 Task: Add an event  with title  Webinar: SEO Best Practices, date '2023/11/25' to 2023/11/27  & Select Event type as  Collective. Add location for the event as  321 Corinth Canal, Greece and add a description: To ensure everyone gets a chance to participate as both fallers and catchers, rotate the roles within each pair. This promotes a sense of equality and shared responsibility among team members.Create an event link  http-webinar:seobestpracticescom & Select the event color as  Bright Yellow. , logged in from the account softage.10@softage.netand send the event invitation to softage.9@softage.net and softage.8@softage.net
Action: Mouse moved to (908, 169)
Screenshot: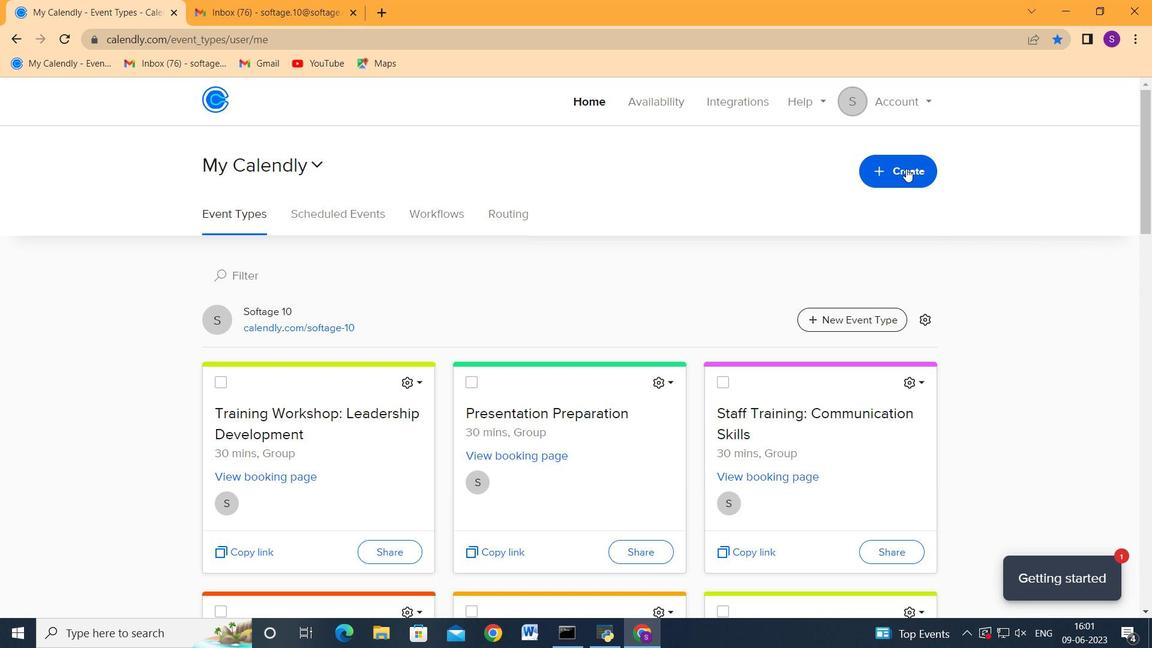 
Action: Mouse pressed left at (908, 169)
Screenshot: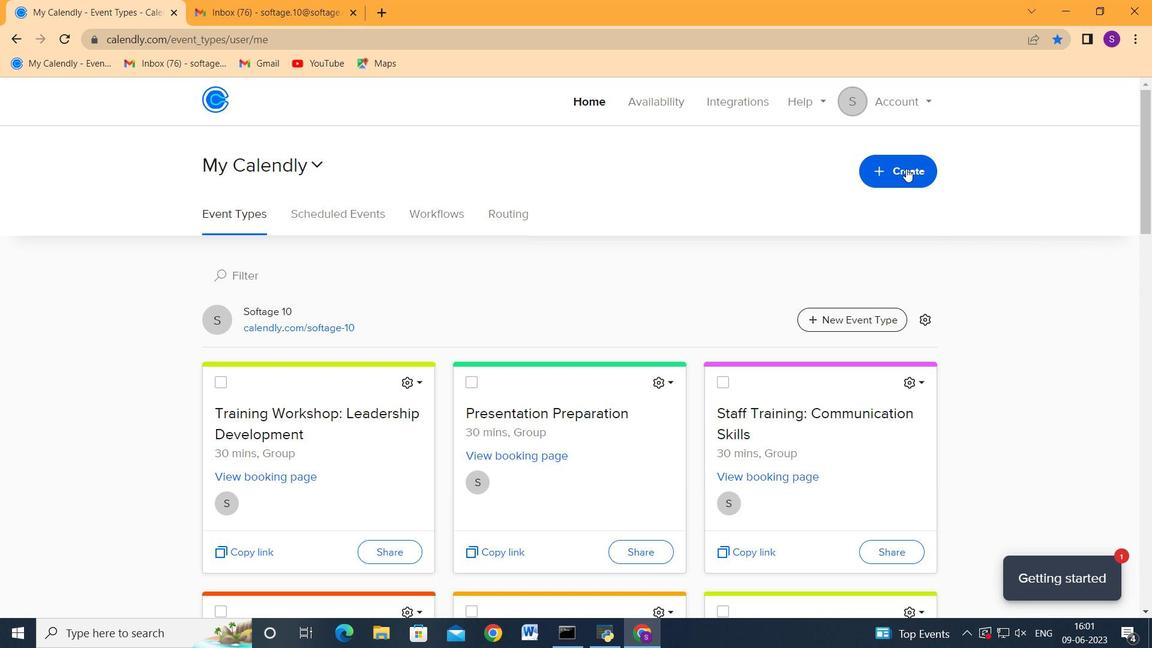 
Action: Mouse moved to (772, 232)
Screenshot: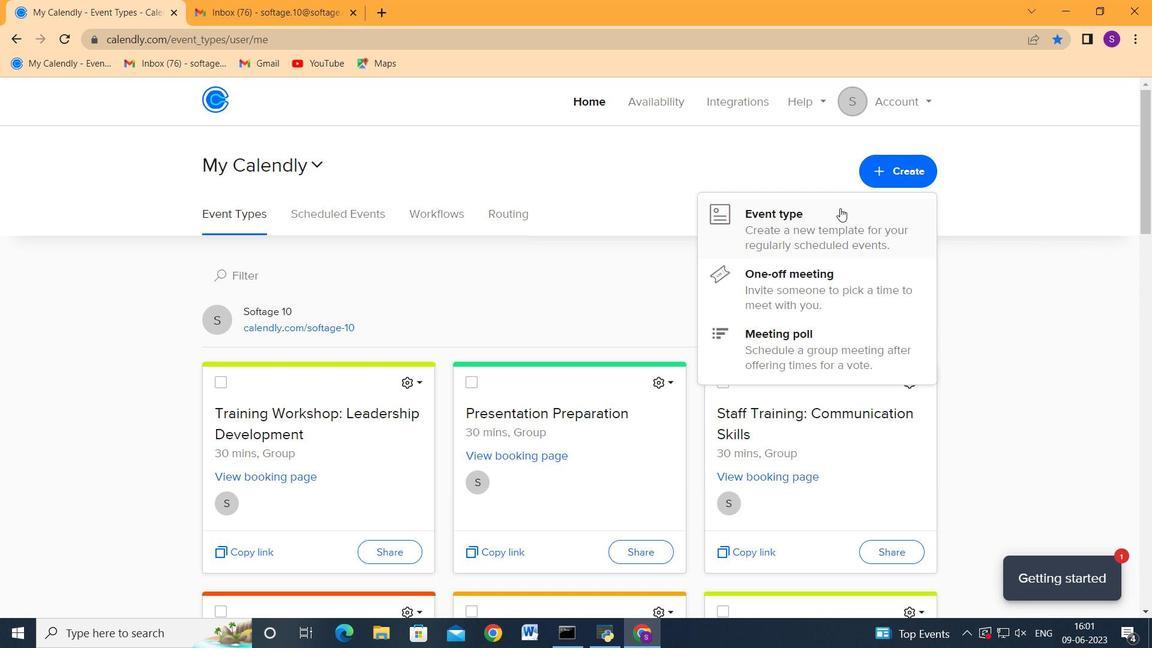 
Action: Mouse pressed left at (772, 232)
Screenshot: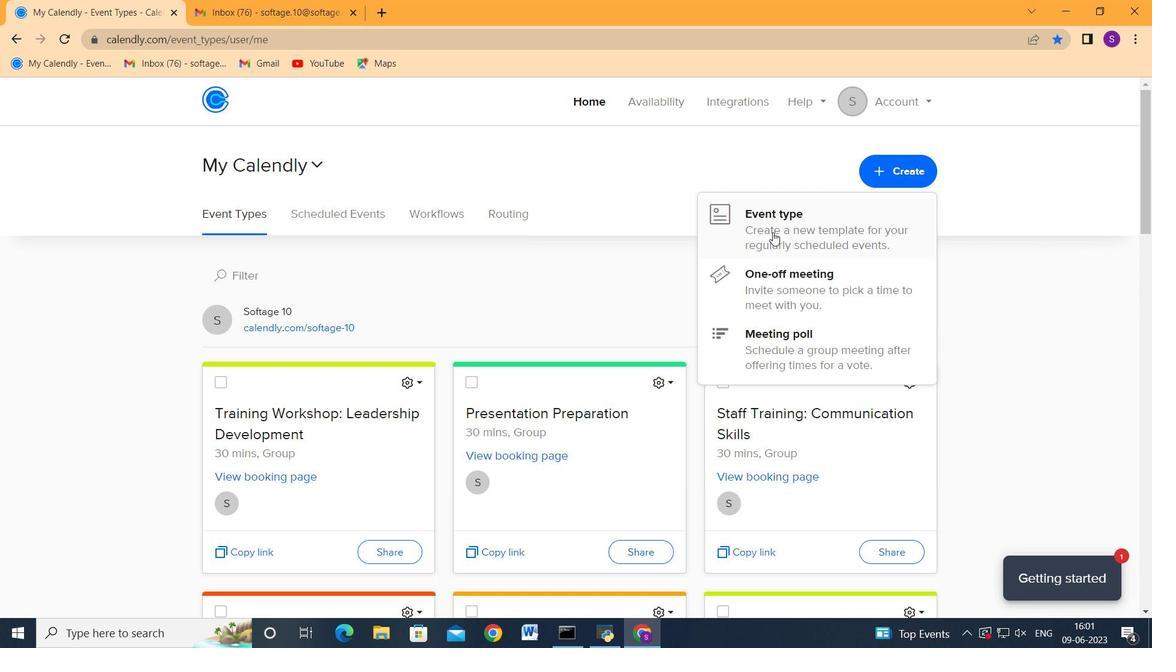 
Action: Mouse moved to (594, 313)
Screenshot: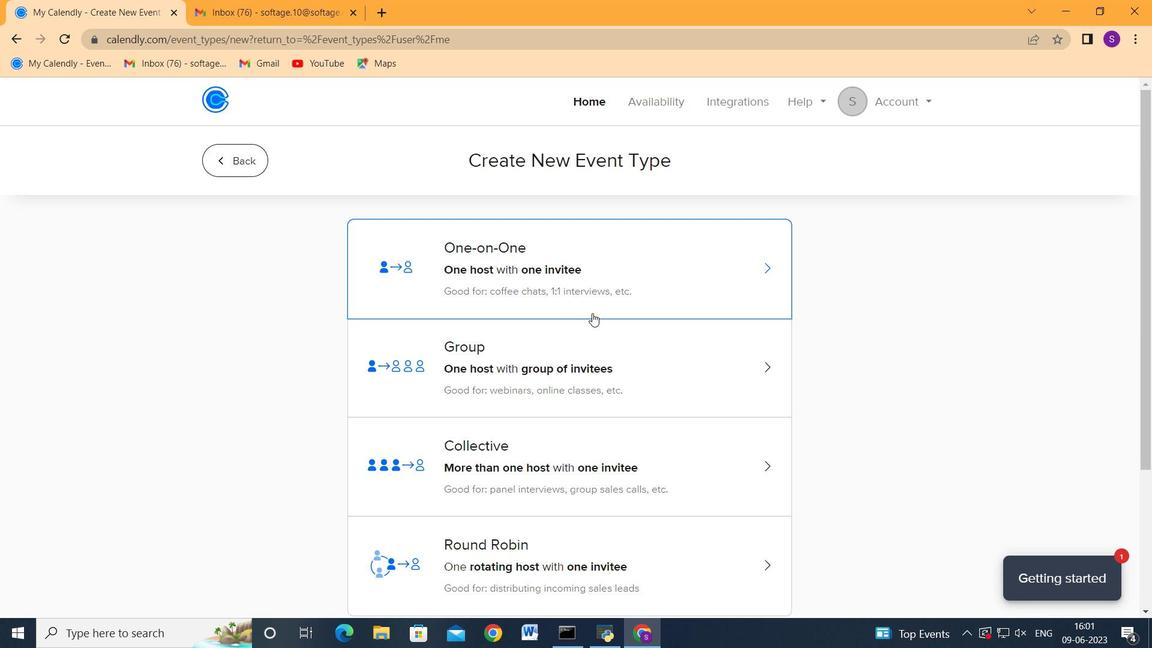 
Action: Mouse scrolled (594, 312) with delta (0, 0)
Screenshot: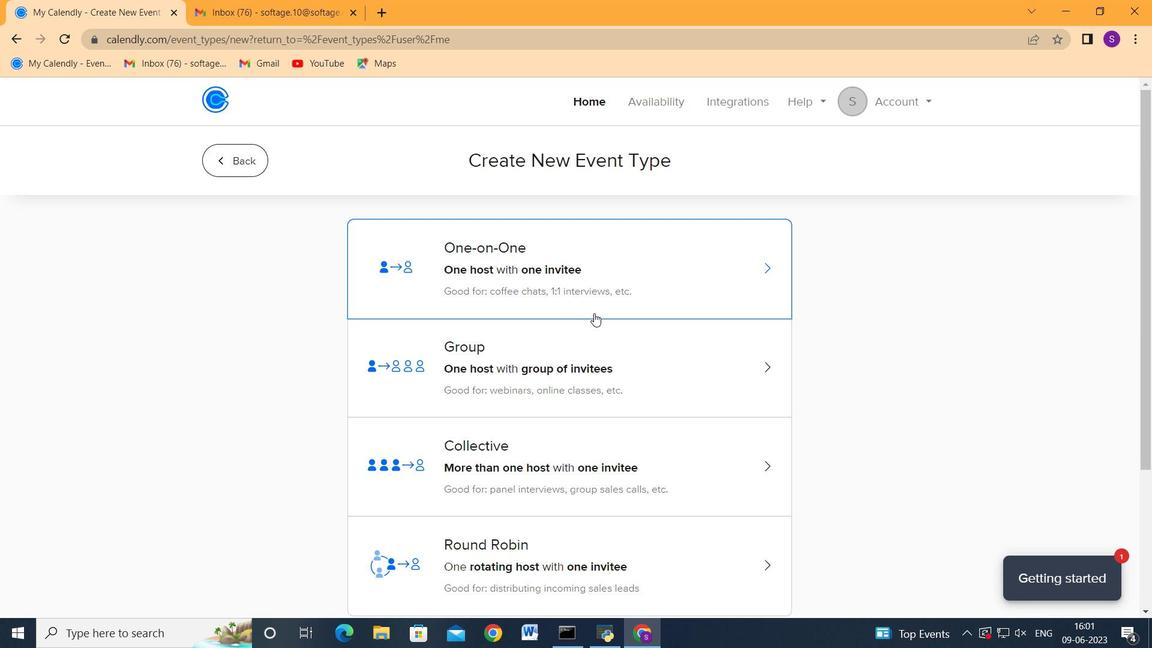 
Action: Mouse scrolled (594, 314) with delta (0, 0)
Screenshot: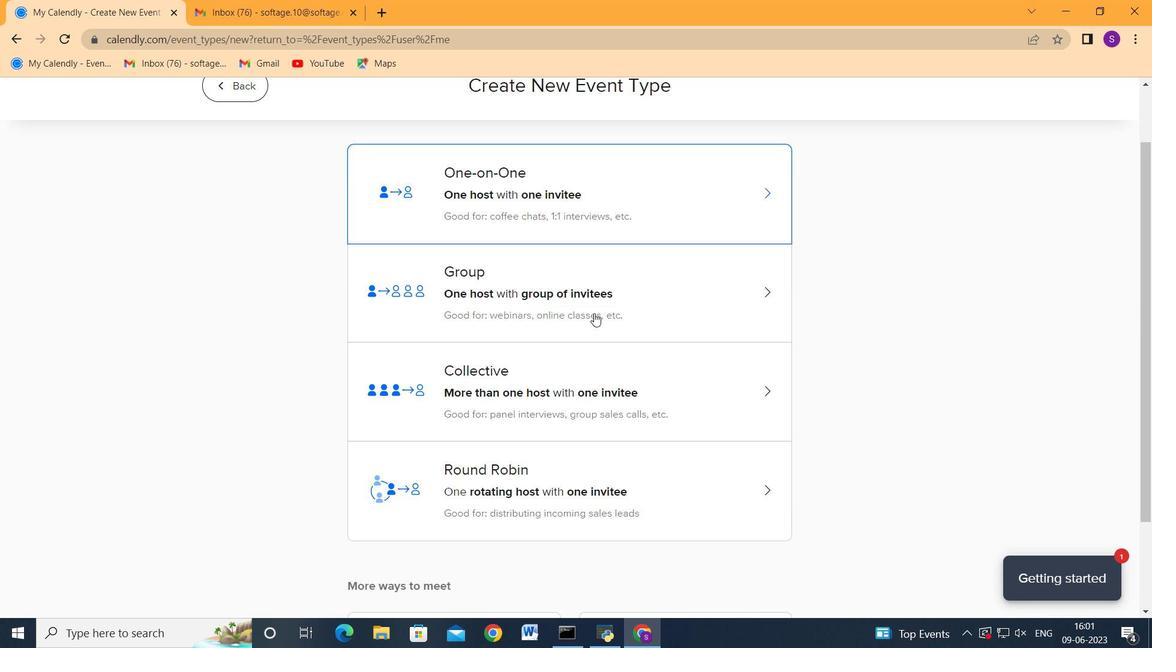 
Action: Mouse scrolled (594, 314) with delta (0, 0)
Screenshot: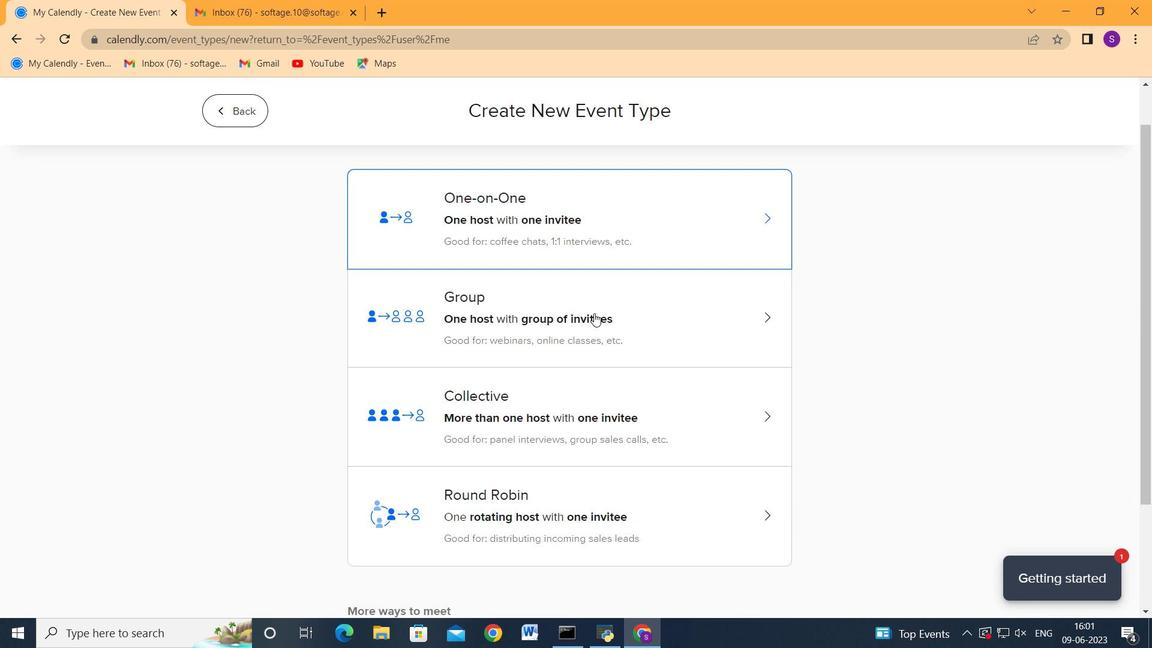 
Action: Mouse moved to (497, 318)
Screenshot: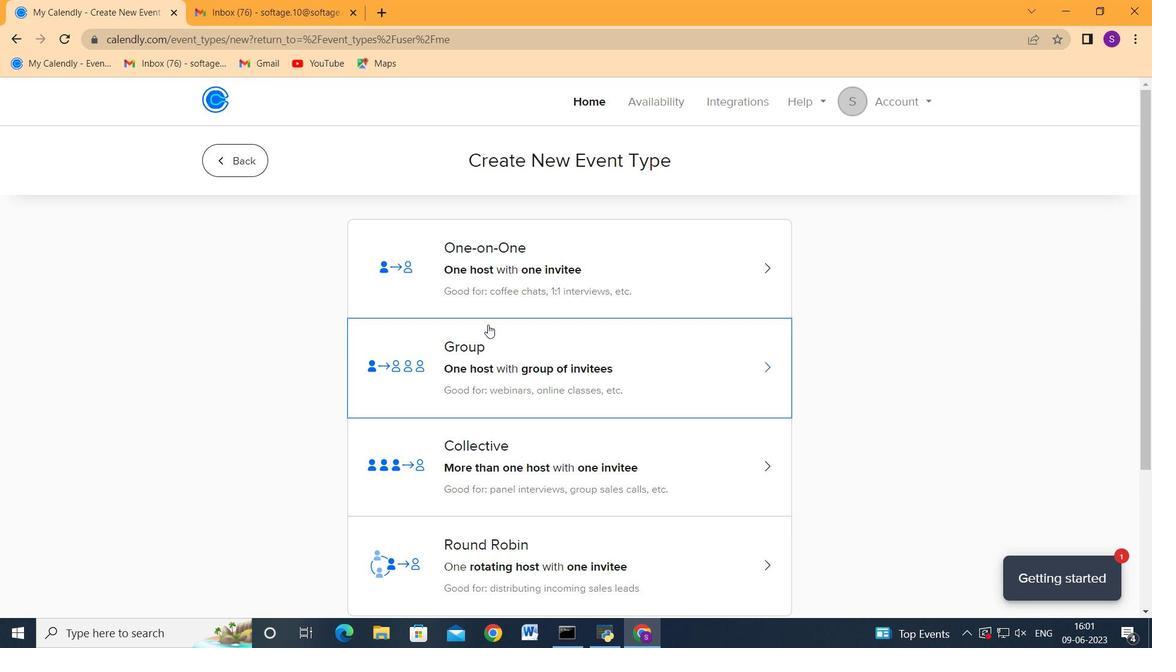 
Action: Mouse scrolled (497, 318) with delta (0, 0)
Screenshot: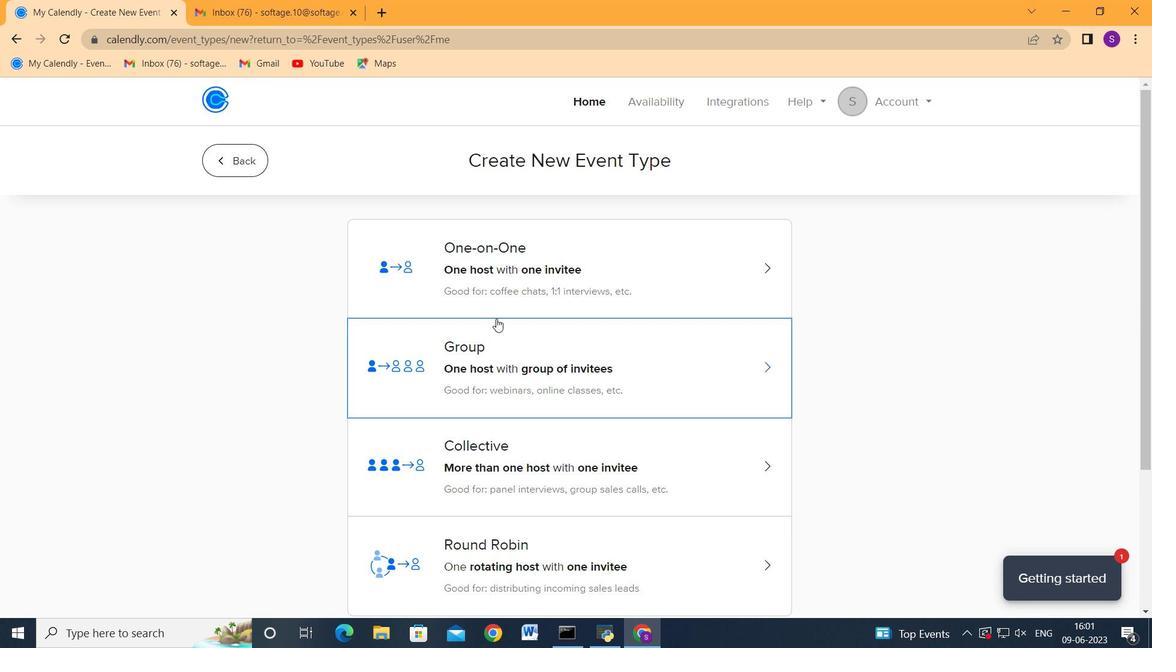 
Action: Mouse moved to (497, 320)
Screenshot: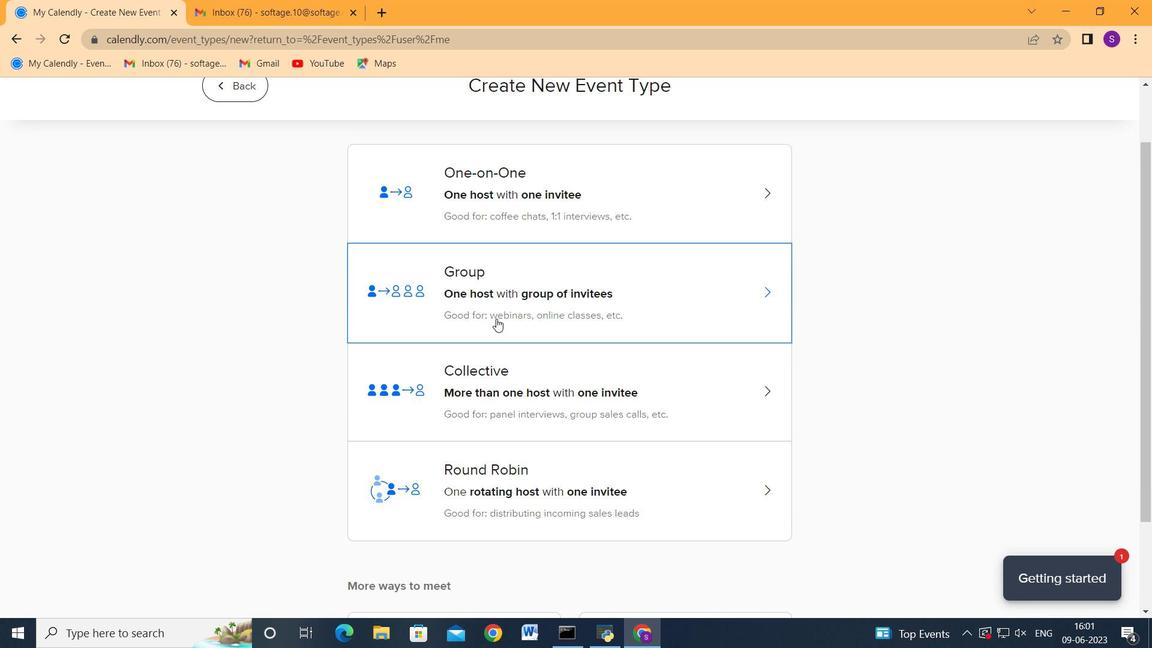 
Action: Mouse scrolled (497, 319) with delta (0, 0)
Screenshot: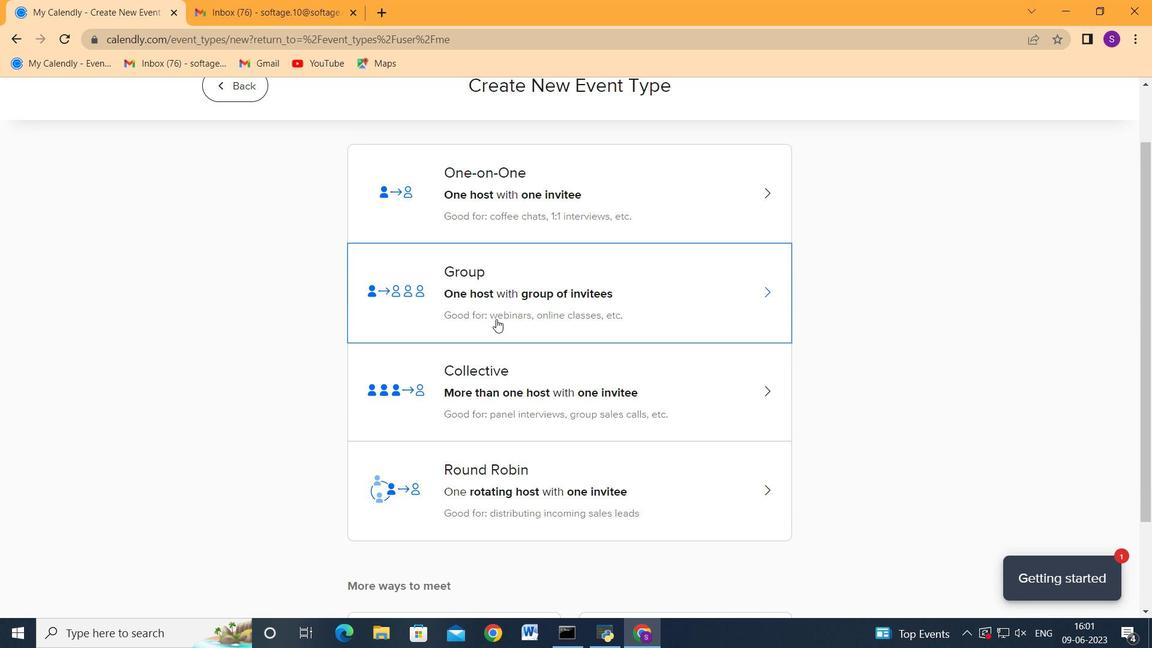 
Action: Mouse moved to (497, 296)
Screenshot: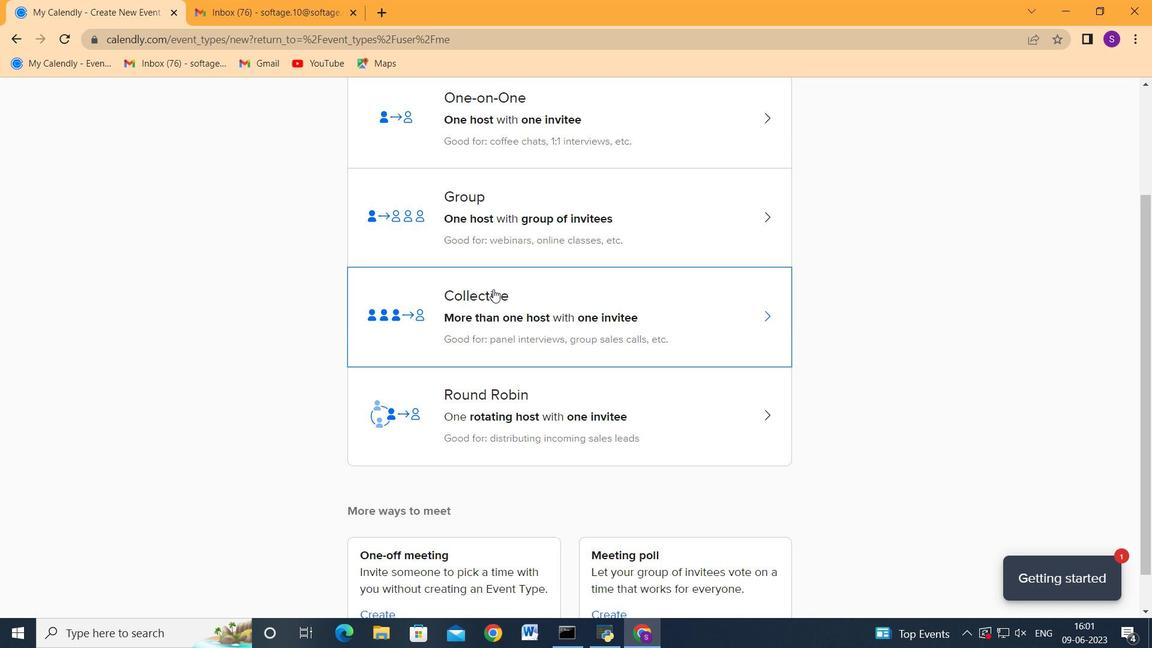 
Action: Mouse pressed left at (497, 296)
Screenshot: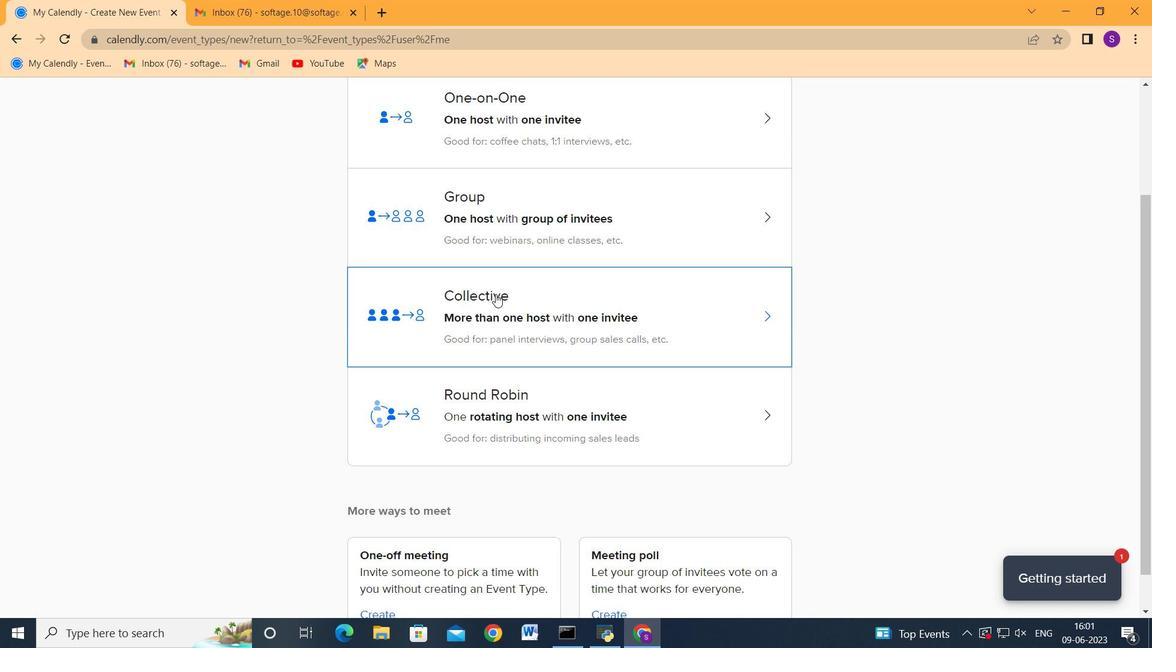 
Action: Mouse moved to (734, 347)
Screenshot: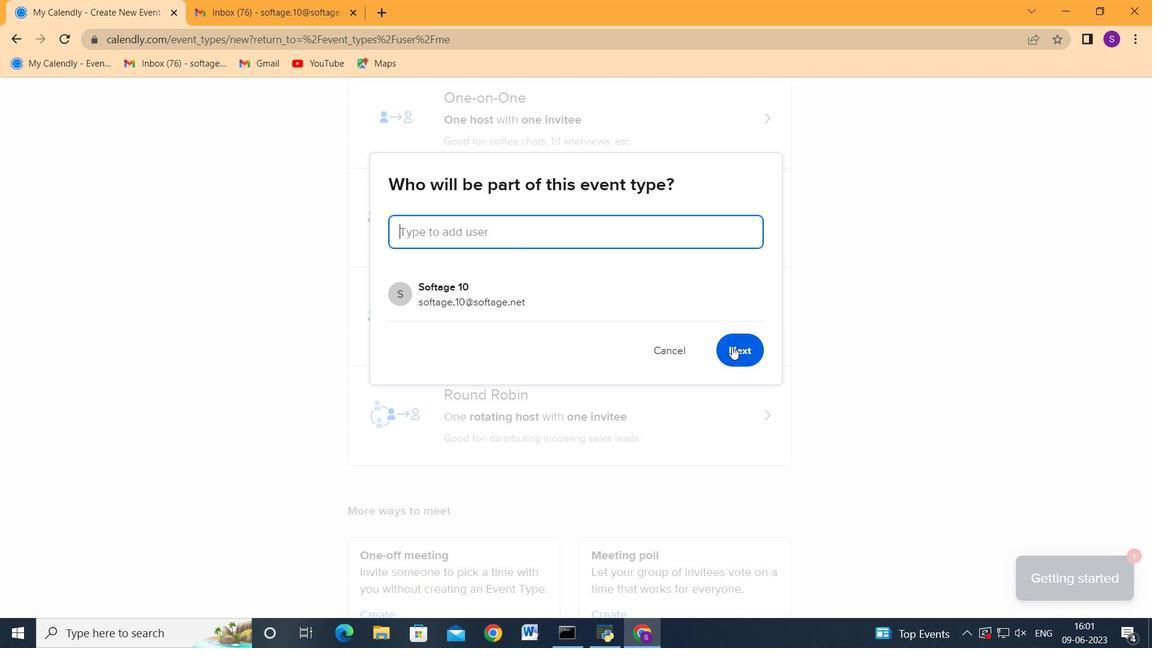 
Action: Mouse pressed left at (734, 347)
Screenshot: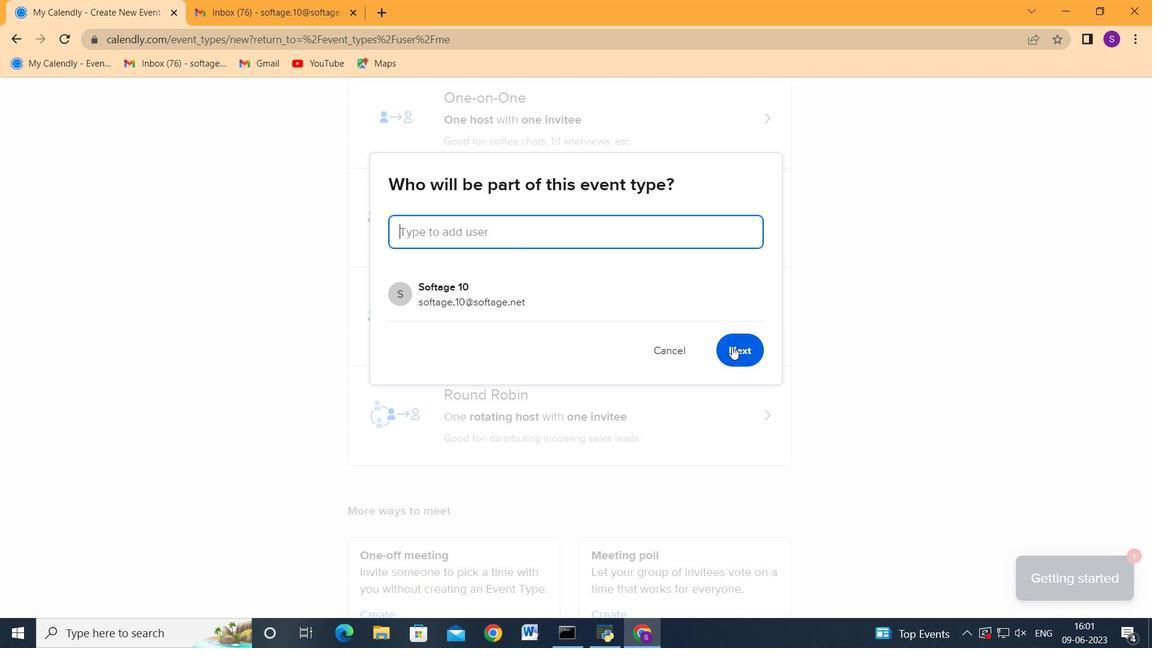 
Action: Mouse moved to (345, 366)
Screenshot: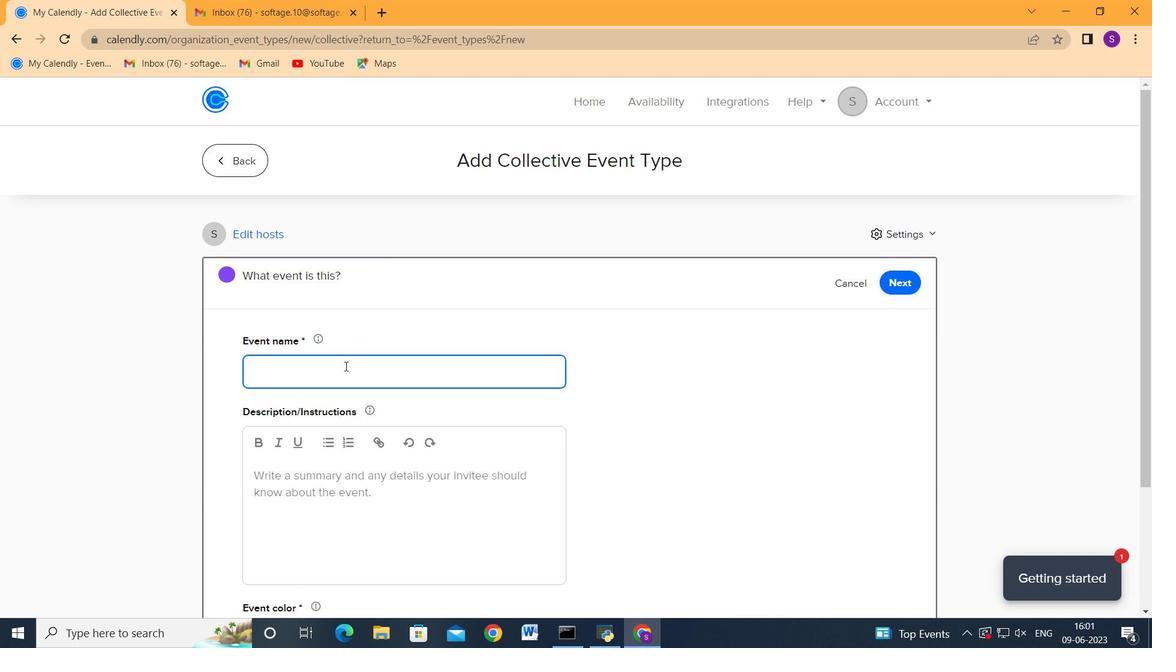 
Action: Mouse pressed left at (345, 366)
Screenshot: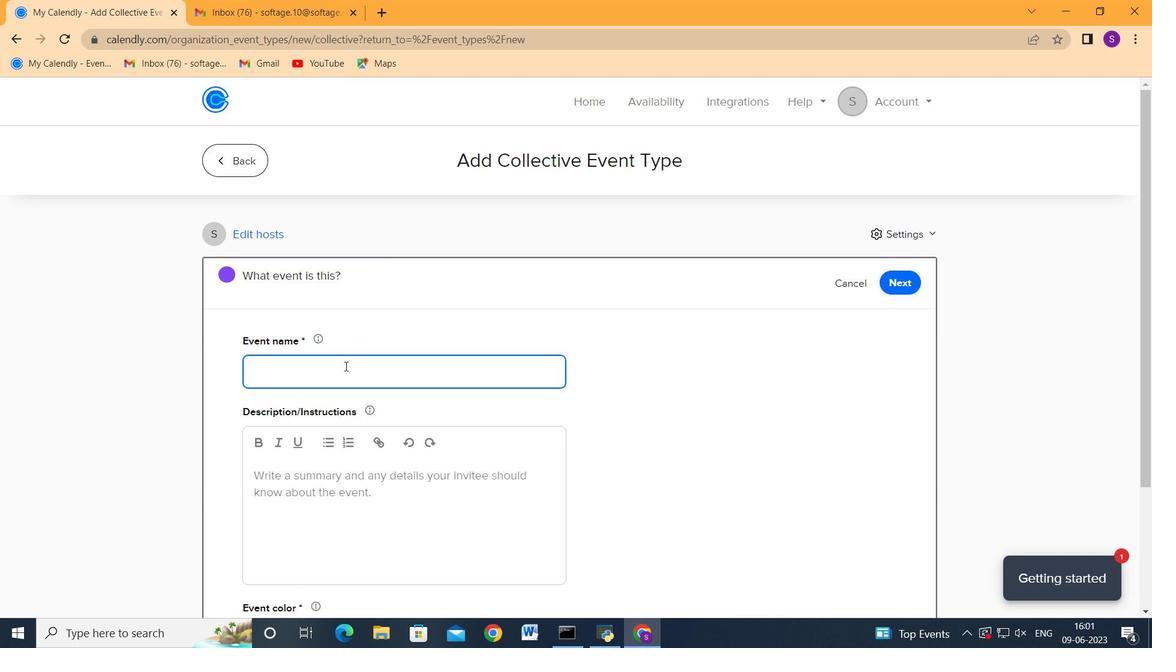 
Action: Key pressed <Key.shift_r>Webinar<Key.shift>:<Key.space><Key.caps_lock>SEO<Key.caps_lock><Key.space><Key.shift>Best<Key.space><Key.shift>Practices<Key.tab><Key.tab><Key.tab><Key.shift>To<Key.space>ensure<Key.space>t<Key.backspace>everyone<Key.space>gets<Key.space>a<Key.space>chance<Key.space>to<Key.space>participate<Key.space>as<Key.space>both<Key.space>faller<Key.space>a<Key.backspace><Key.backspace>s<Key.space>and<Key.space>catchers,<Key.space>rotate<Key.space>the<Key.space>roles<Key.space>within<Key.space>each<Key.space>pair.<Key.space><Key.shift>This<Key.space>promotes<Key.space>a<Key.space>sense<Key.space>of<Key.space>equality<Key.backspace>y<Key.space><Key.backspace><Key.backspace>y<Key.space>and<Key.space>share<Key.space><Key.backspace>d<Key.space>responsibl<Key.backspace>ility<Key.space>among<Key.space>team<Key.space>memebers.<Key.backspace><Key.backspace><Key.backspace><Key.backspace><Key.backspace><Key.backspace>bers.
Screenshot: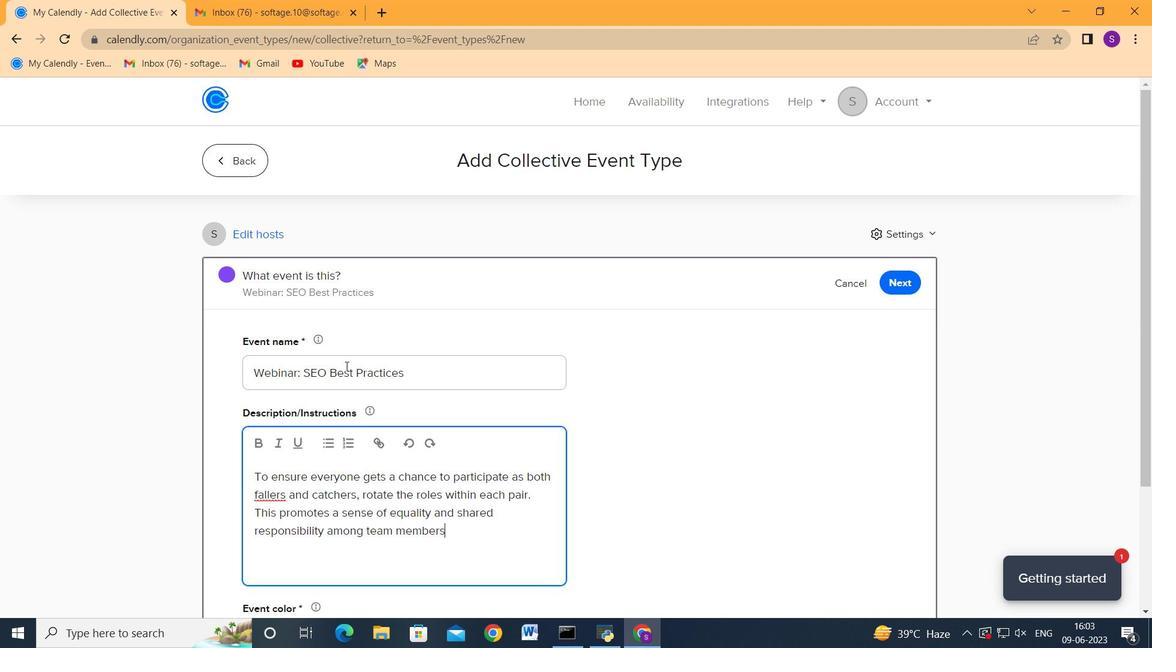 
Action: Mouse moved to (357, 382)
Screenshot: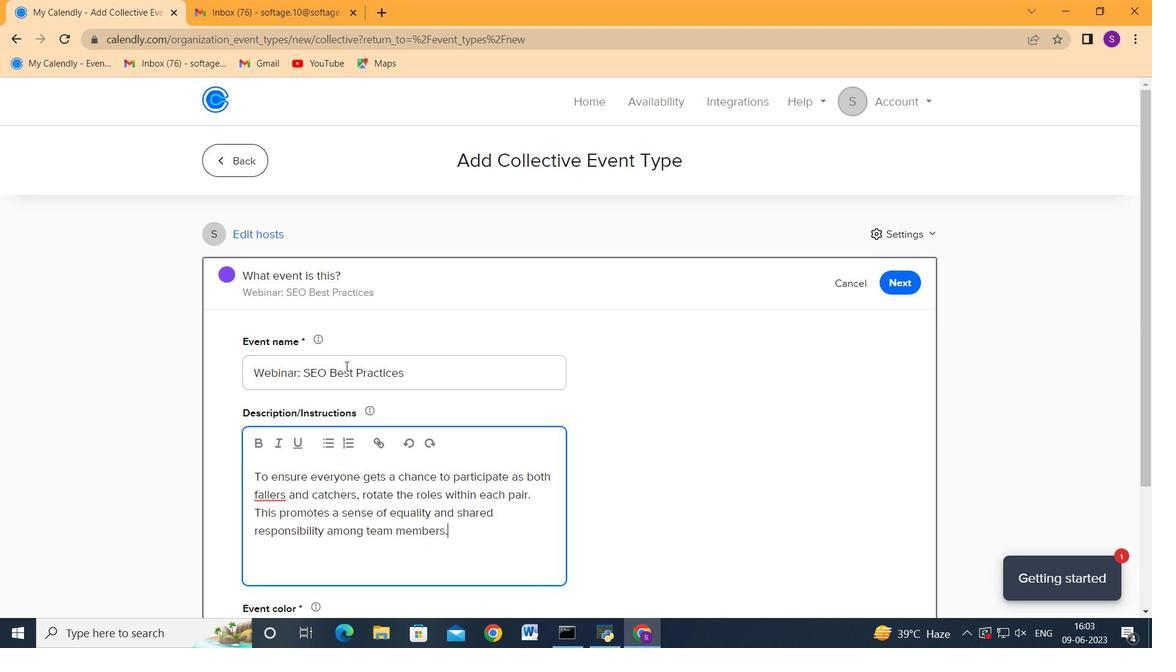 
Action: Mouse scrolled (357, 381) with delta (0, 0)
Screenshot: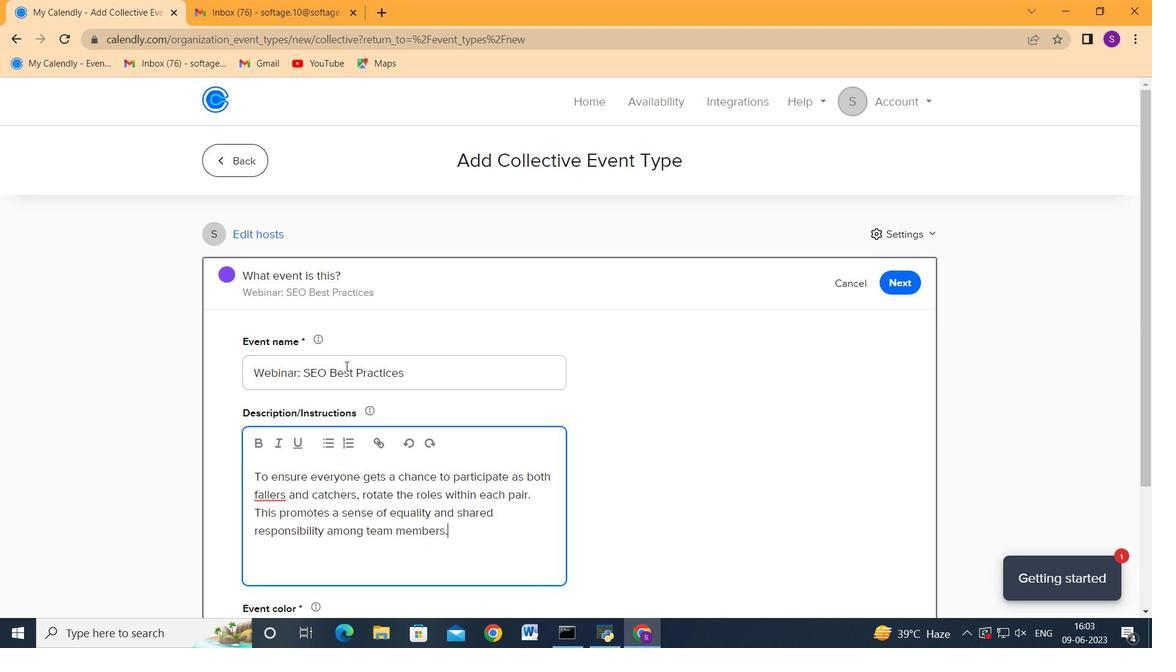 
Action: Mouse scrolled (357, 381) with delta (0, 0)
Screenshot: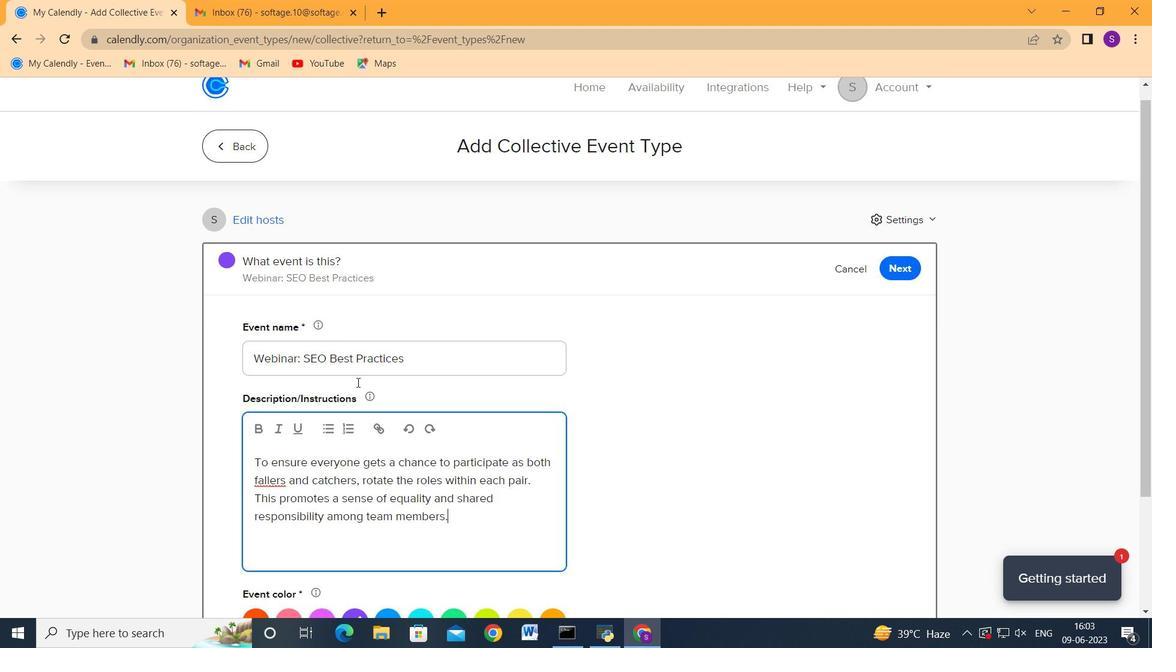 
Action: Mouse moved to (512, 492)
Screenshot: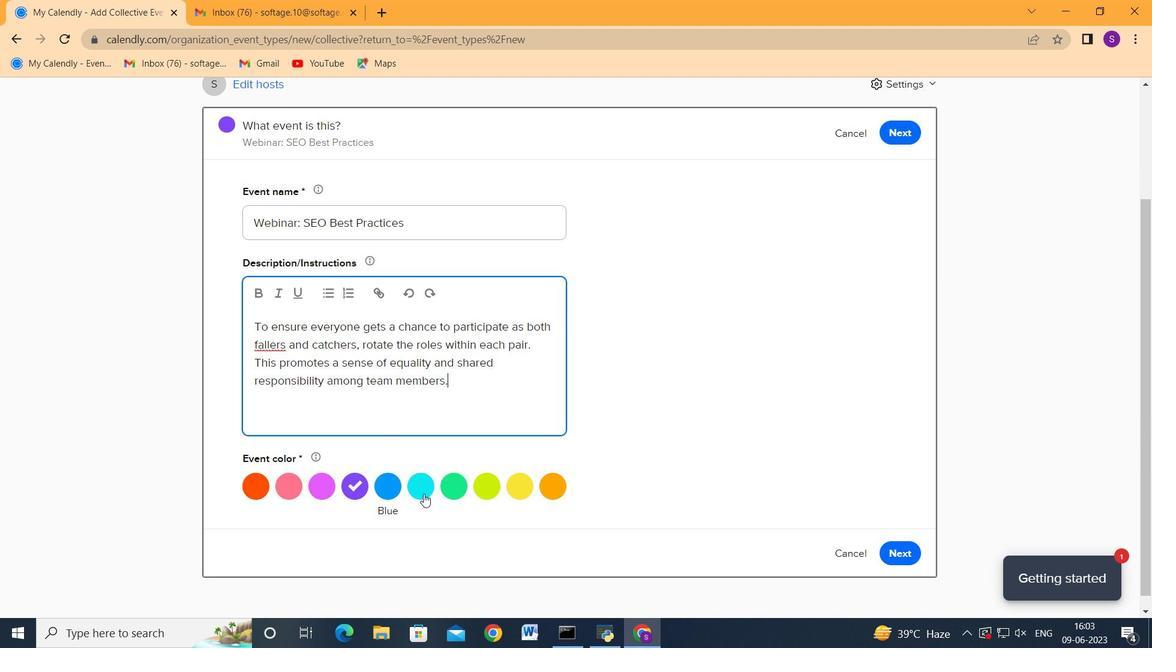 
Action: Mouse pressed left at (512, 492)
Screenshot: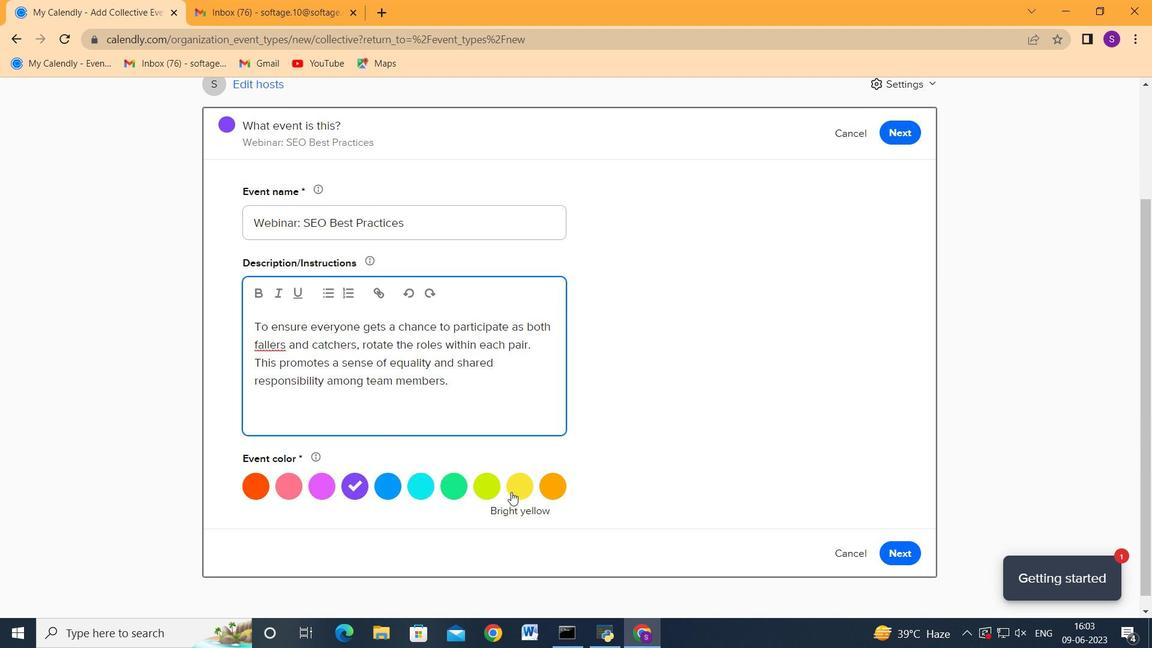 
Action: Mouse moved to (820, 503)
Screenshot: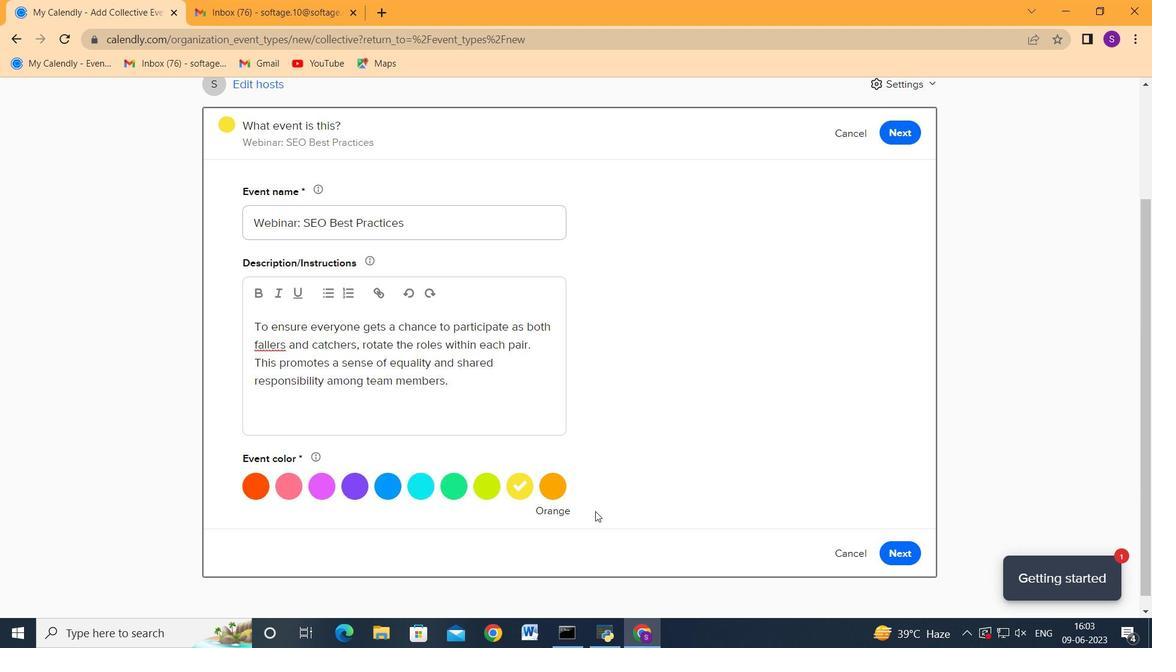 
Action: Mouse scrolled (820, 503) with delta (0, 0)
Screenshot: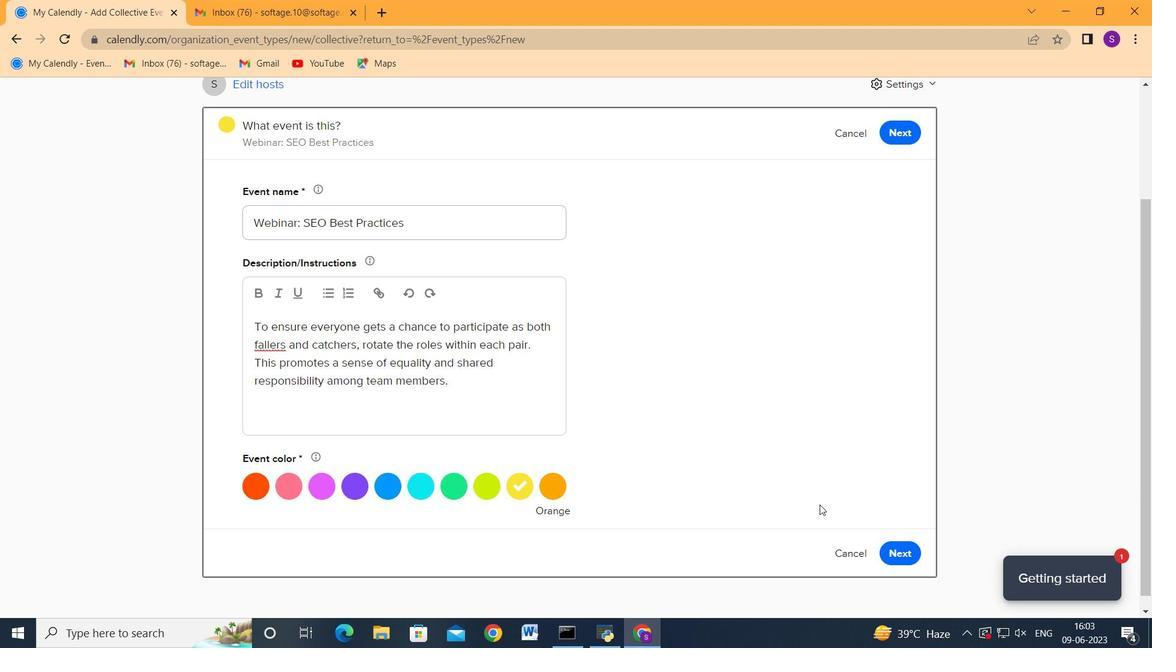 
Action: Mouse scrolled (820, 503) with delta (0, 0)
Screenshot: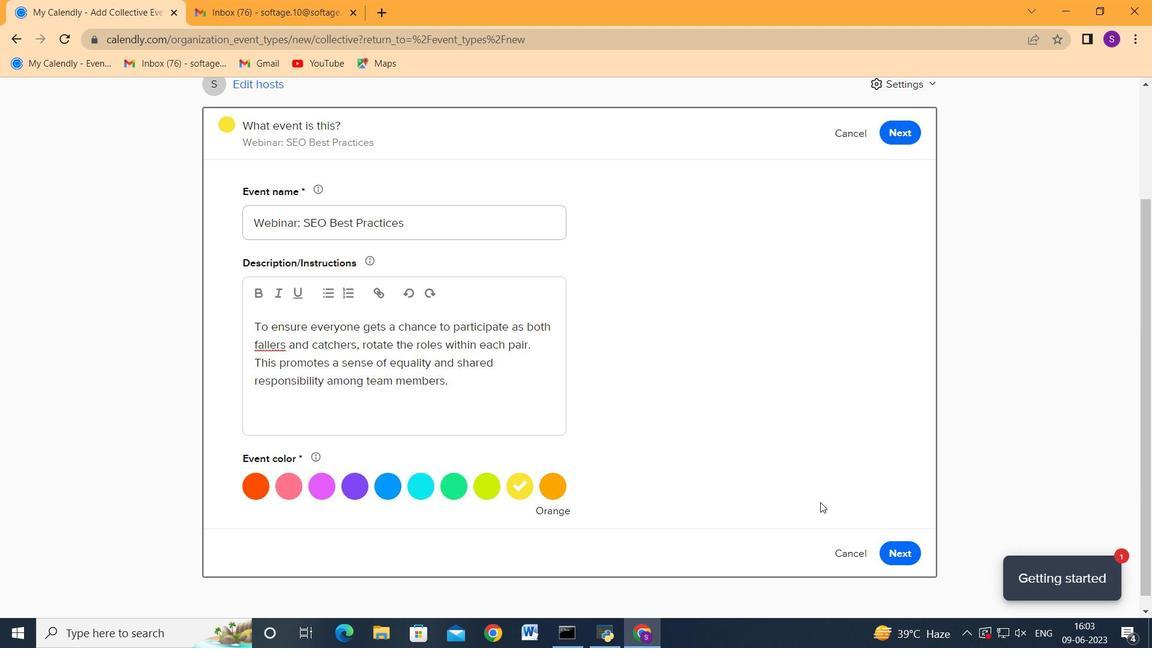 
Action: Mouse scrolled (820, 502) with delta (0, 0)
Screenshot: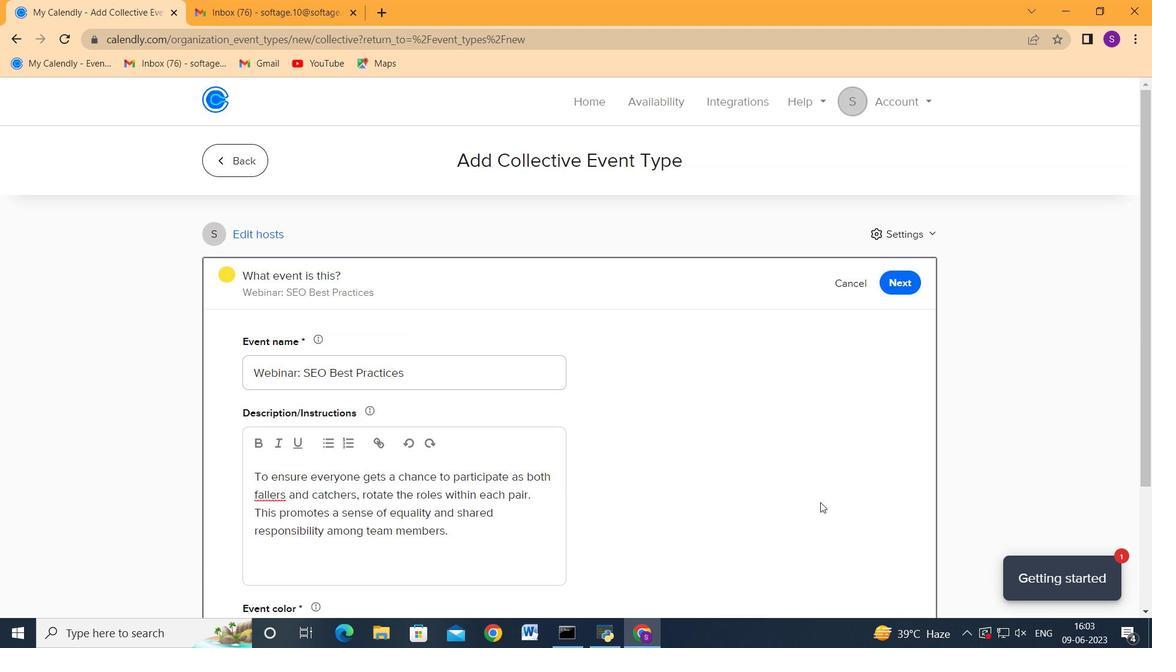 
Action: Mouse scrolled (820, 502) with delta (0, 0)
Screenshot: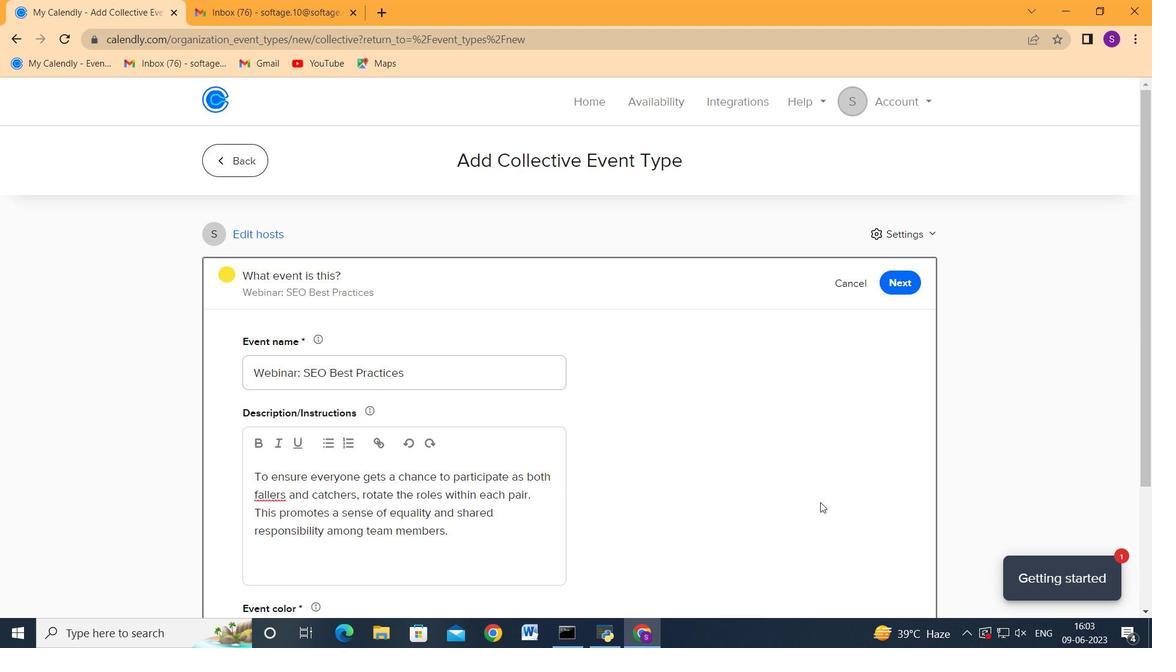 
Action: Mouse moved to (891, 554)
Screenshot: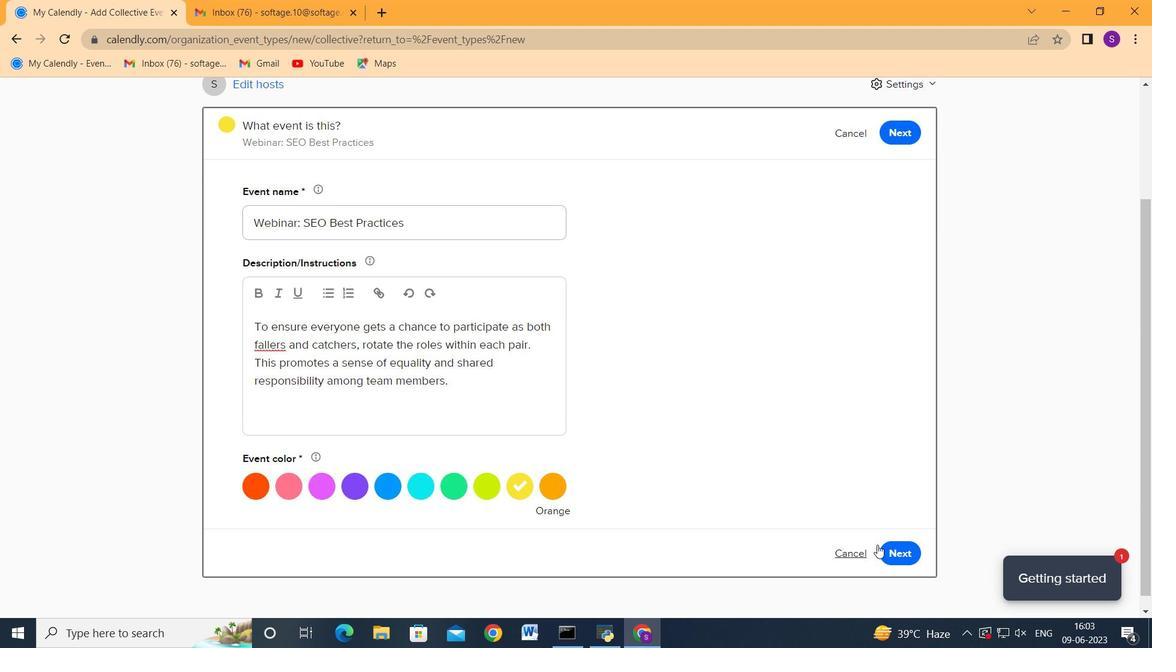 
Action: Mouse pressed left at (891, 554)
Screenshot: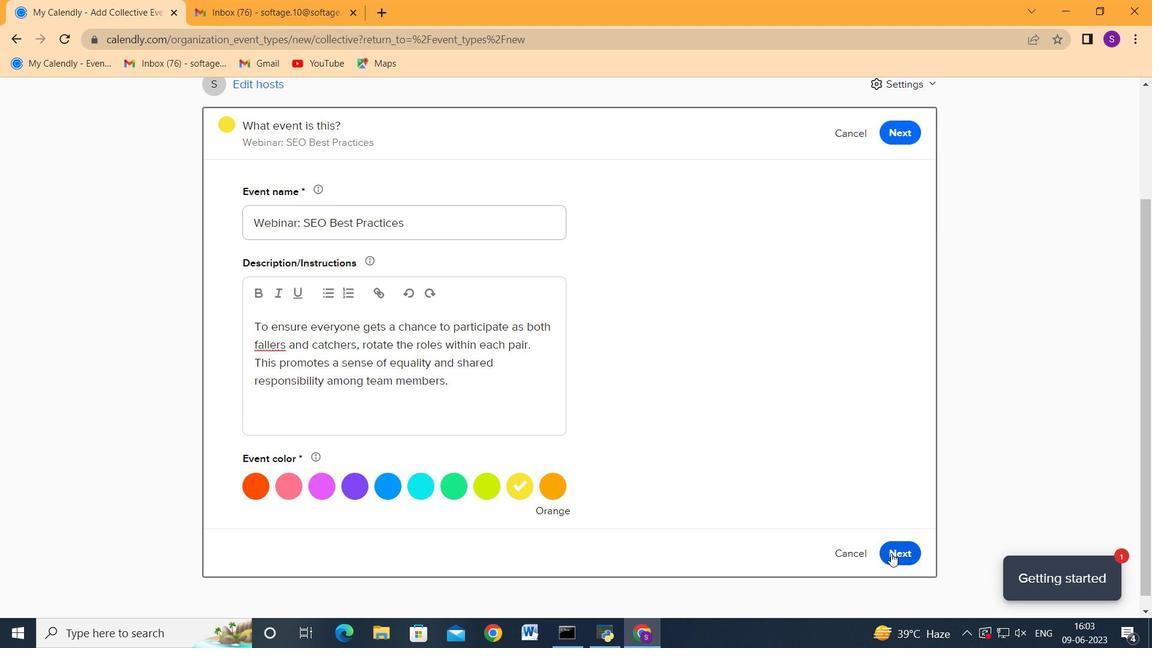 
Action: Mouse moved to (405, 368)
Screenshot: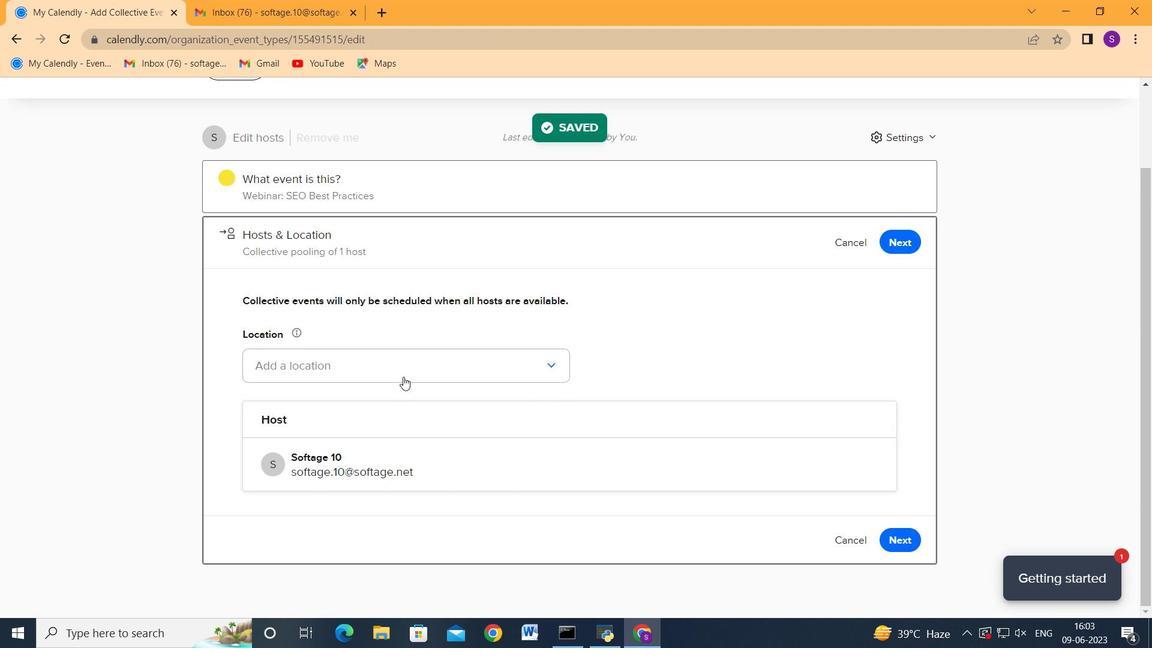 
Action: Mouse pressed left at (405, 368)
Screenshot: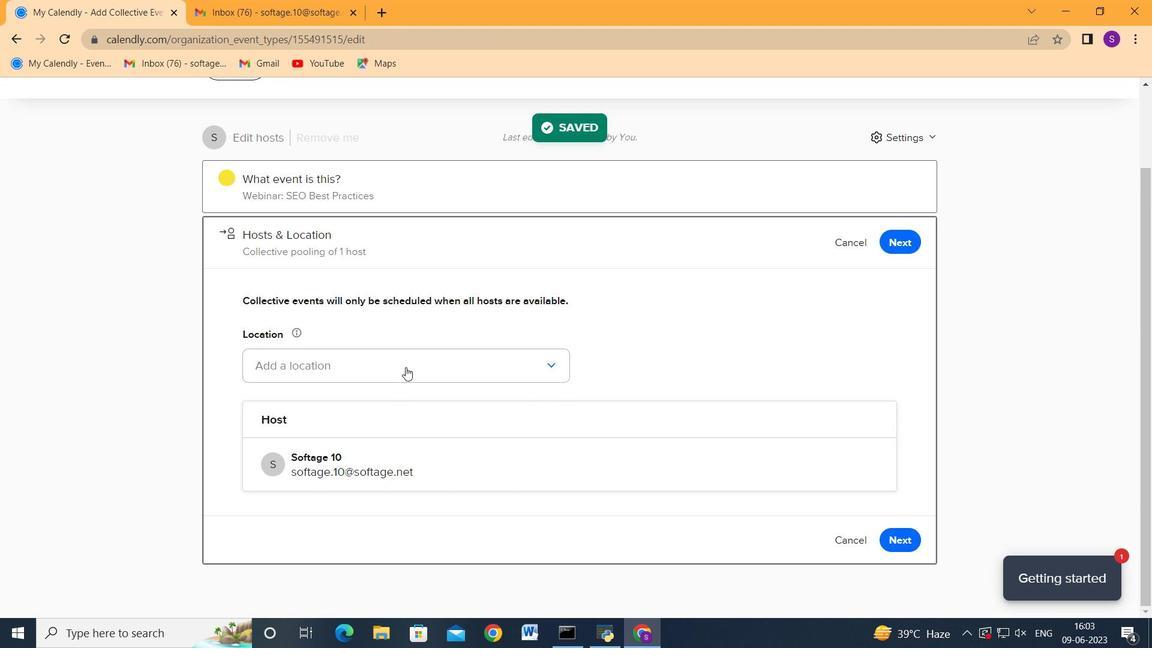 
Action: Mouse moved to (335, 407)
Screenshot: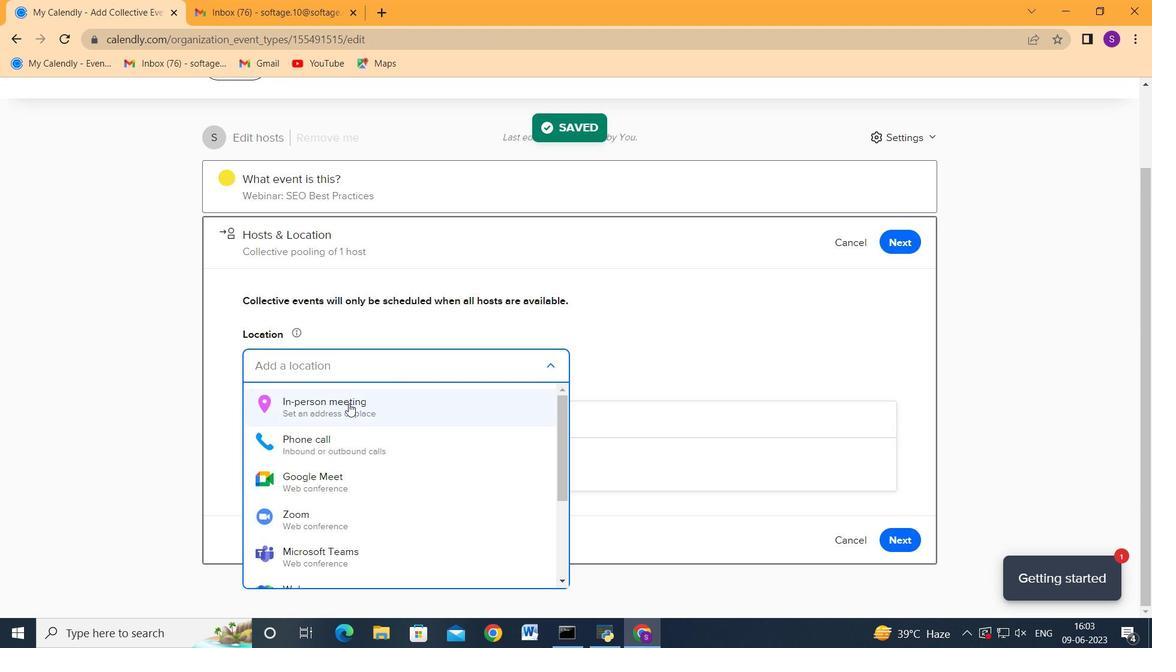 
Action: Mouse pressed left at (335, 407)
Screenshot: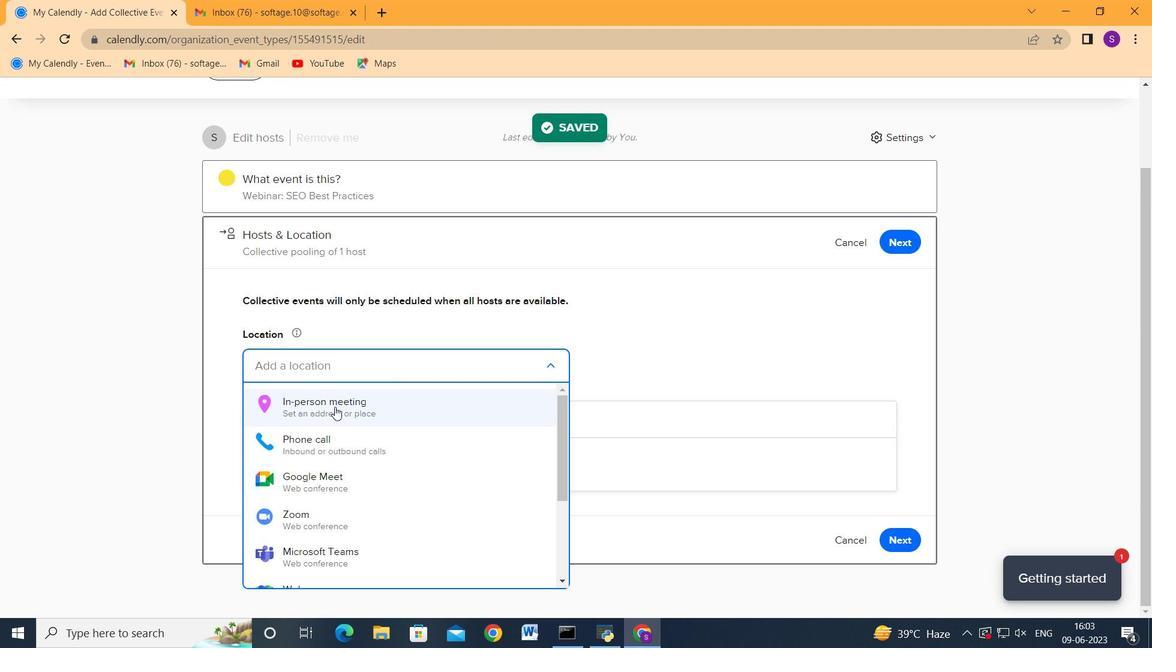 
Action: Mouse moved to (562, 240)
Screenshot: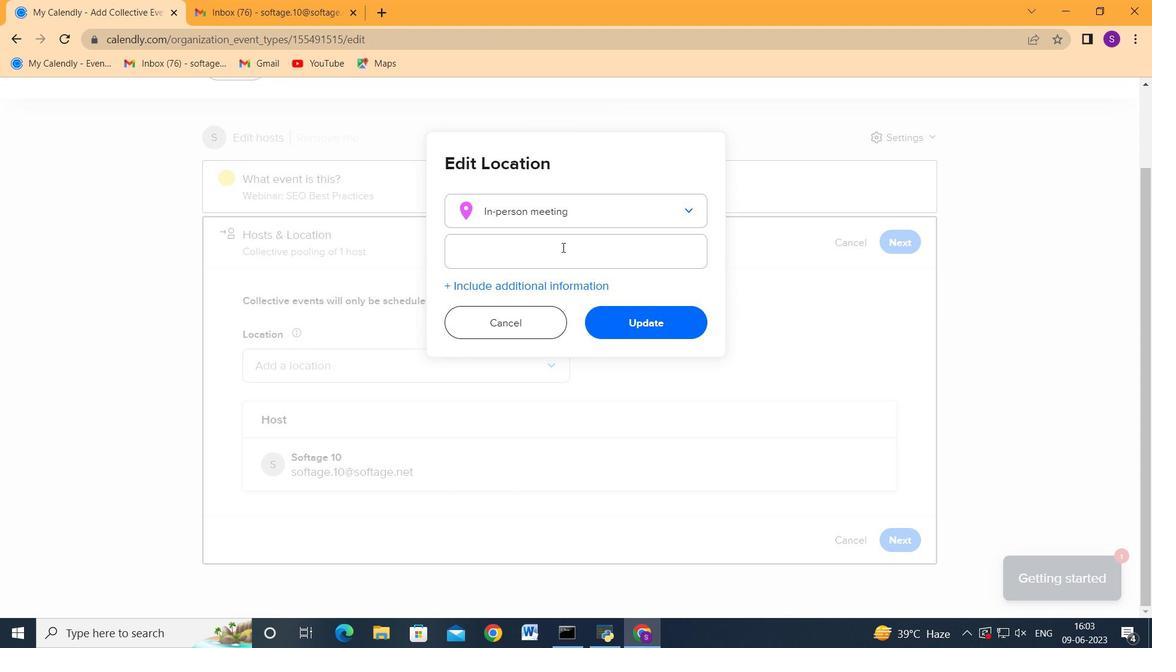 
Action: Mouse pressed left at (562, 240)
Screenshot: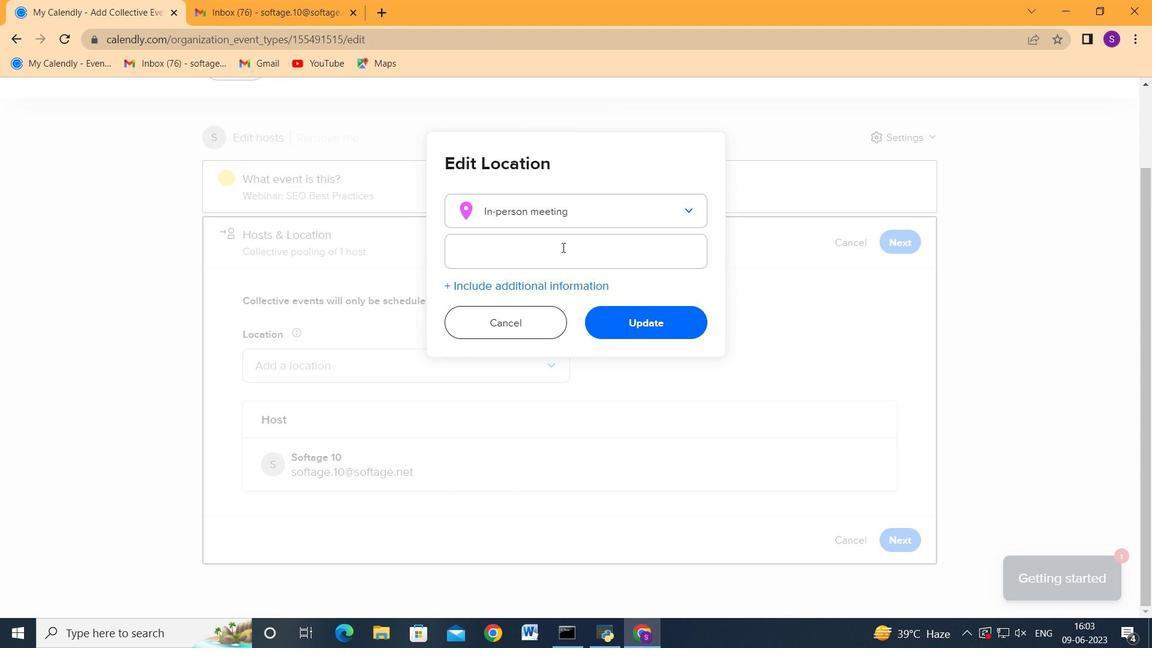 
Action: Mouse moved to (561, 241)
Screenshot: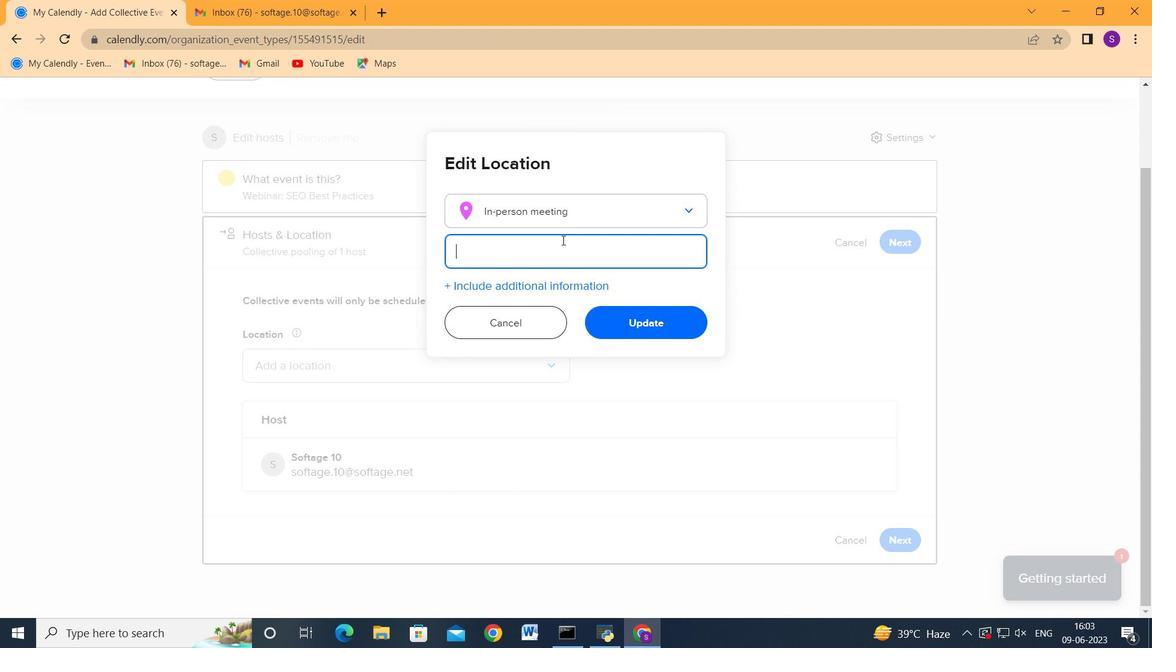 
Action: Key pressed 321<Key.space><Key.shift>Cont<Key.backspace><Key.backspace>rinth<Key.space><Key.shift>Canal,<Key.space><Key.shift>Greece
Screenshot: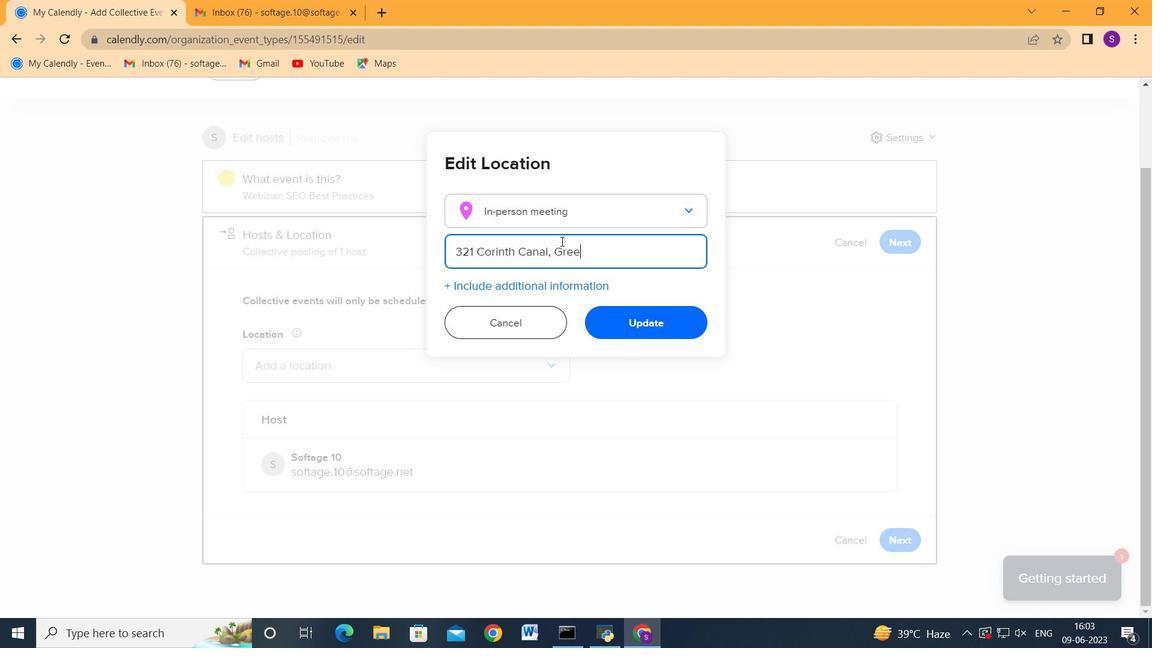 
Action: Mouse moved to (662, 322)
Screenshot: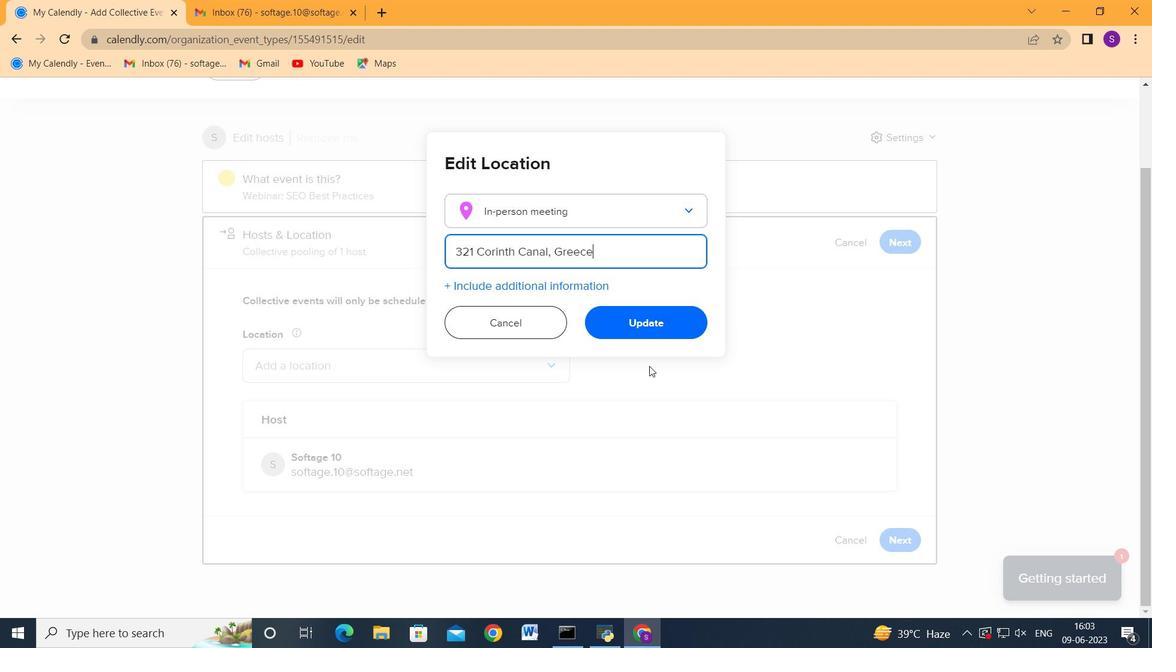 
Action: Mouse pressed left at (662, 322)
Screenshot: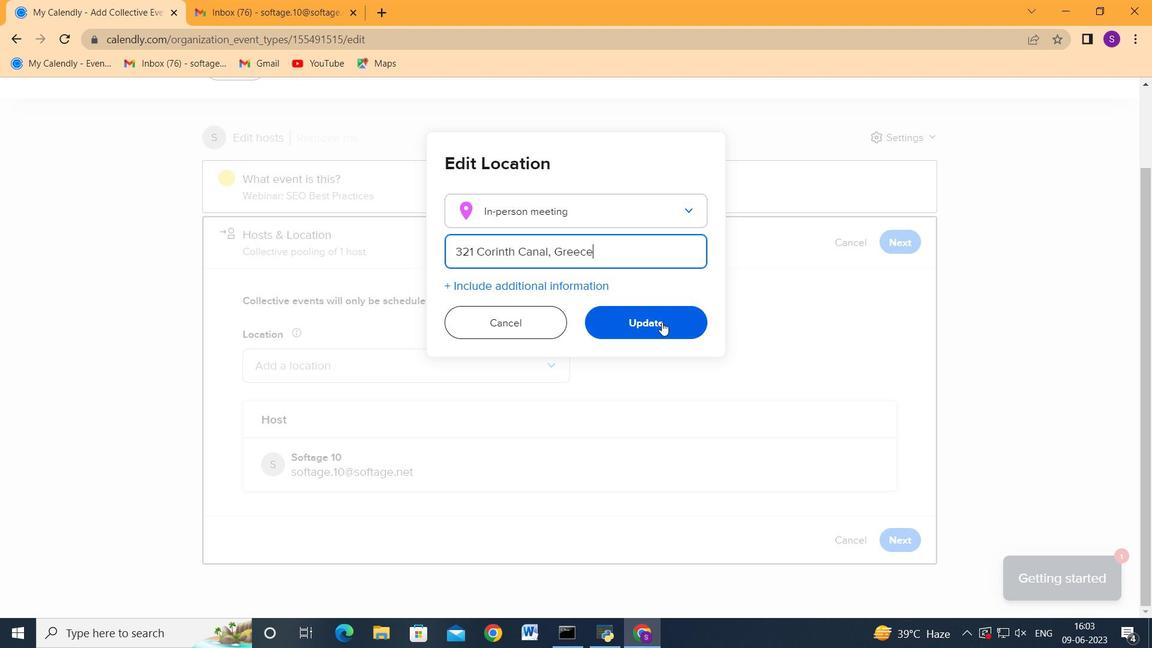 
Action: Mouse moved to (900, 532)
Screenshot: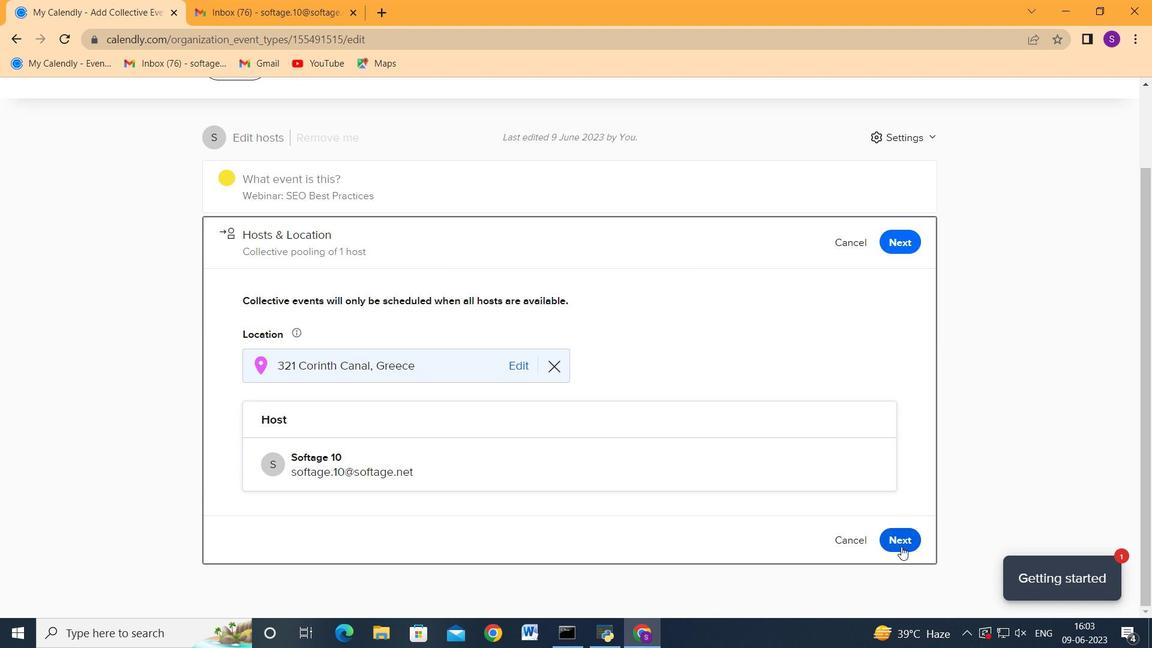 
Action: Mouse pressed left at (900, 532)
Screenshot: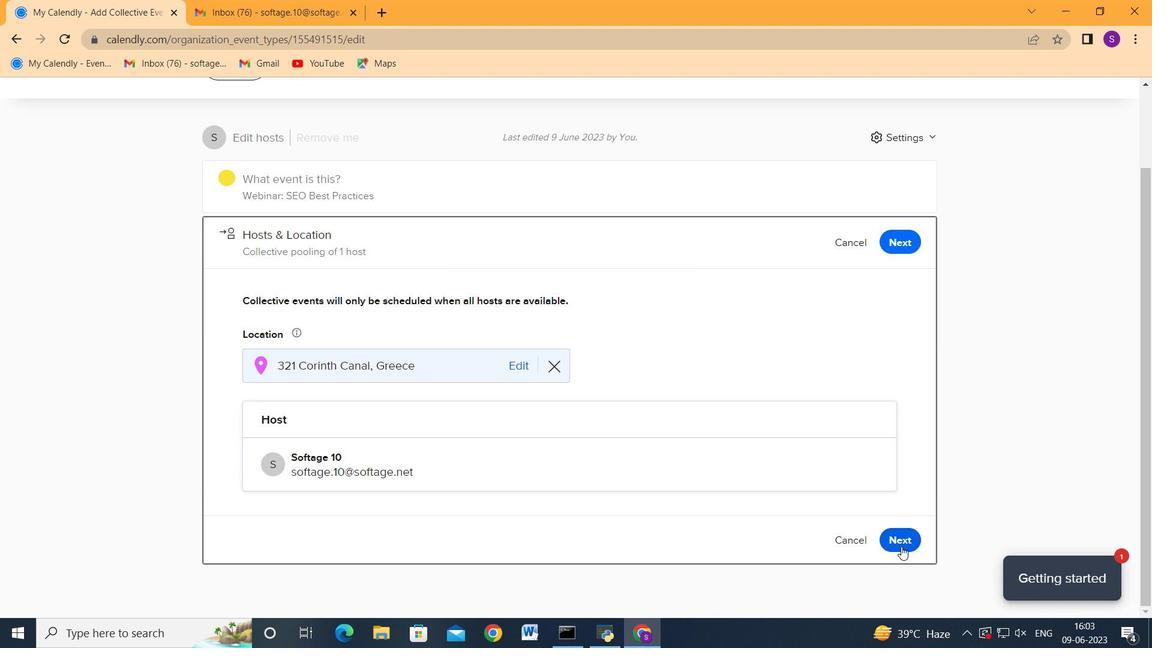 
Action: Mouse moved to (492, 299)
Screenshot: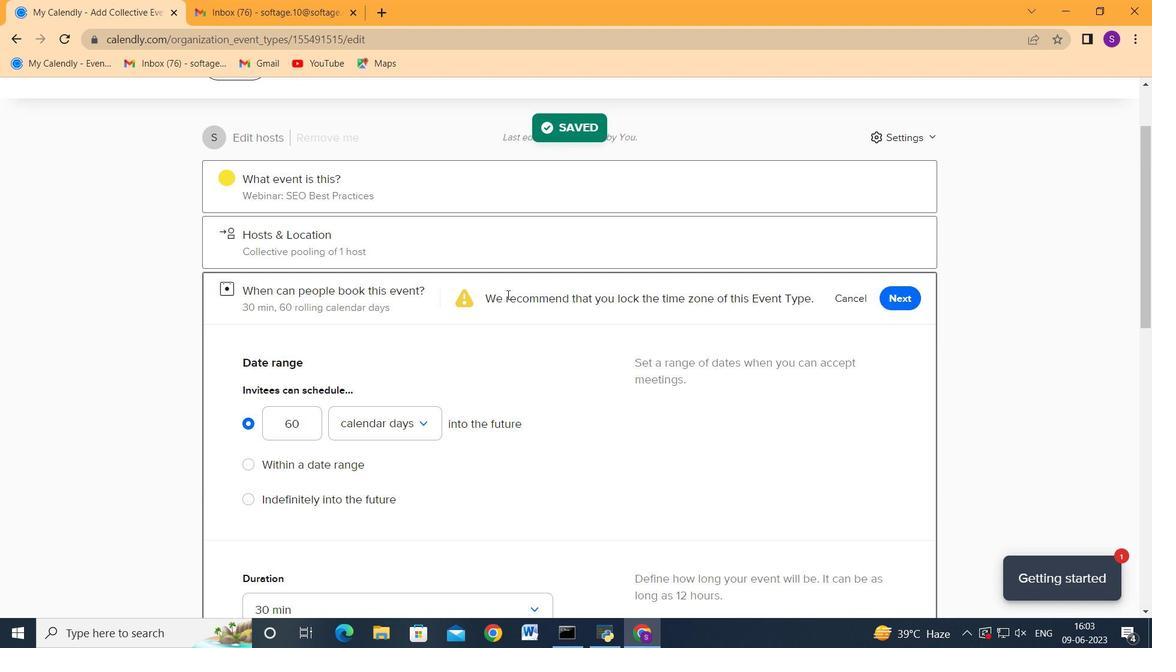 
Action: Mouse scrolled (492, 298) with delta (0, 0)
Screenshot: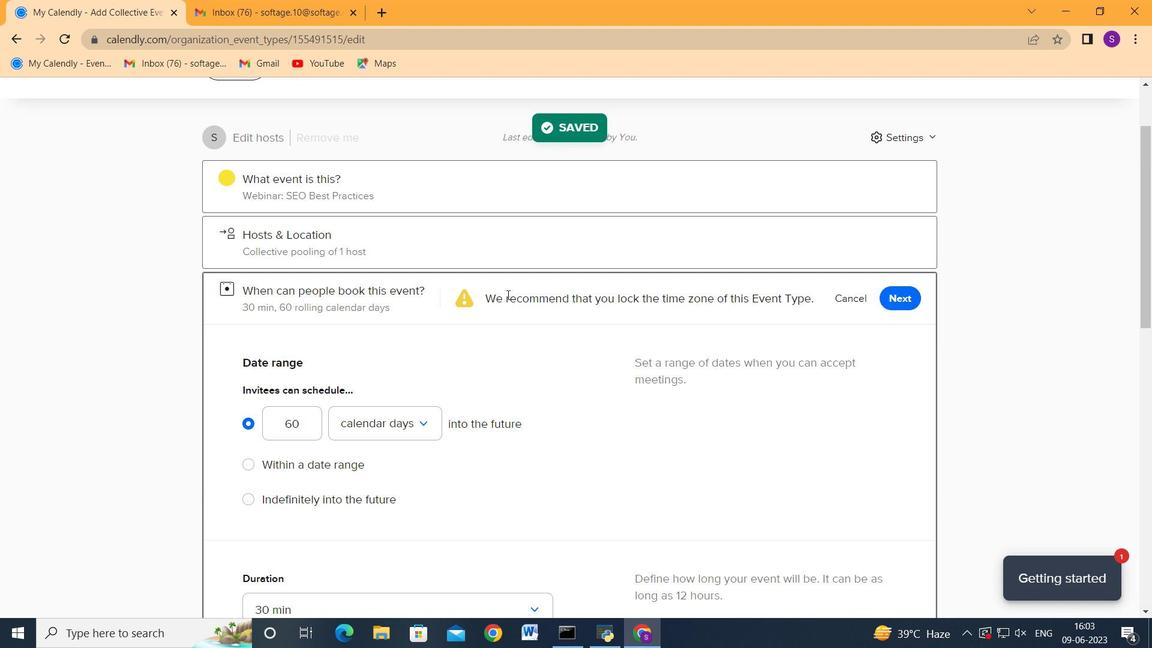 
Action: Mouse moved to (491, 299)
Screenshot: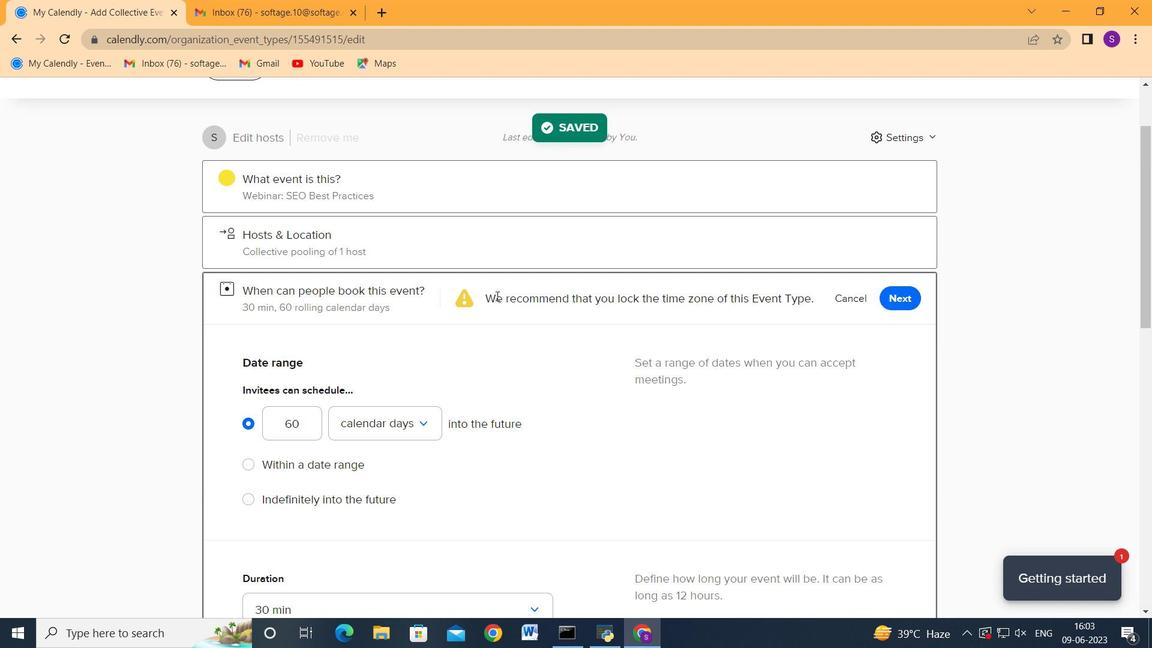 
Action: Mouse scrolled (492, 298) with delta (0, 0)
Screenshot: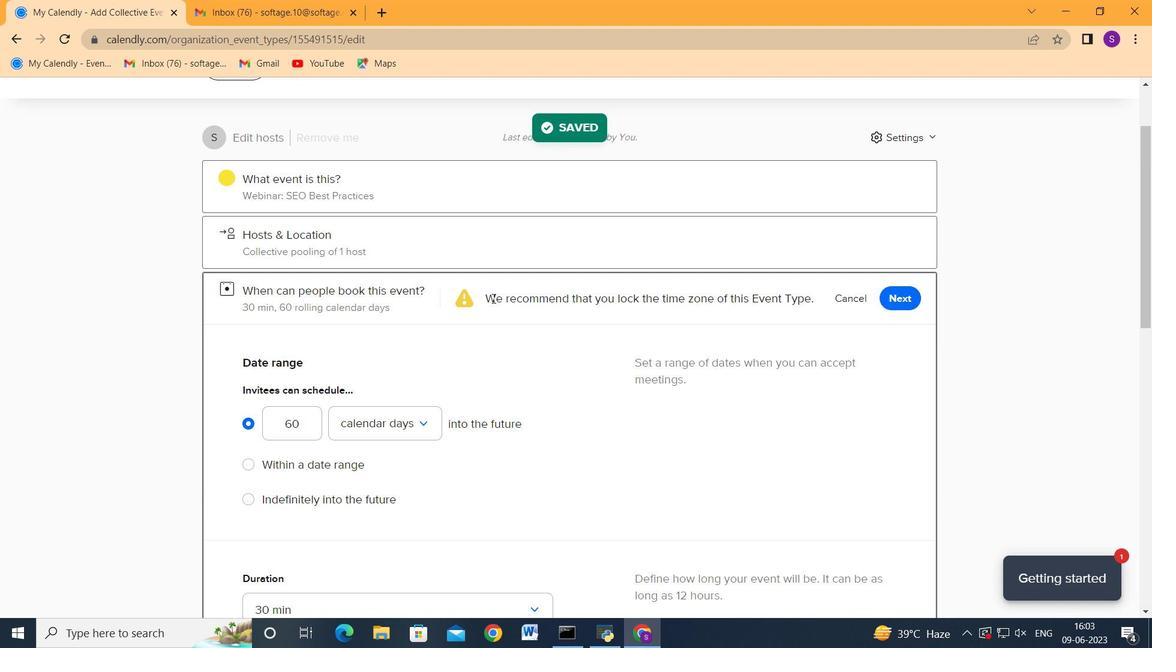 
Action: Mouse moved to (455, 303)
Screenshot: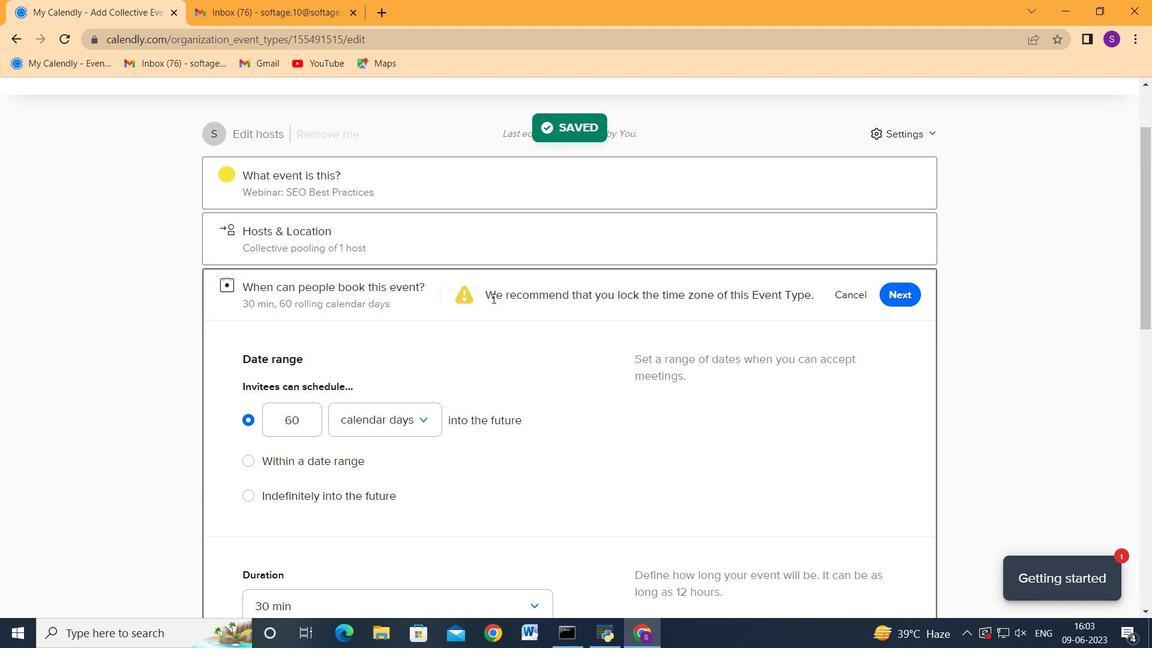 
Action: Mouse scrolled (491, 297) with delta (0, 0)
Screenshot: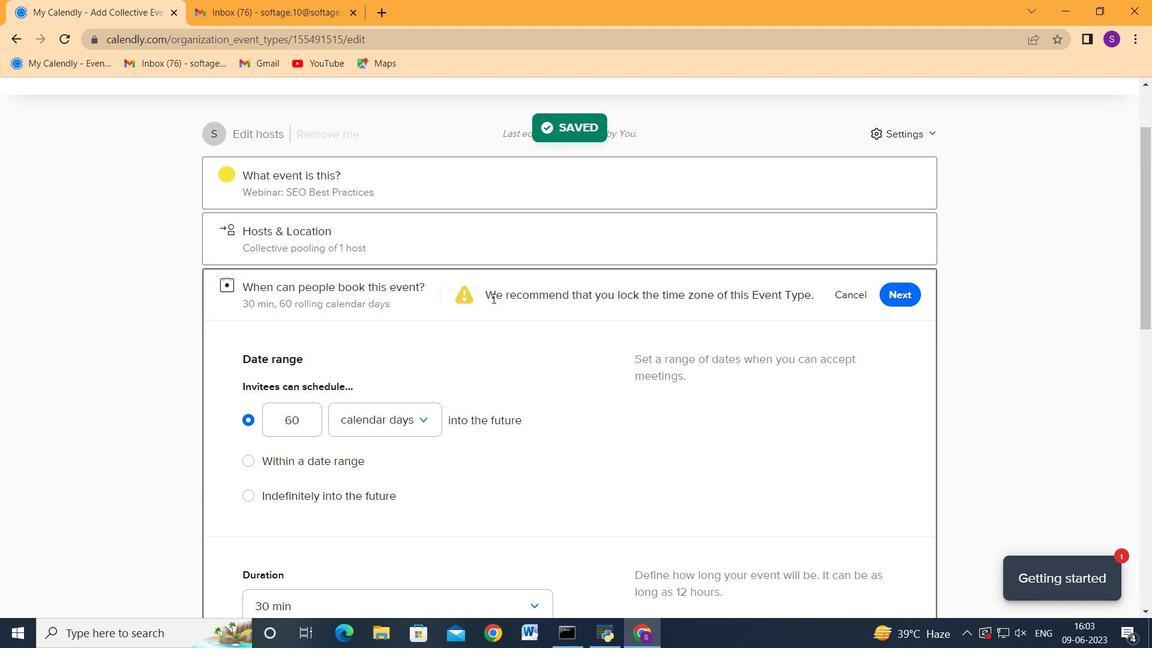 
Action: Mouse moved to (267, 248)
Screenshot: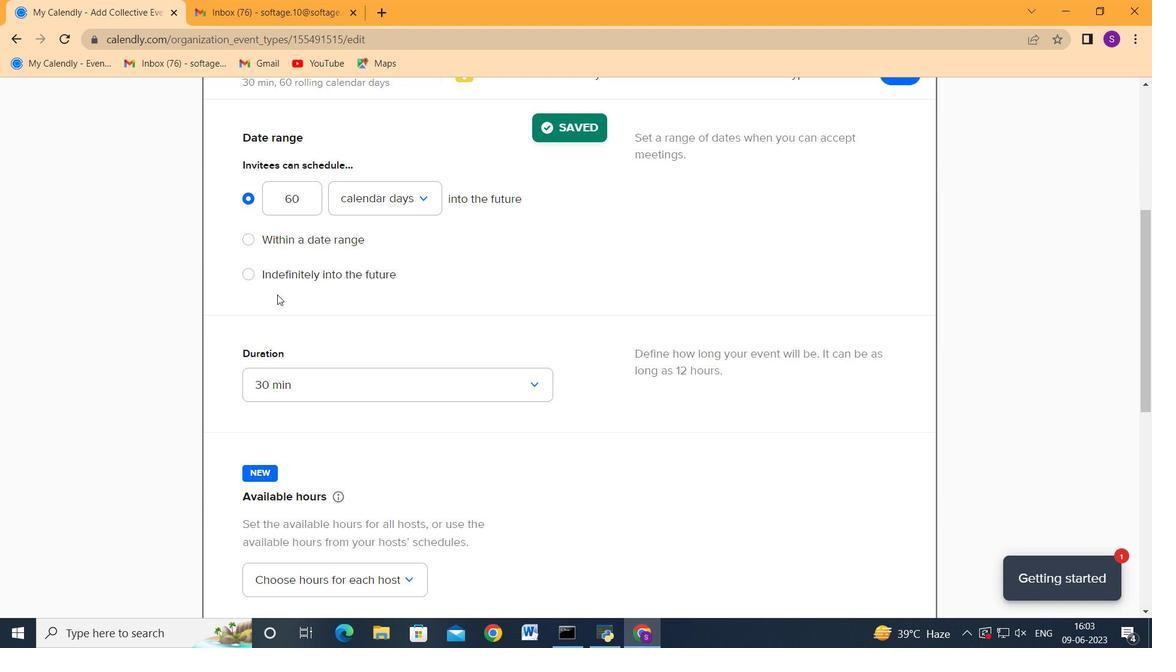 
Action: Mouse pressed left at (267, 248)
Screenshot: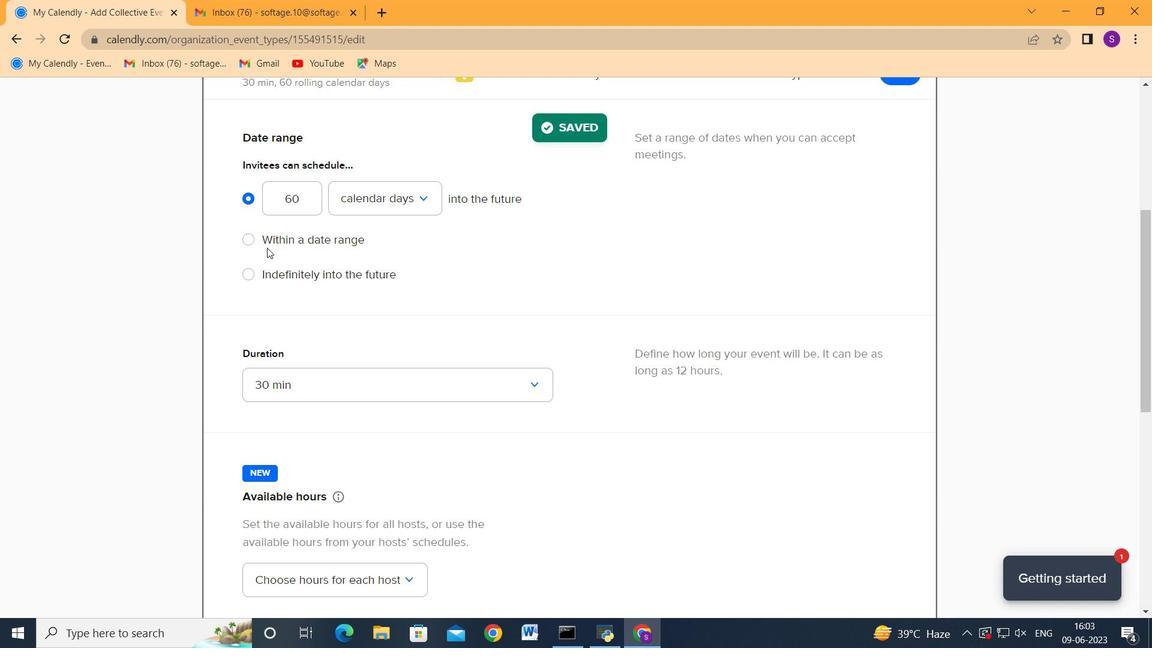 
Action: Mouse moved to (276, 246)
Screenshot: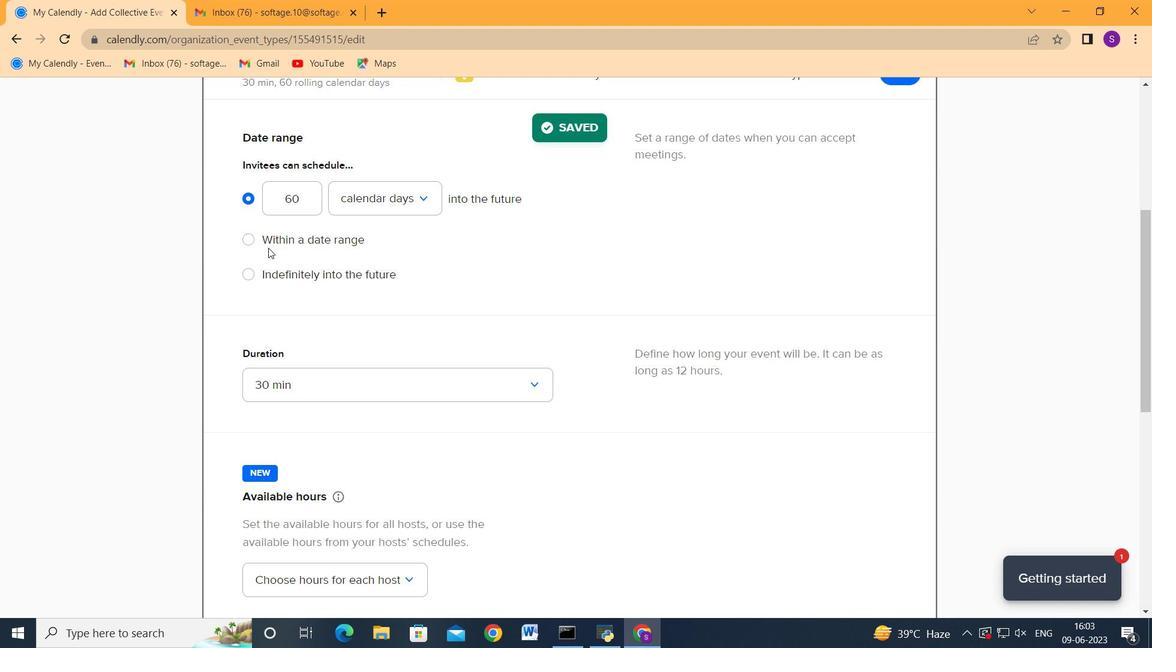 
Action: Mouse pressed left at (276, 246)
Screenshot: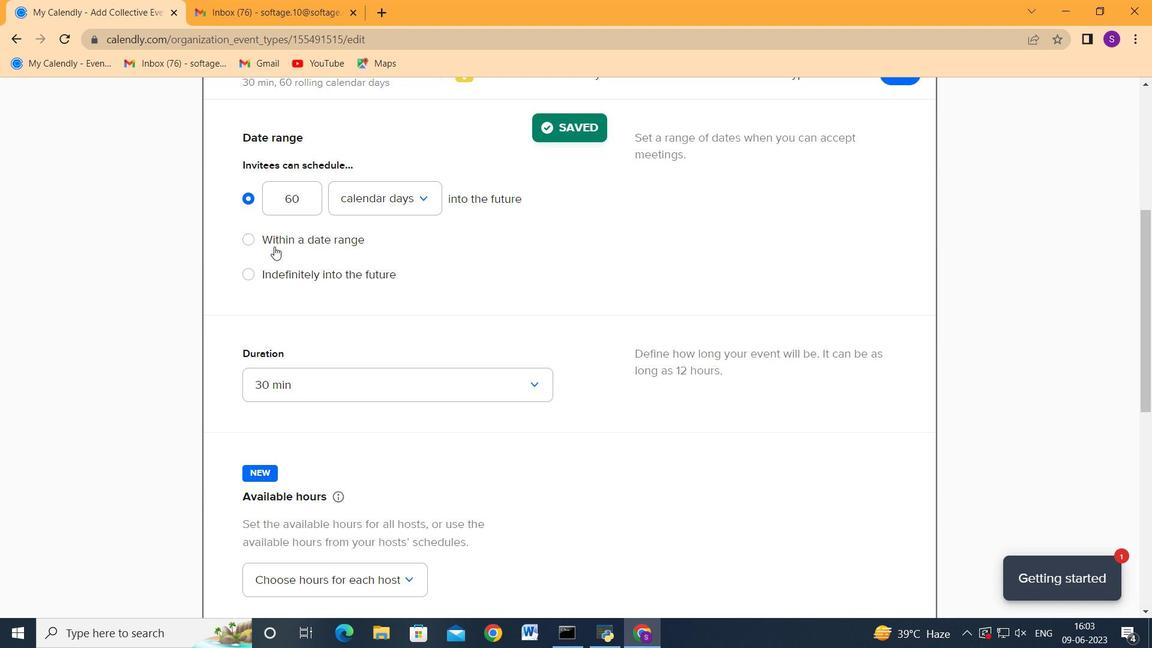 
Action: Mouse moved to (392, 264)
Screenshot: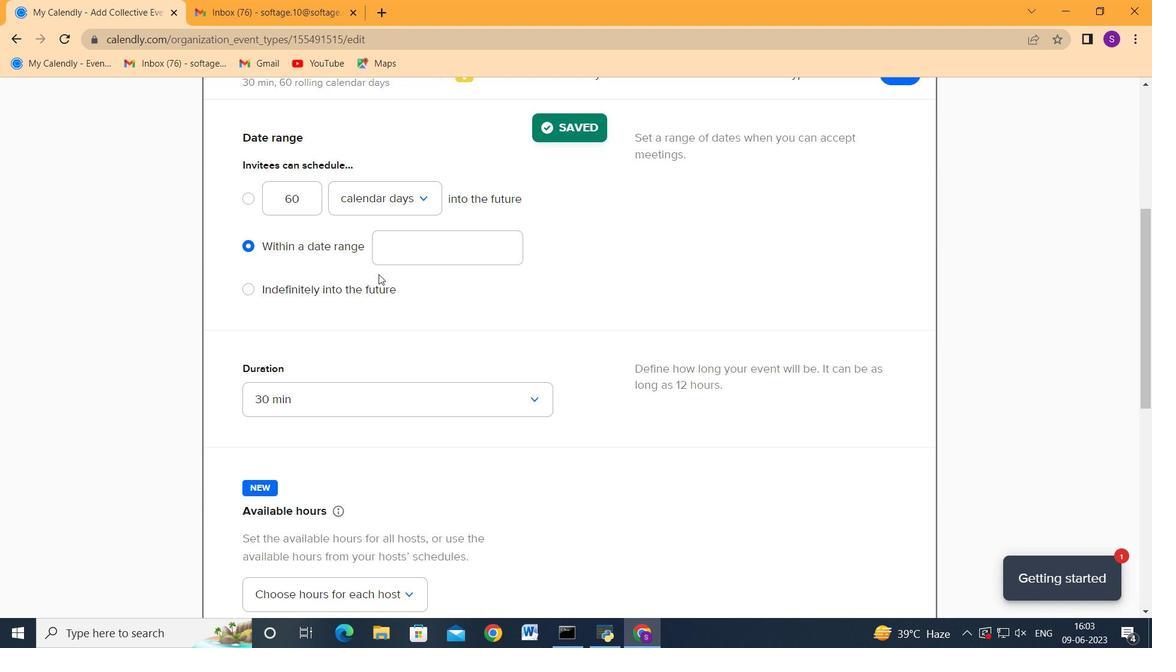 
Action: Mouse pressed left at (392, 264)
Screenshot: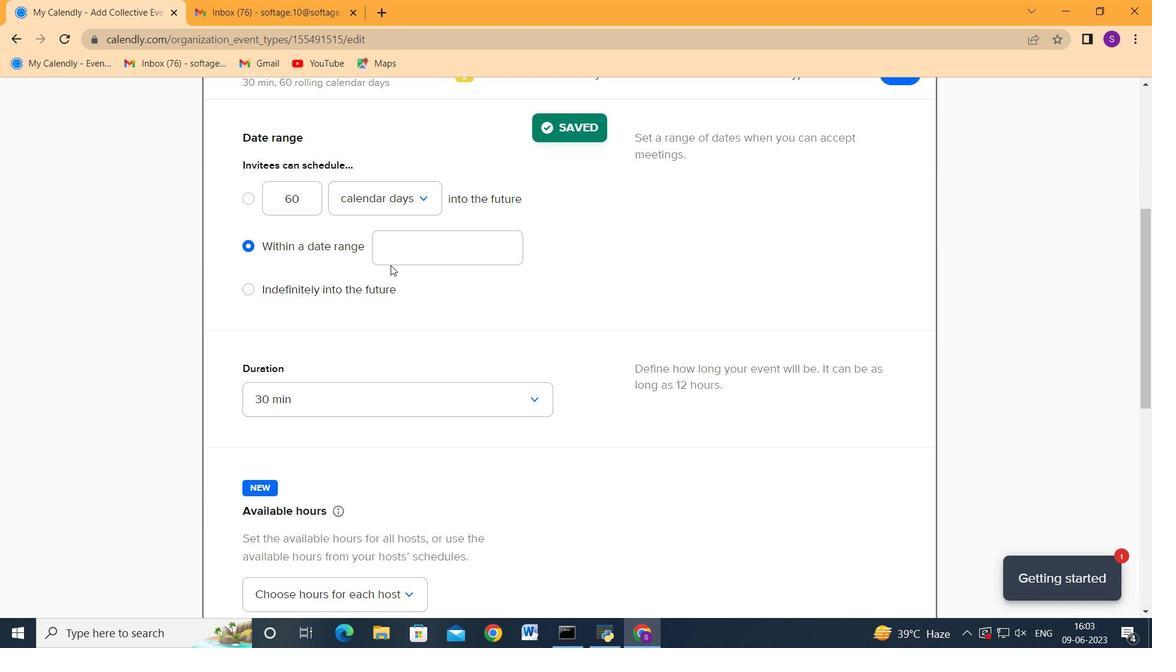 
Action: Mouse moved to (492, 302)
Screenshot: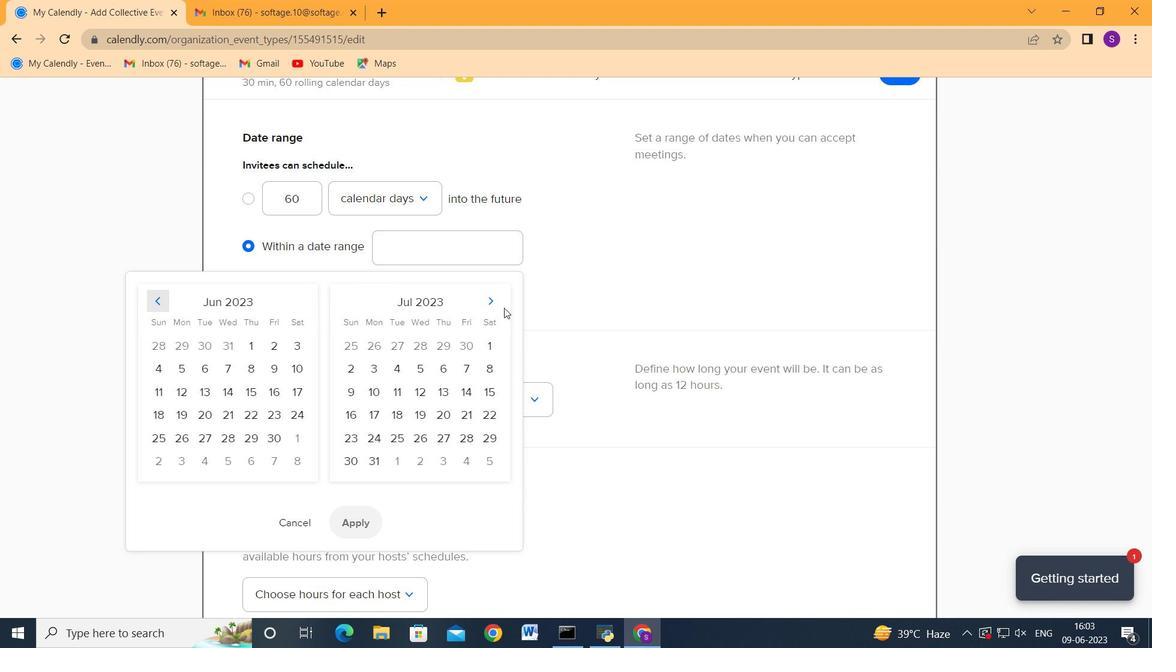 
Action: Mouse pressed left at (492, 302)
Screenshot: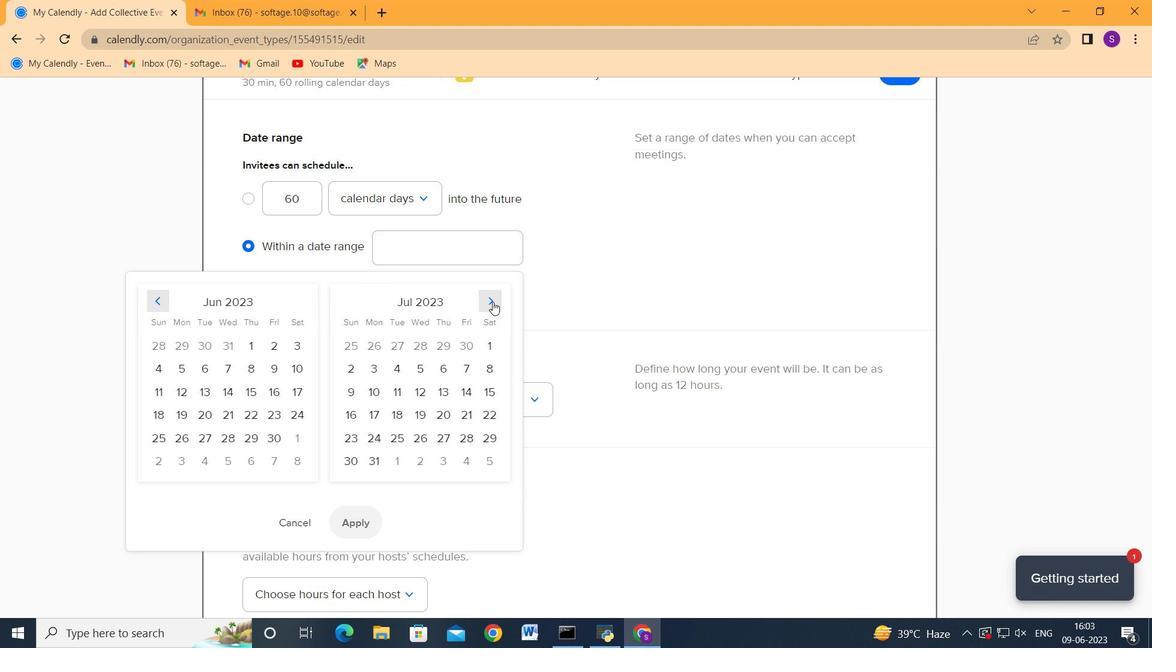 
Action: Mouse pressed left at (492, 302)
Screenshot: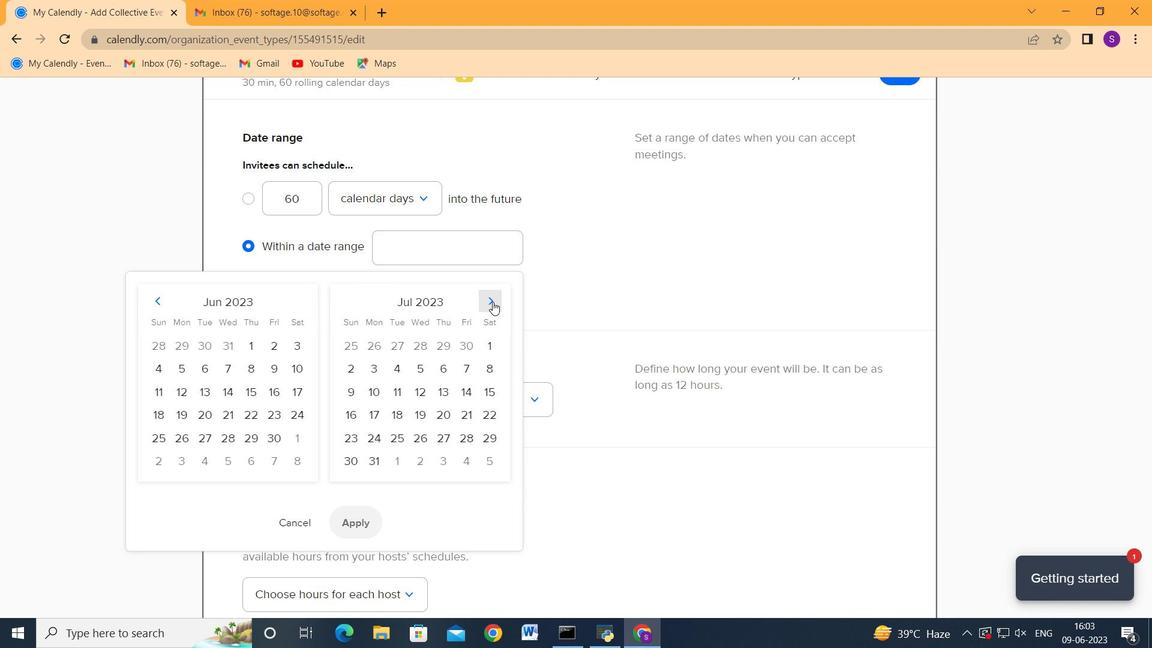 
Action: Mouse pressed left at (492, 302)
Screenshot: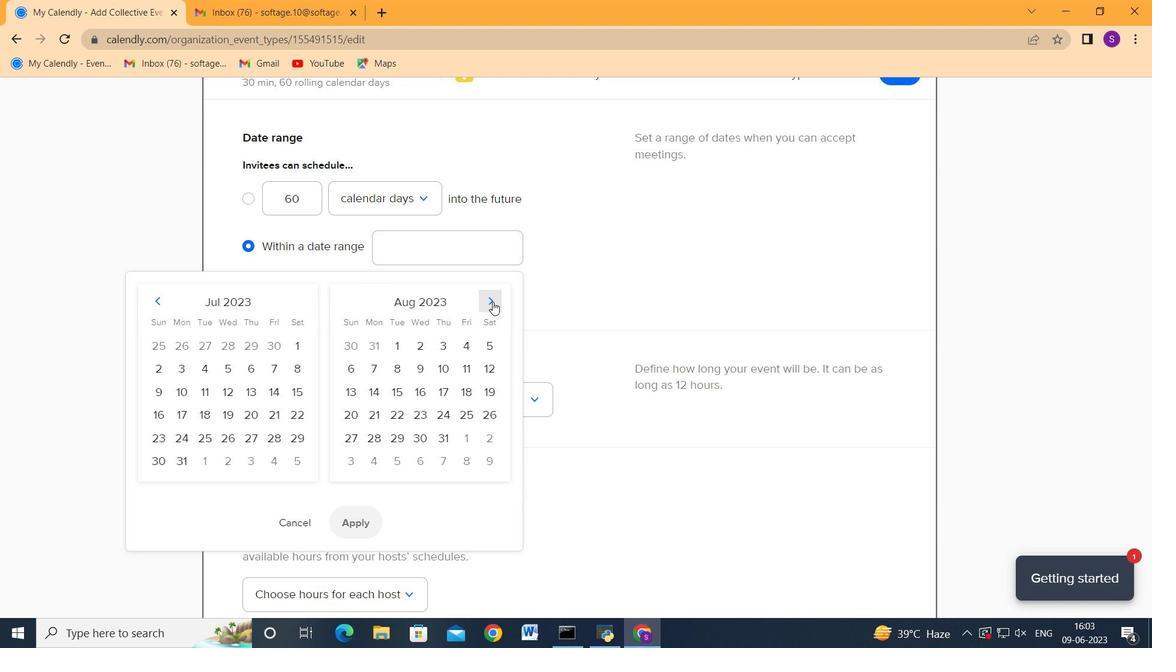 
Action: Mouse pressed left at (492, 302)
Screenshot: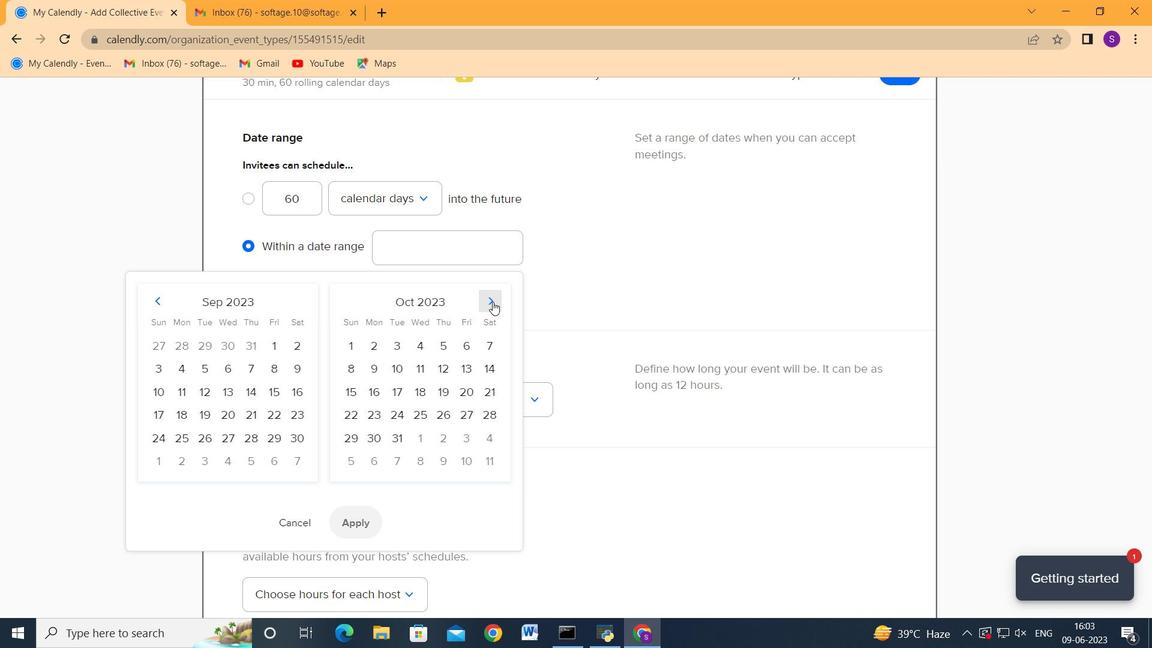 
Action: Mouse pressed left at (492, 302)
Screenshot: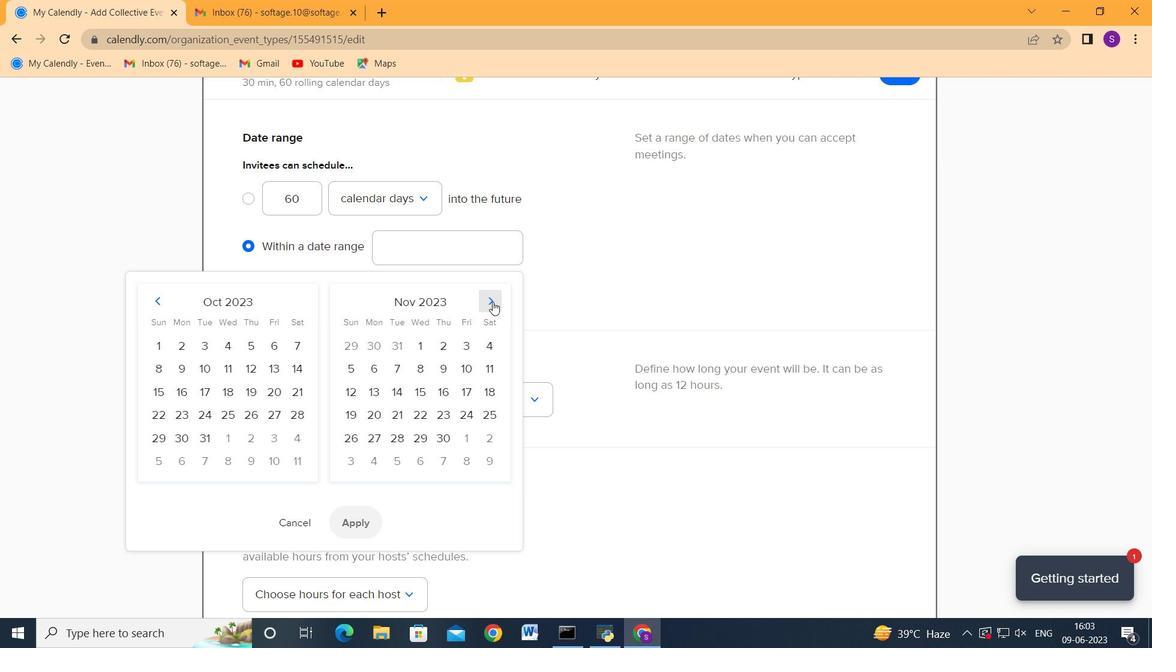 
Action: Mouse pressed left at (492, 302)
Screenshot: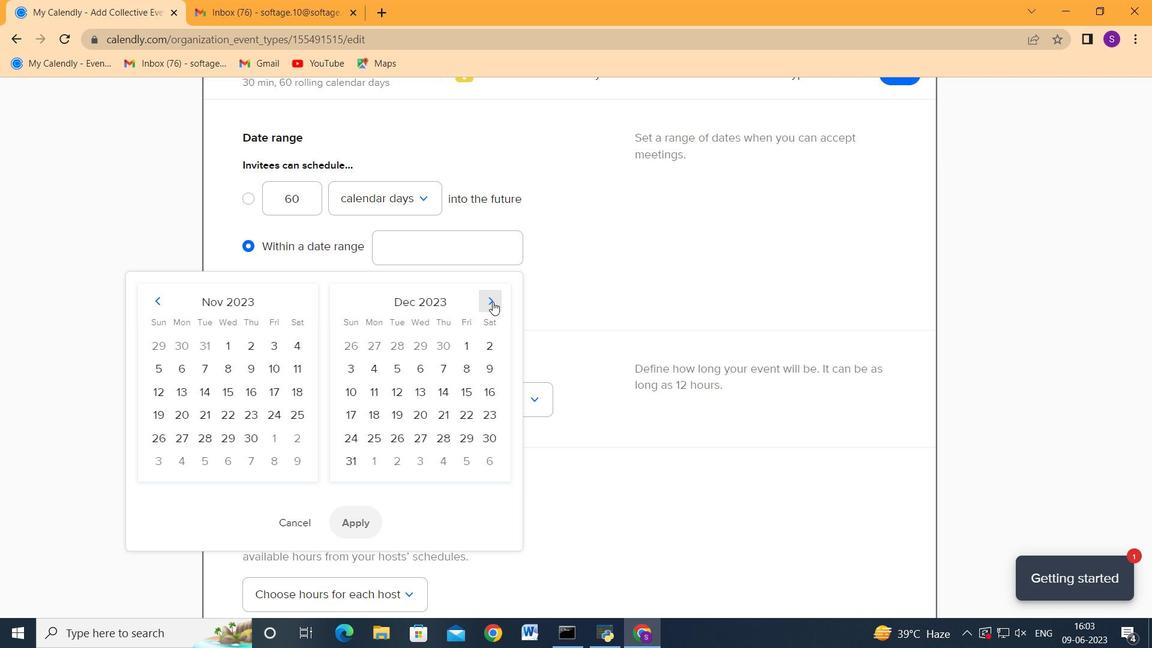 
Action: Mouse pressed left at (492, 302)
Screenshot: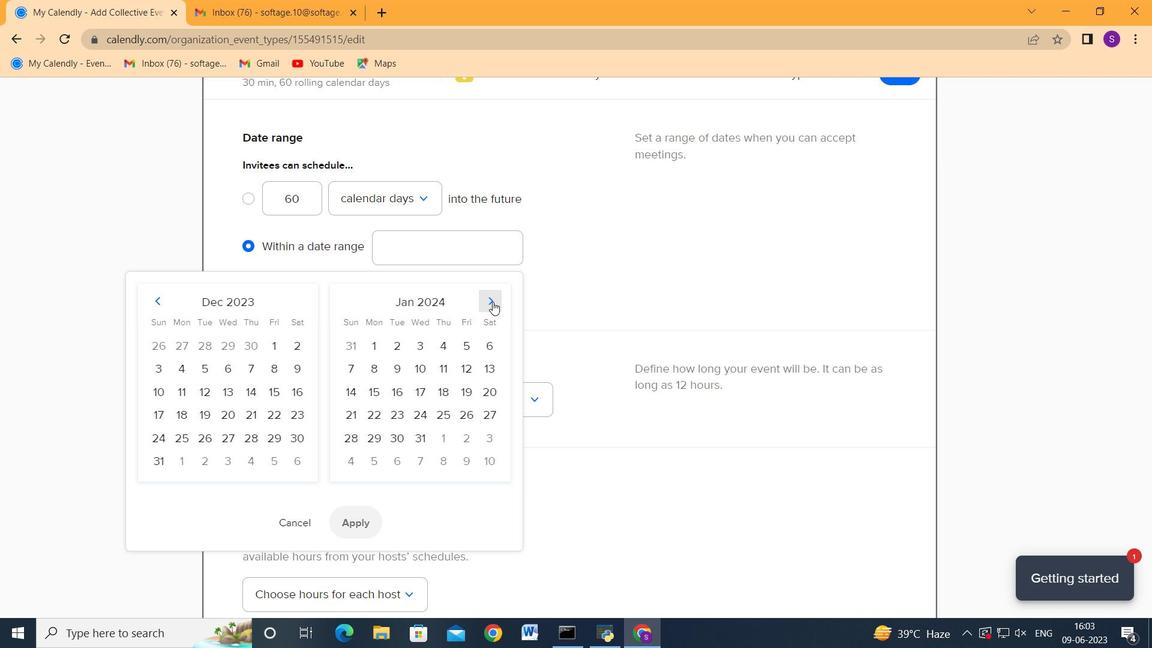 
Action: Mouse pressed left at (492, 302)
Screenshot: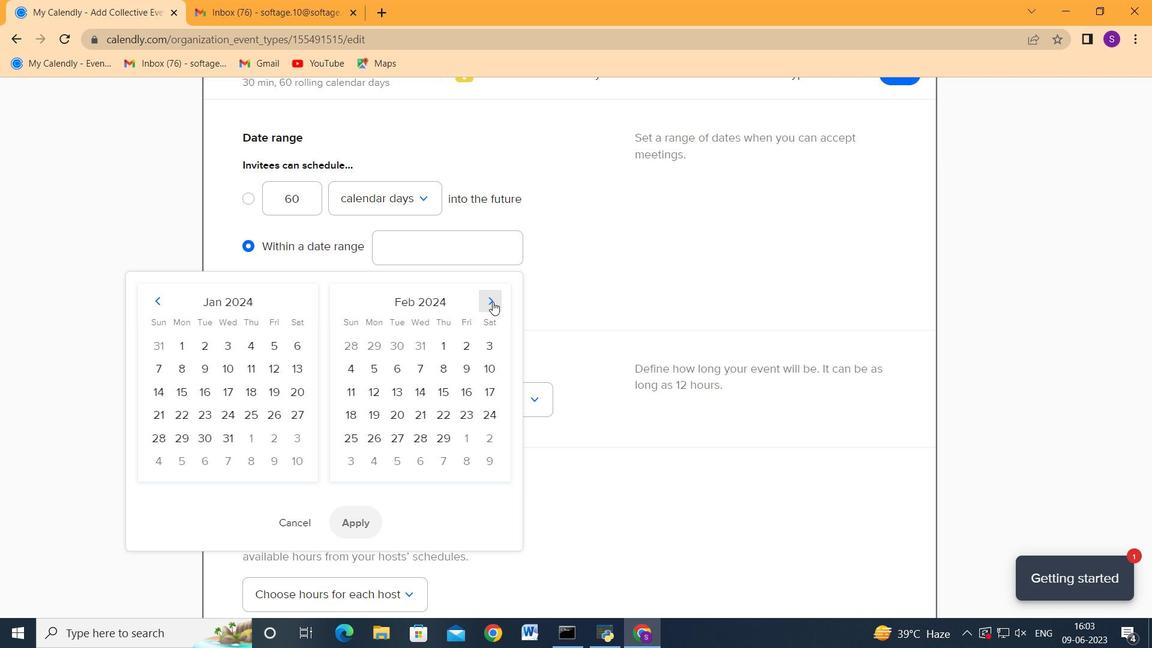 
Action: Mouse moved to (492, 303)
Screenshot: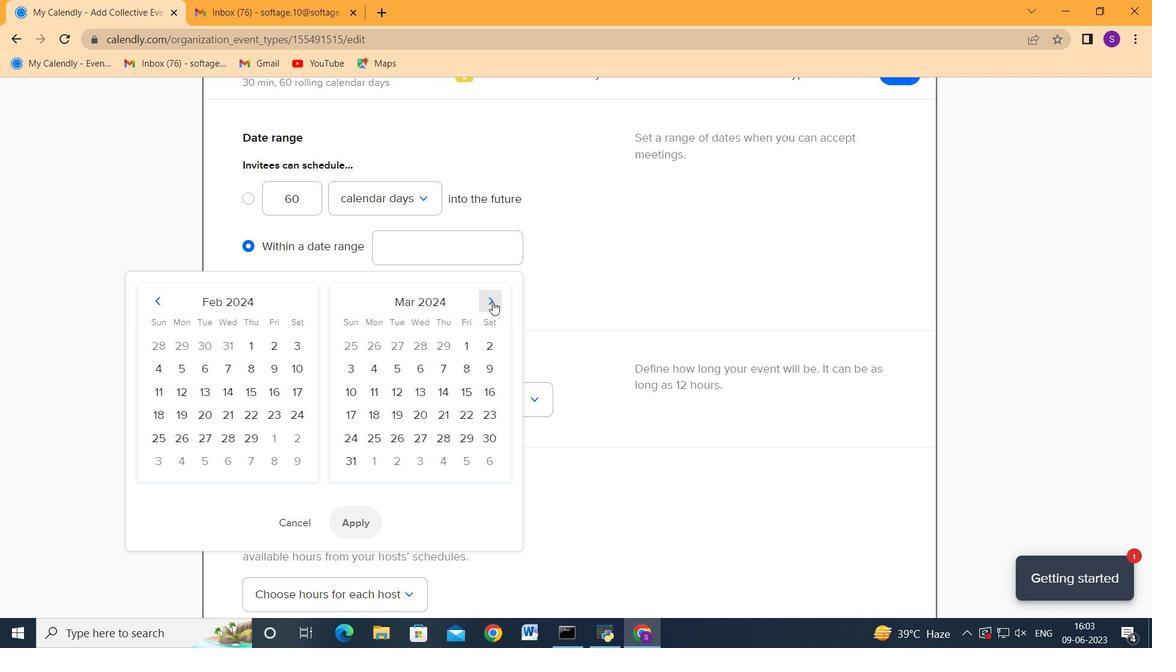 
Action: Mouse pressed left at (492, 303)
Screenshot: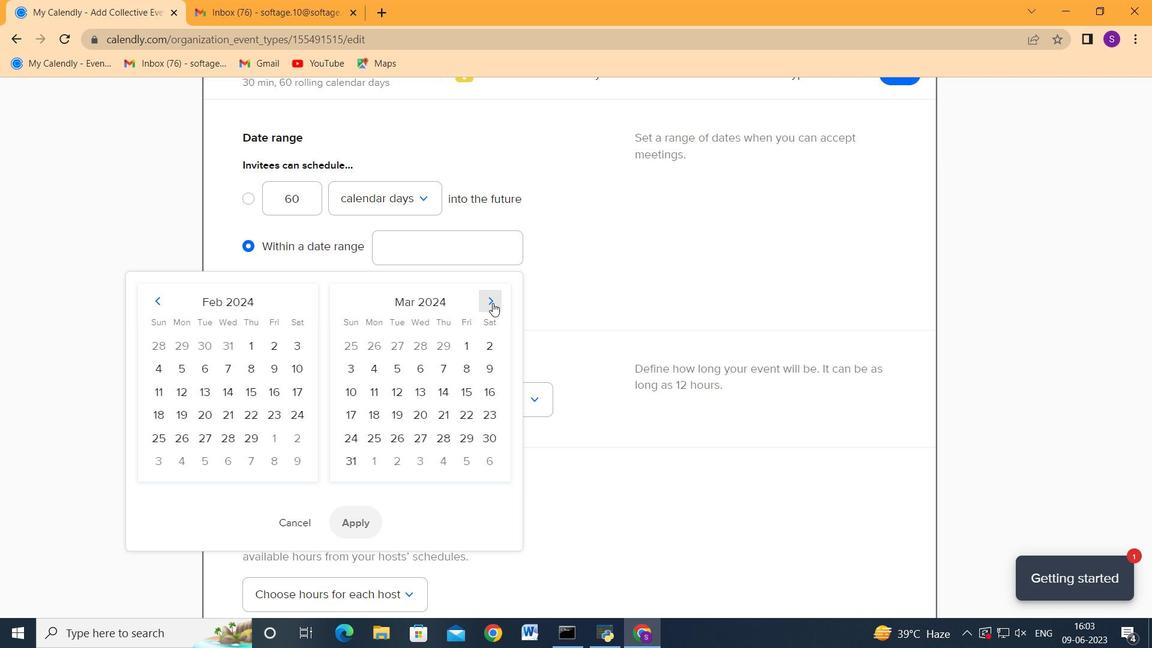 
Action: Mouse moved to (167, 307)
Screenshot: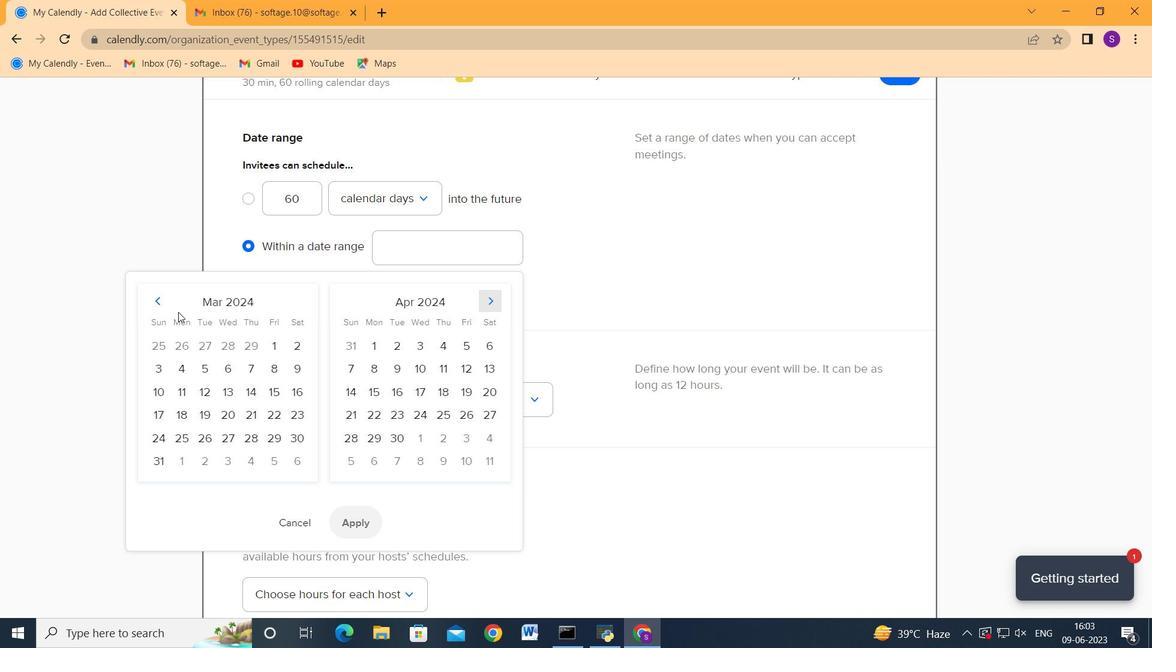 
Action: Mouse pressed left at (167, 307)
Screenshot: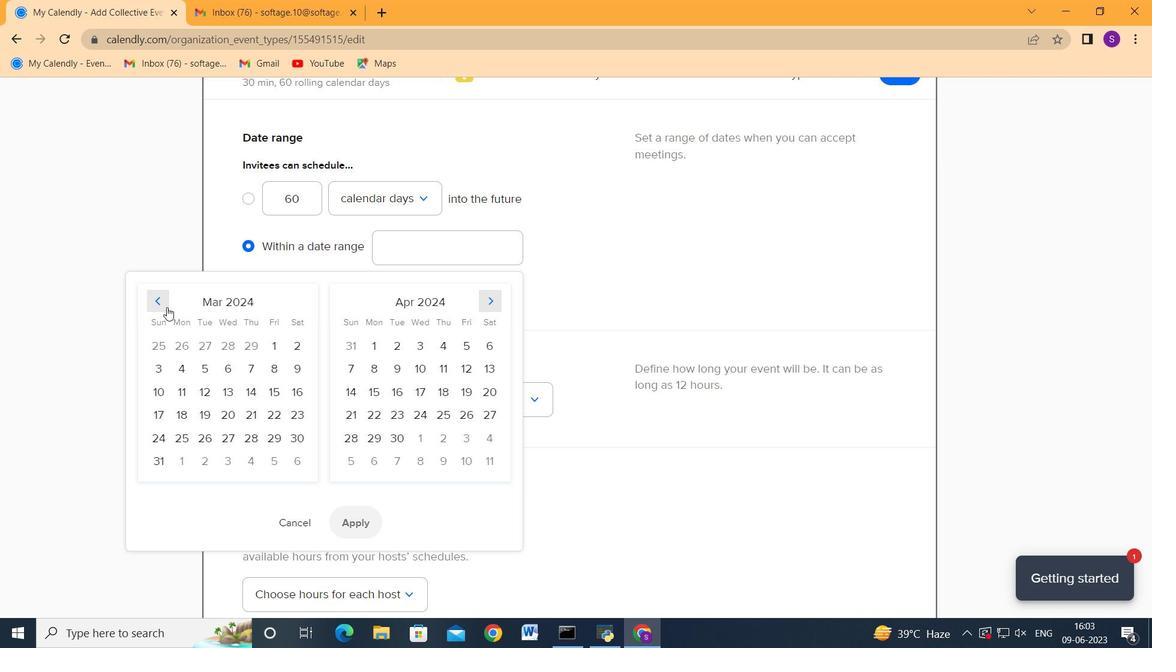 
Action: Mouse pressed left at (167, 307)
Screenshot: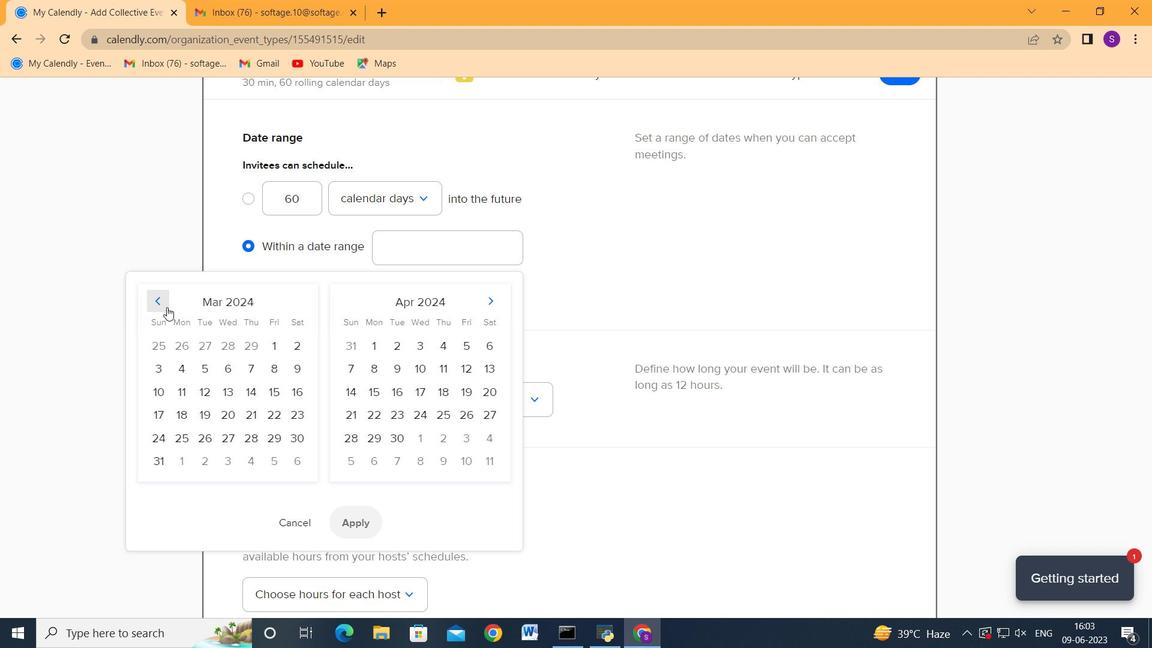 
Action: Mouse pressed left at (167, 307)
Screenshot: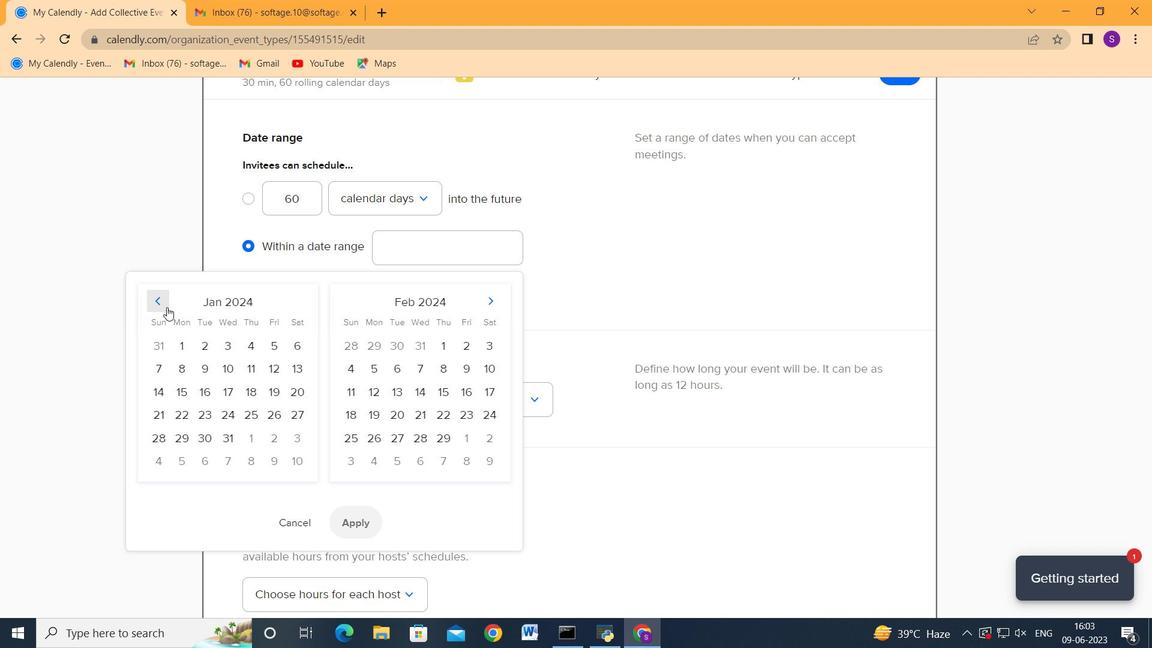 
Action: Mouse pressed left at (167, 307)
Screenshot: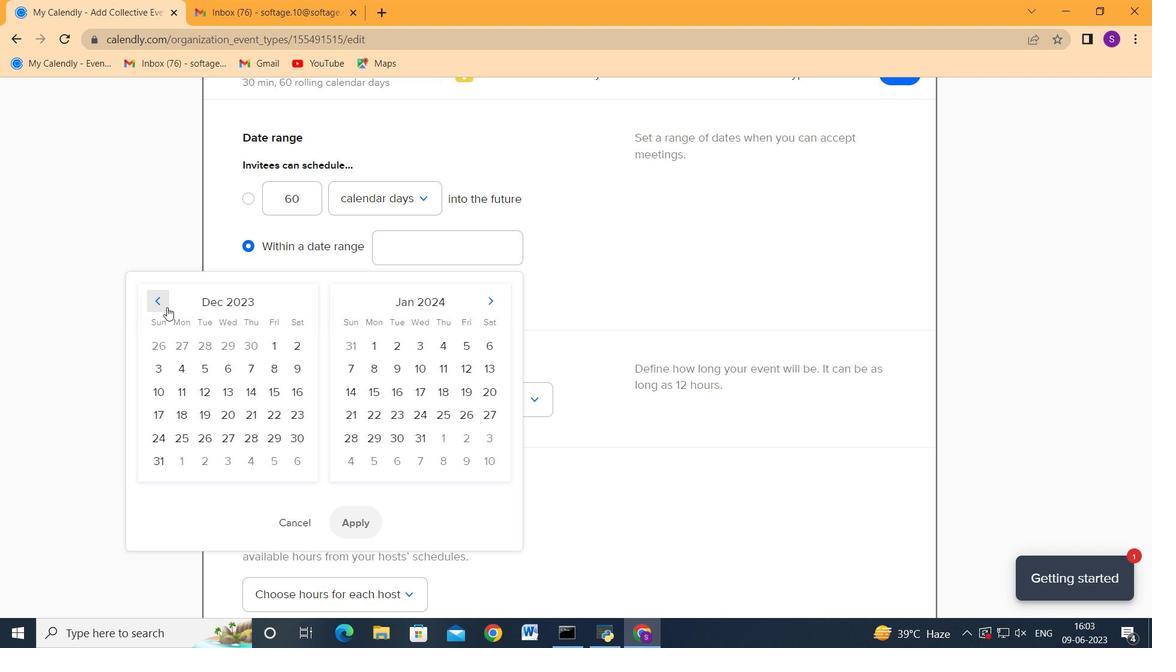 
Action: Mouse moved to (292, 410)
Screenshot: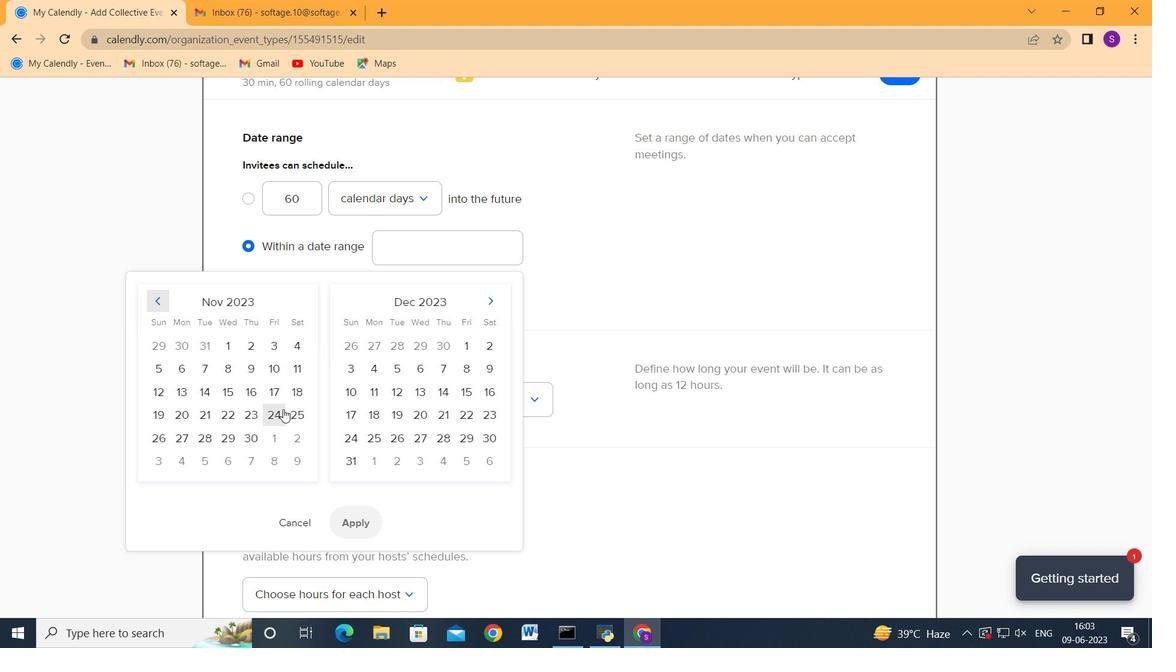 
Action: Mouse pressed left at (292, 410)
Screenshot: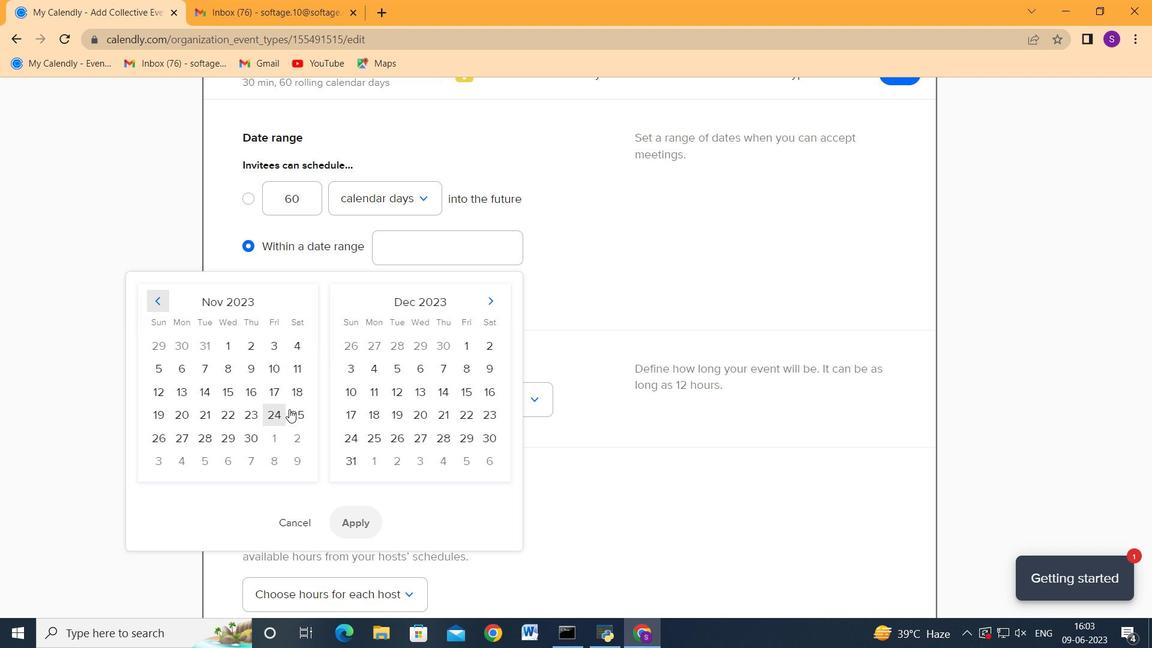 
Action: Mouse moved to (183, 438)
Screenshot: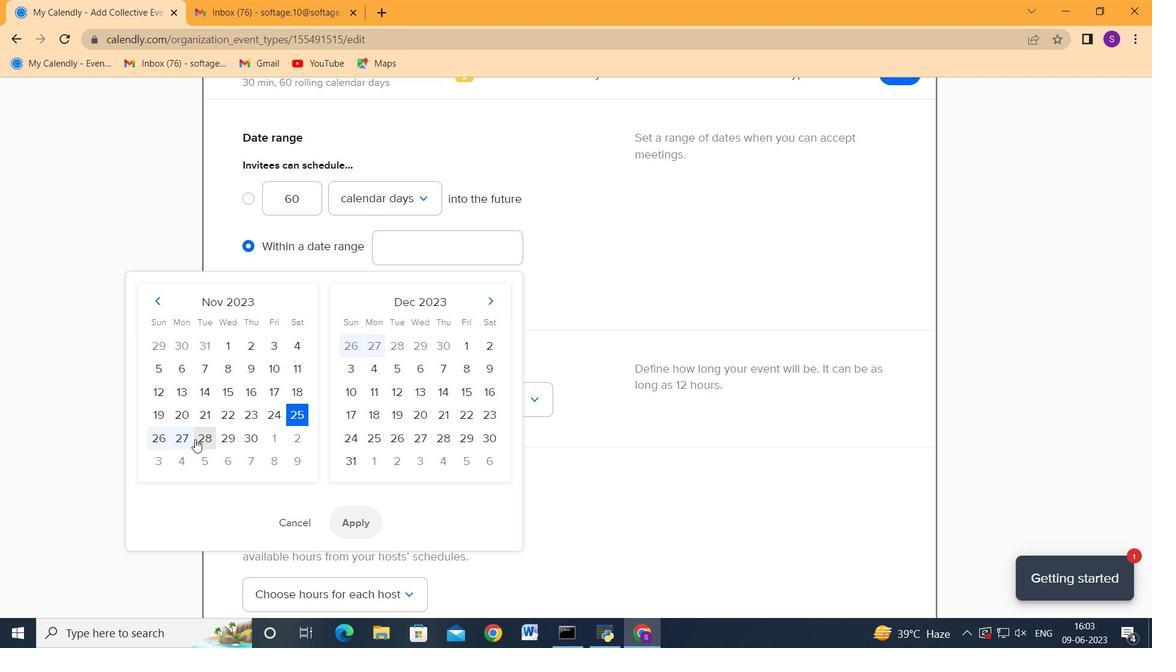 
Action: Mouse pressed left at (183, 438)
Screenshot: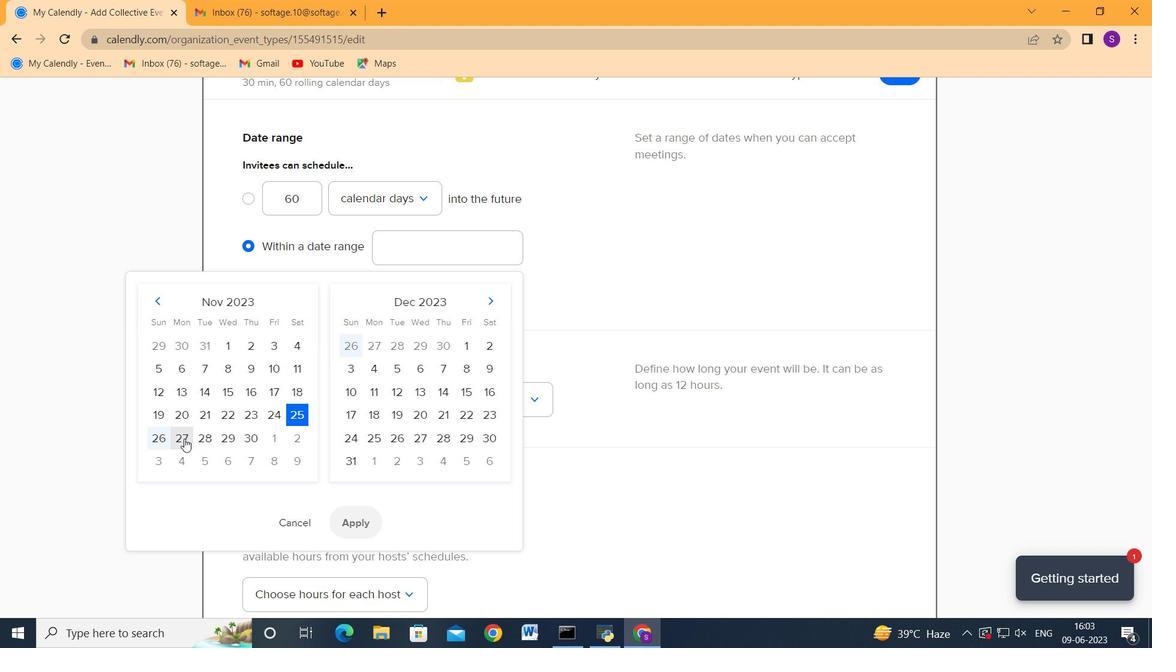 
Action: Mouse moved to (362, 520)
Screenshot: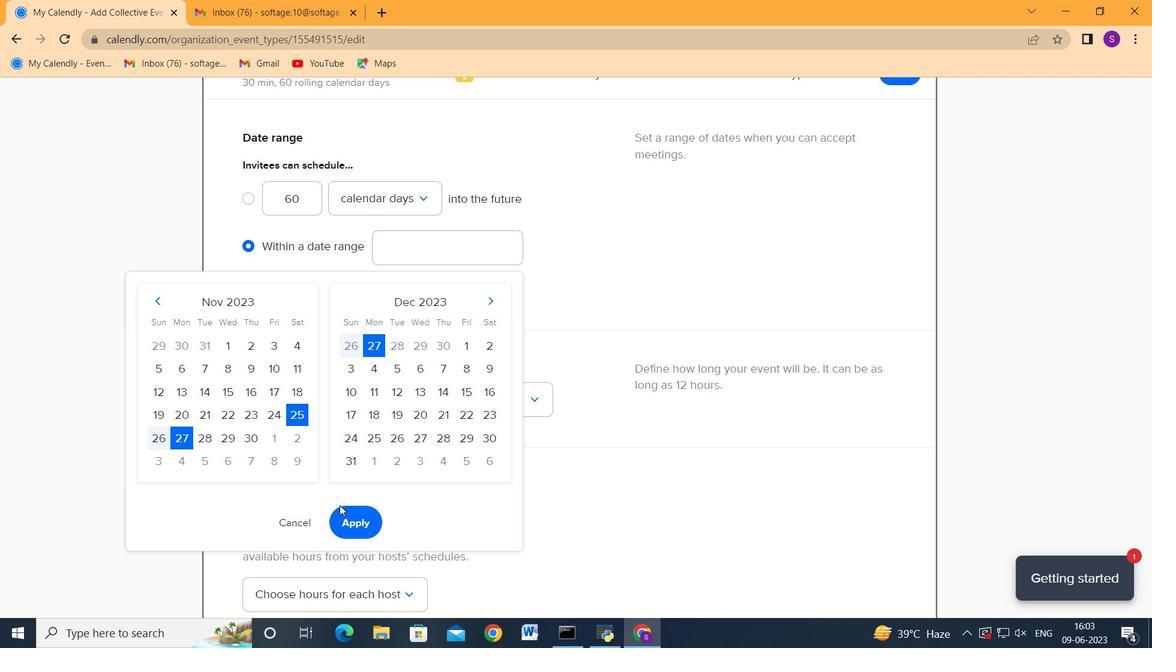 
Action: Mouse pressed left at (362, 520)
Screenshot: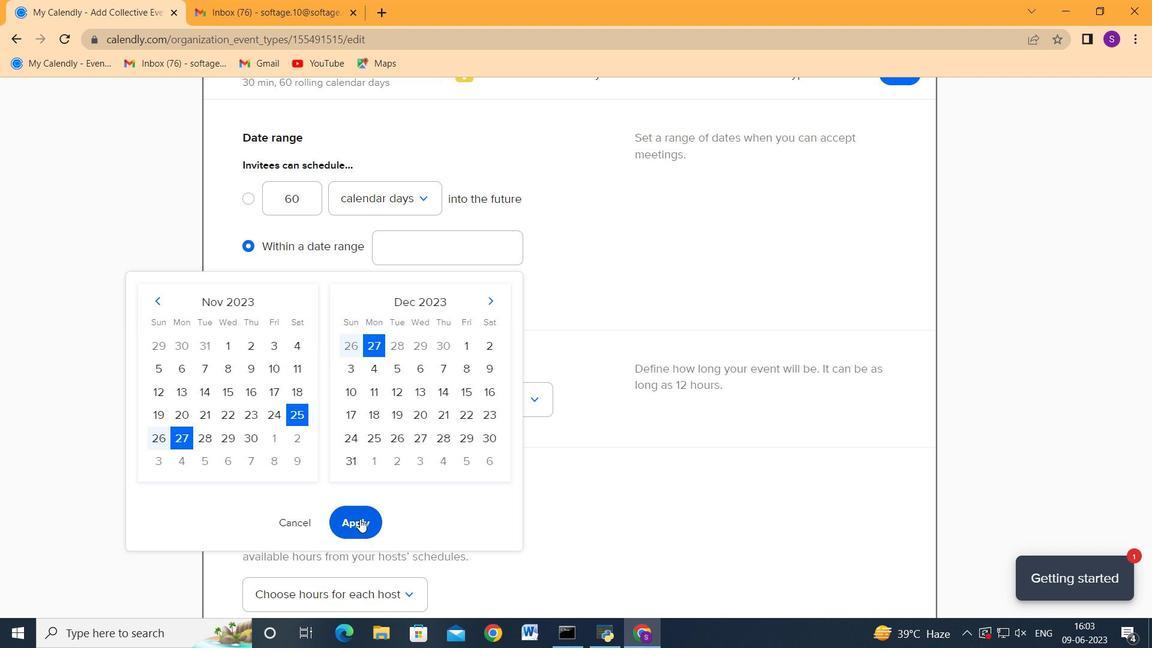
Action: Mouse moved to (593, 440)
Screenshot: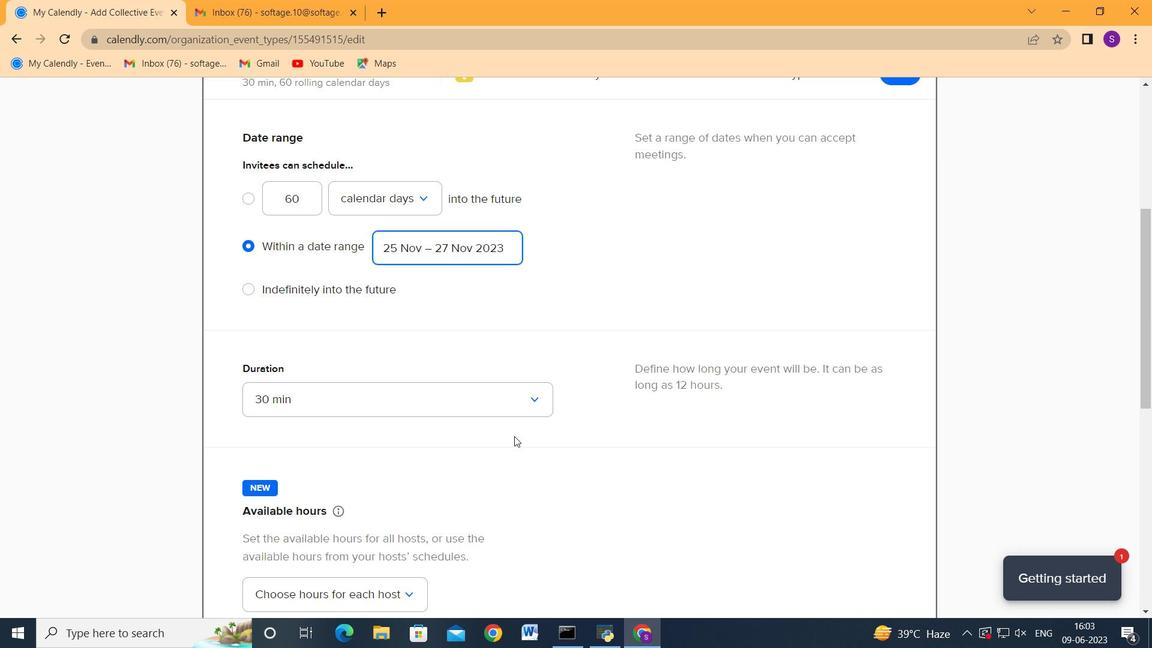 
Action: Mouse scrolled (593, 439) with delta (0, 0)
Screenshot: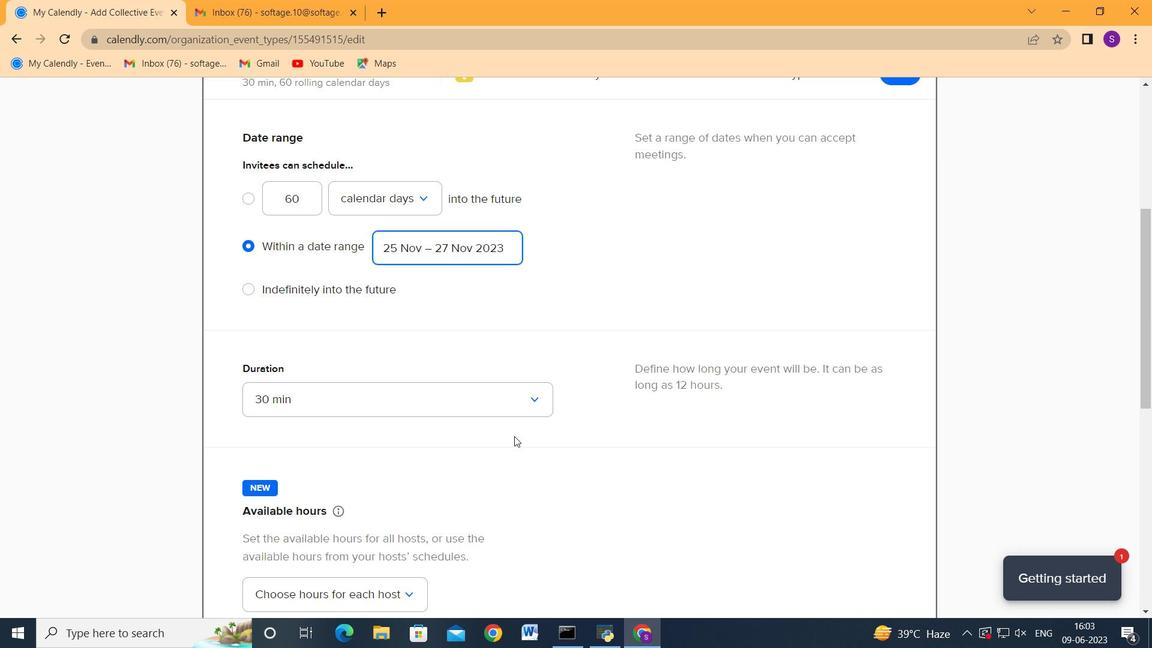 
Action: Mouse moved to (600, 449)
Screenshot: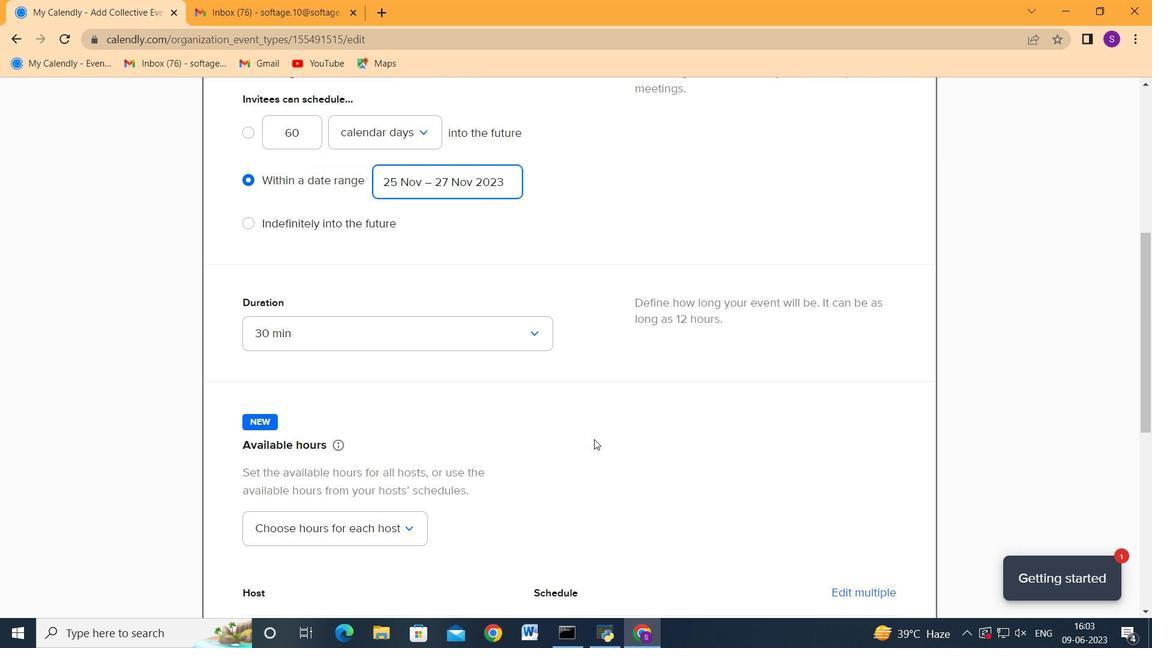 
Action: Mouse scrolled (600, 449) with delta (0, 0)
Screenshot: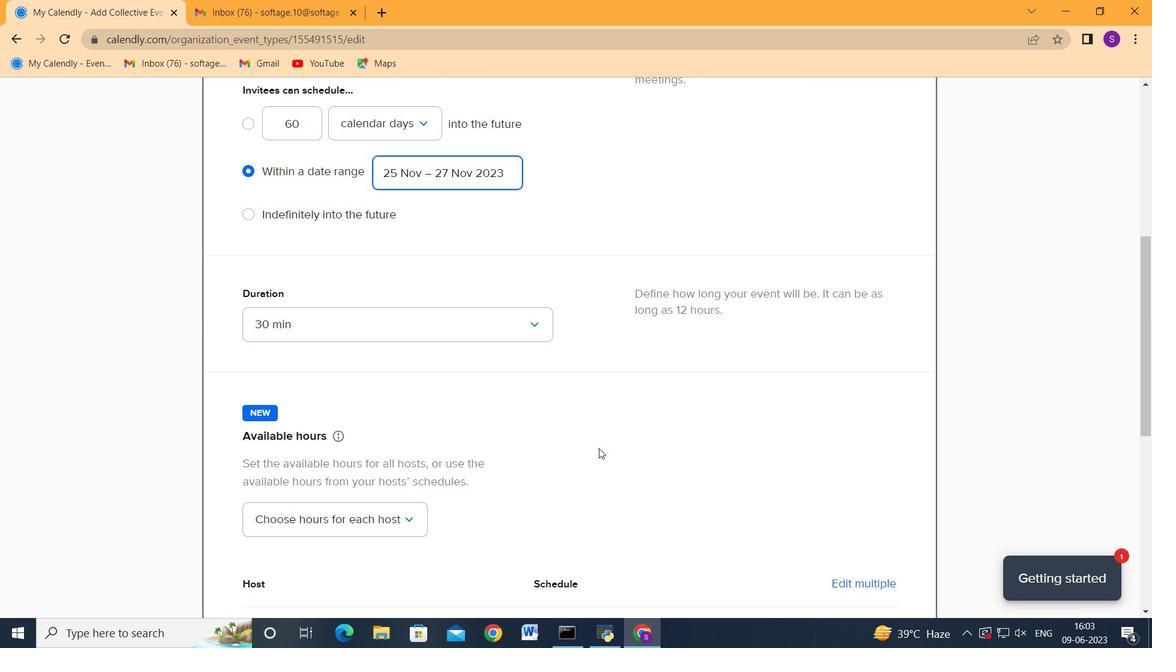 
Action: Mouse moved to (600, 449)
Screenshot: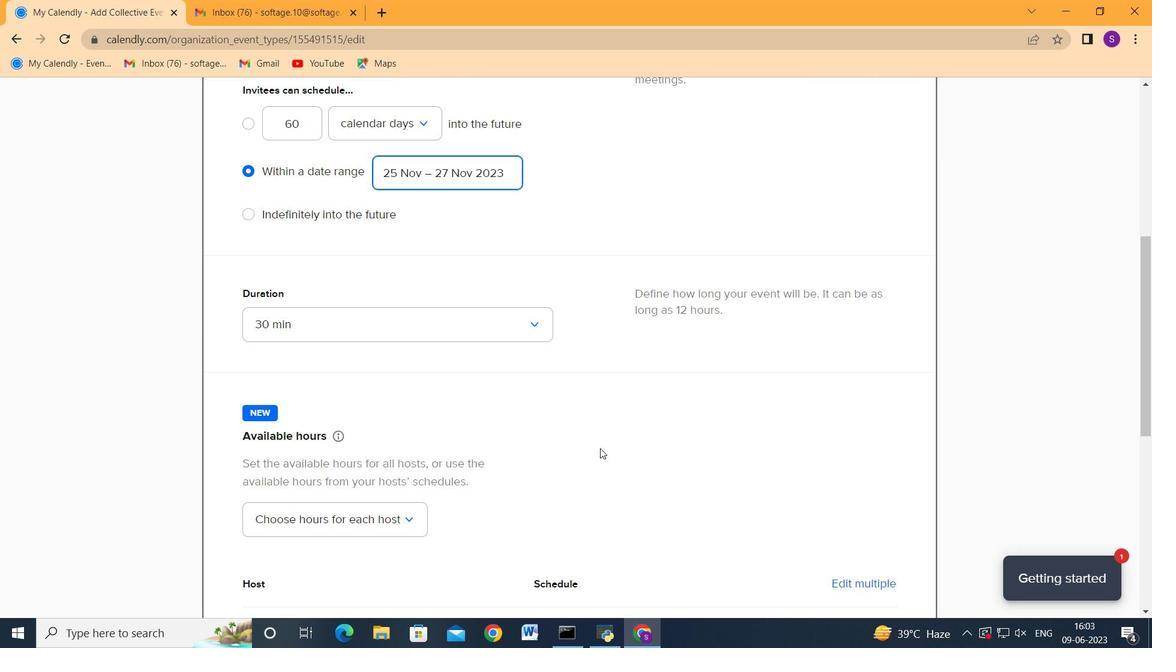 
Action: Mouse scrolled (600, 449) with delta (0, 0)
Screenshot: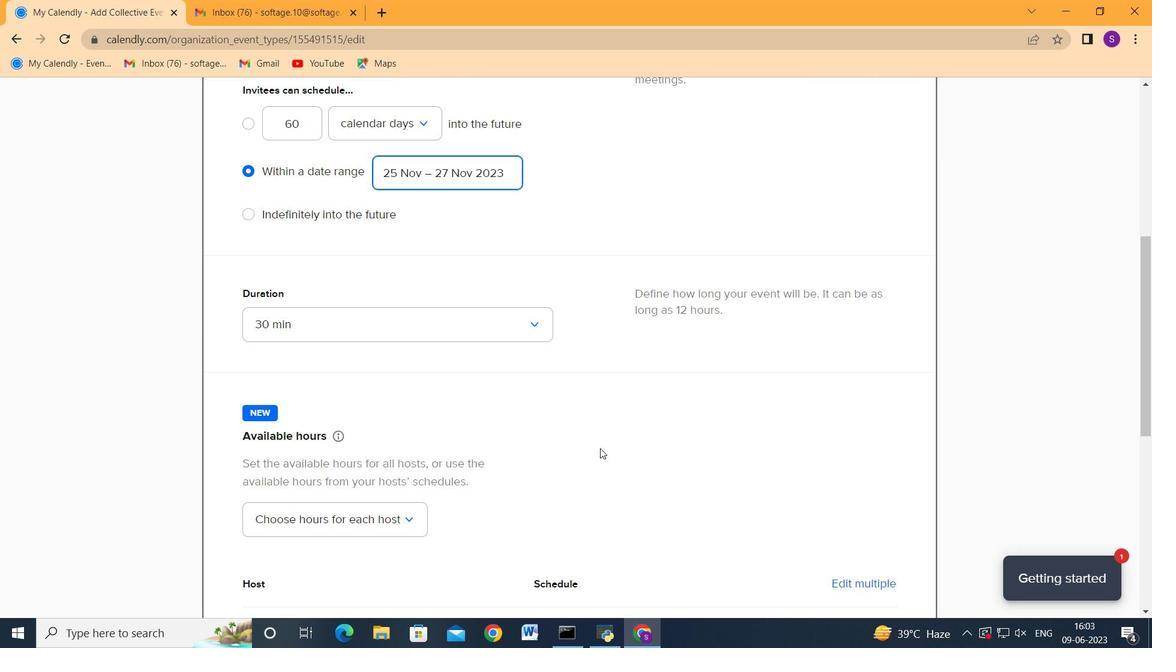 
Action: Mouse moved to (602, 449)
Screenshot: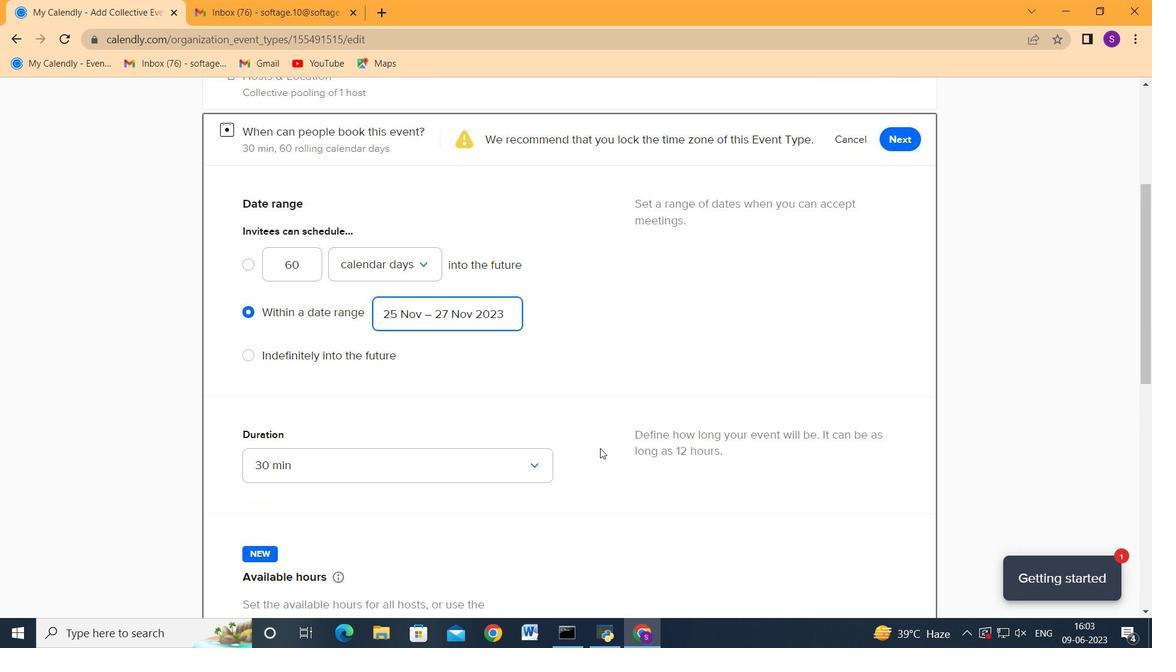 
Action: Mouse scrolled (602, 448) with delta (0, 0)
Screenshot: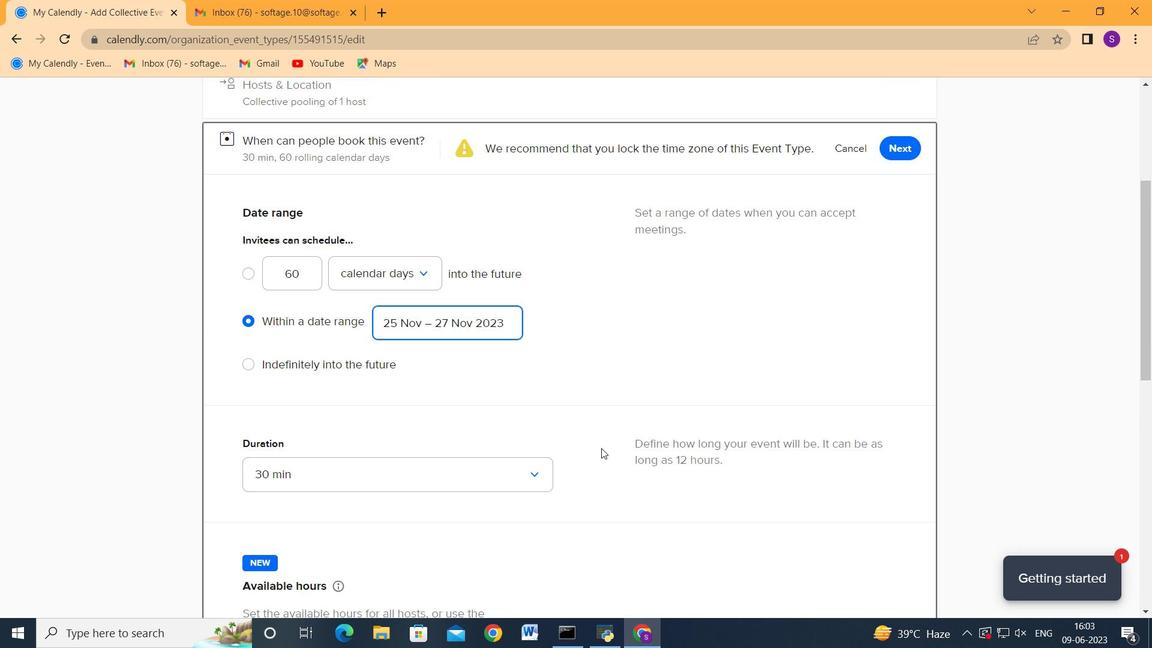 
Action: Mouse moved to (602, 449)
Screenshot: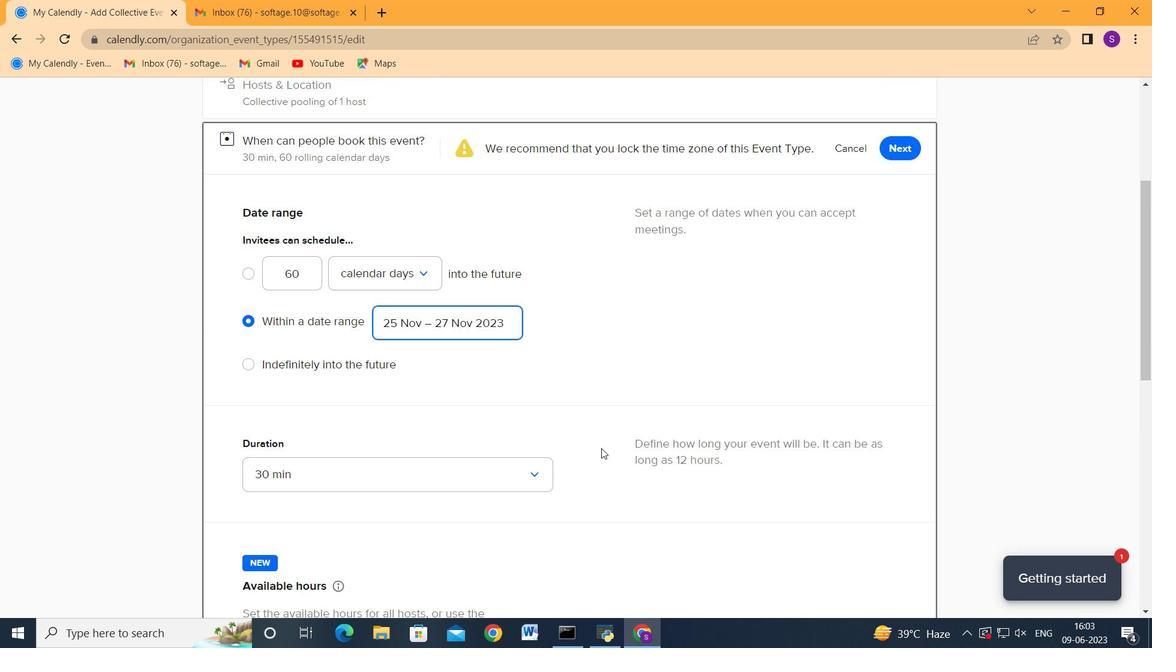 
Action: Mouse scrolled (602, 448) with delta (0, 0)
Screenshot: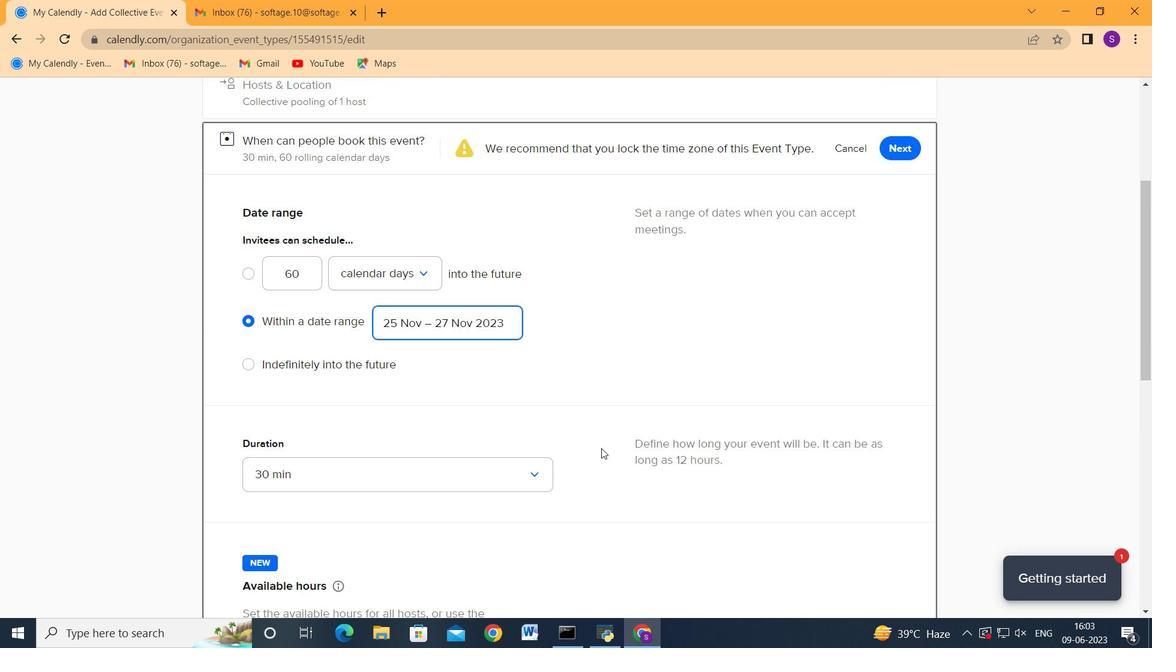 
Action: Mouse scrolled (602, 448) with delta (0, 0)
Screenshot: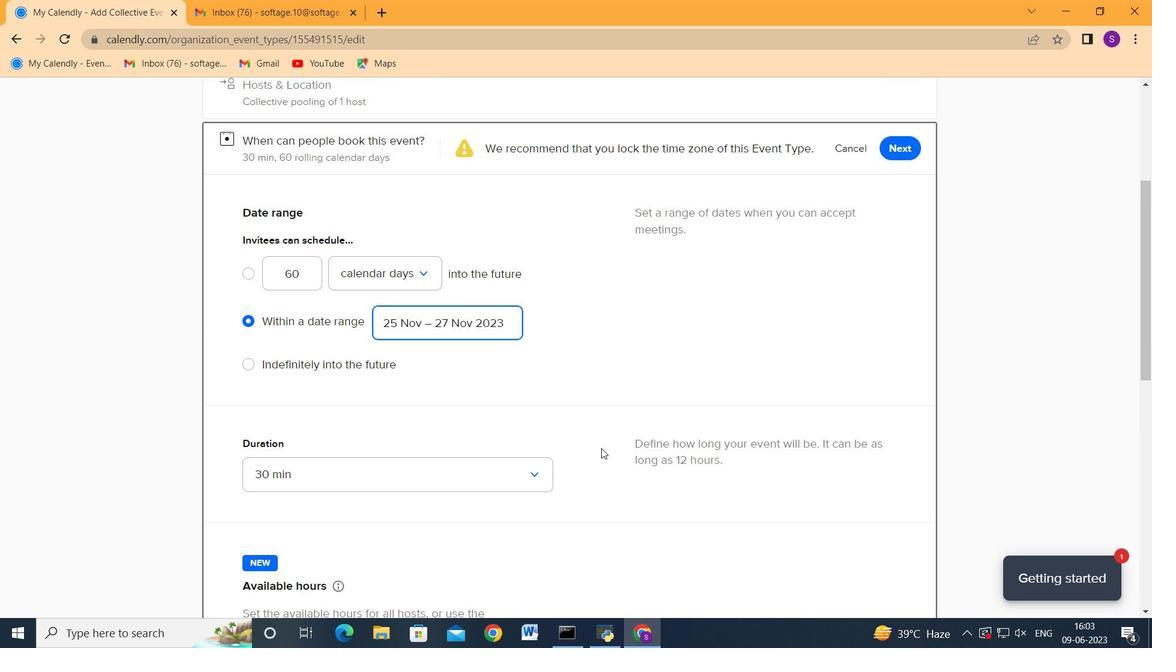 
Action: Mouse scrolled (602, 448) with delta (0, 0)
Screenshot: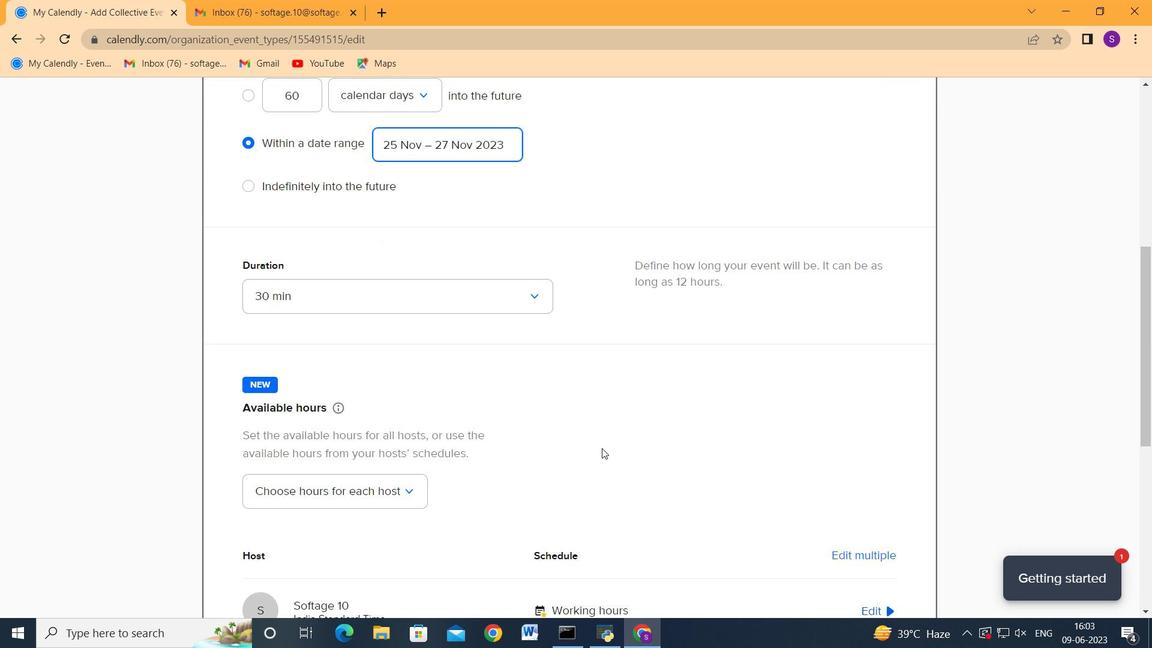 
Action: Mouse scrolled (602, 448) with delta (0, 0)
Screenshot: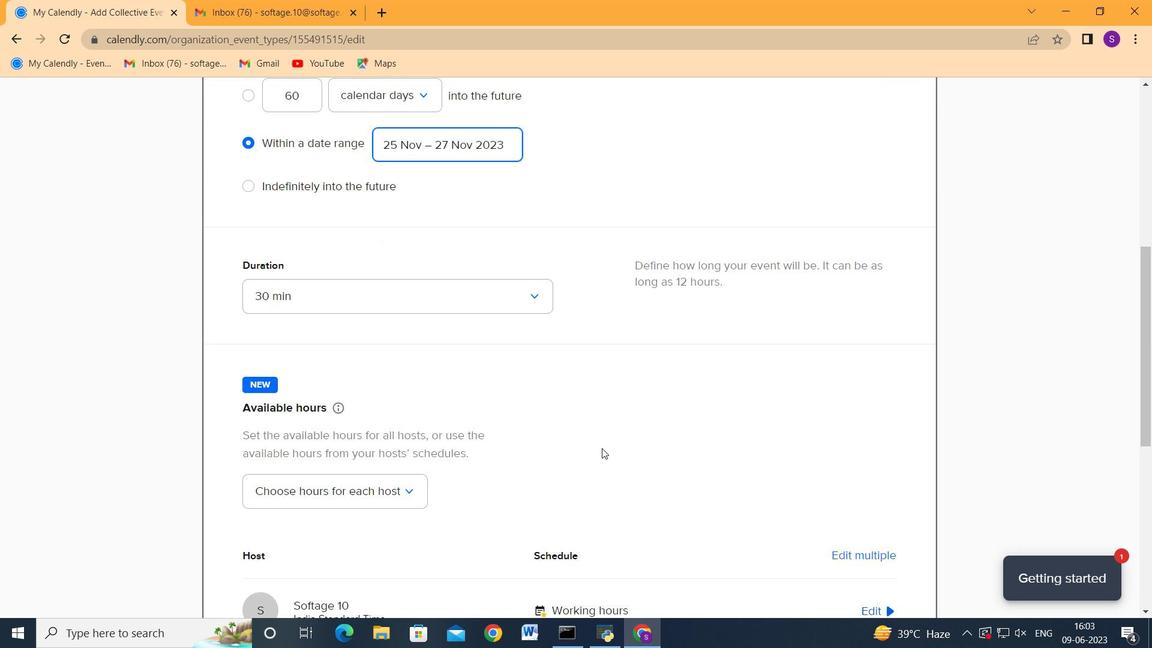 
Action: Mouse scrolled (602, 448) with delta (0, 0)
Screenshot: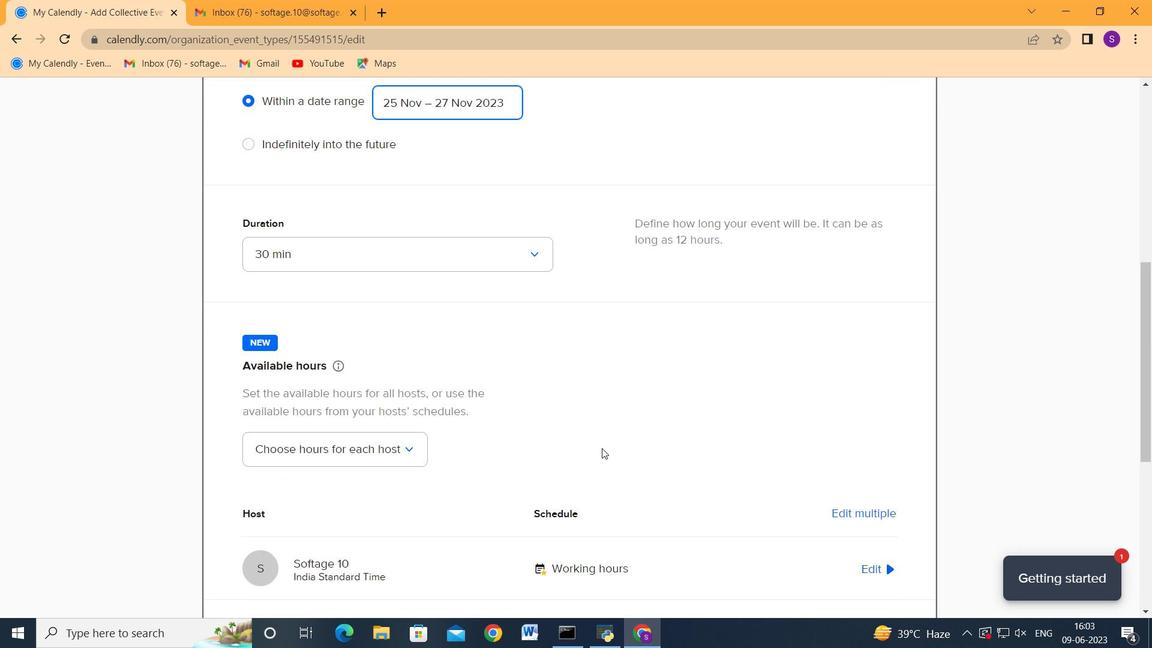 
Action: Mouse scrolled (602, 448) with delta (0, 0)
Screenshot: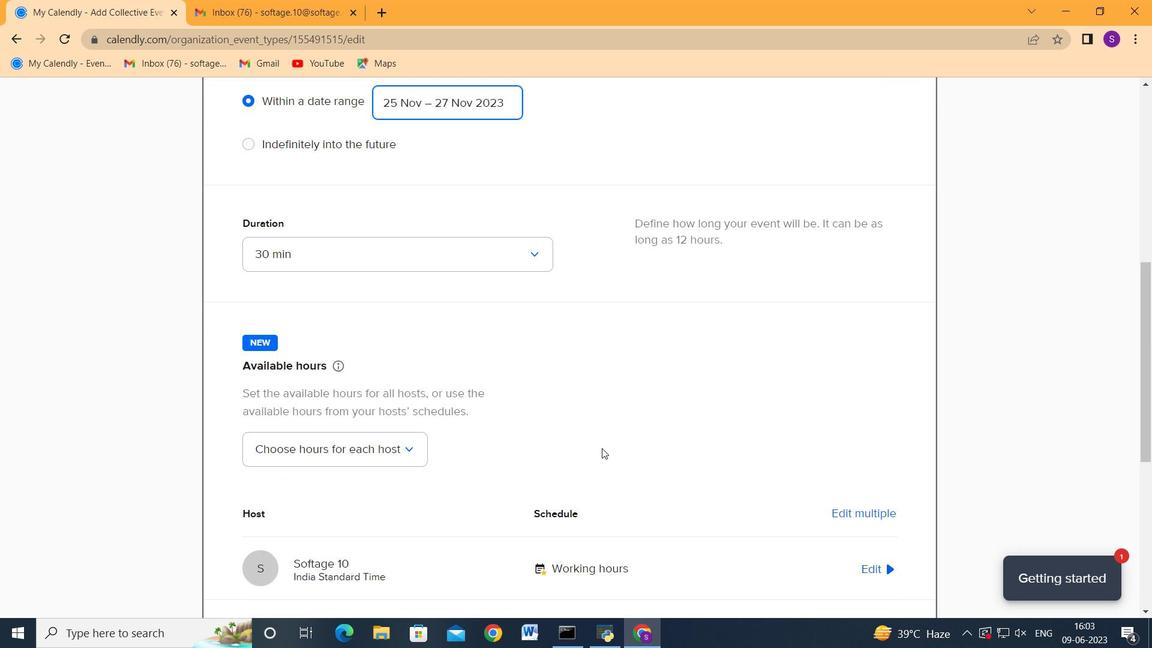 
Action: Mouse moved to (703, 360)
Screenshot: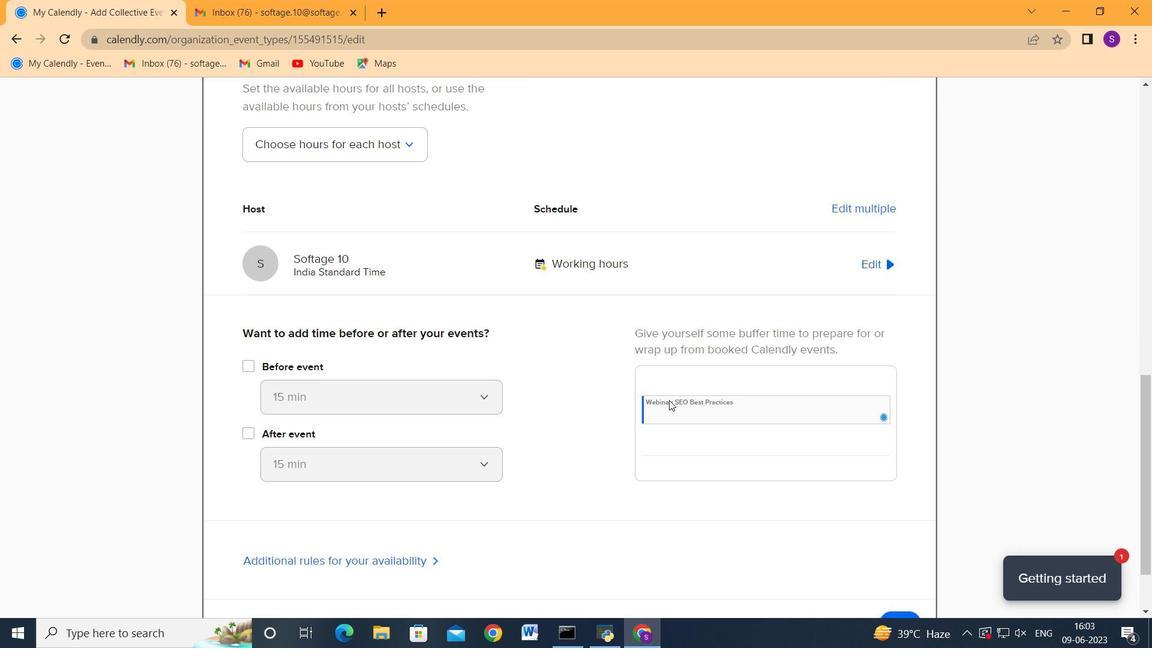 
Action: Mouse scrolled (703, 360) with delta (0, 0)
Screenshot: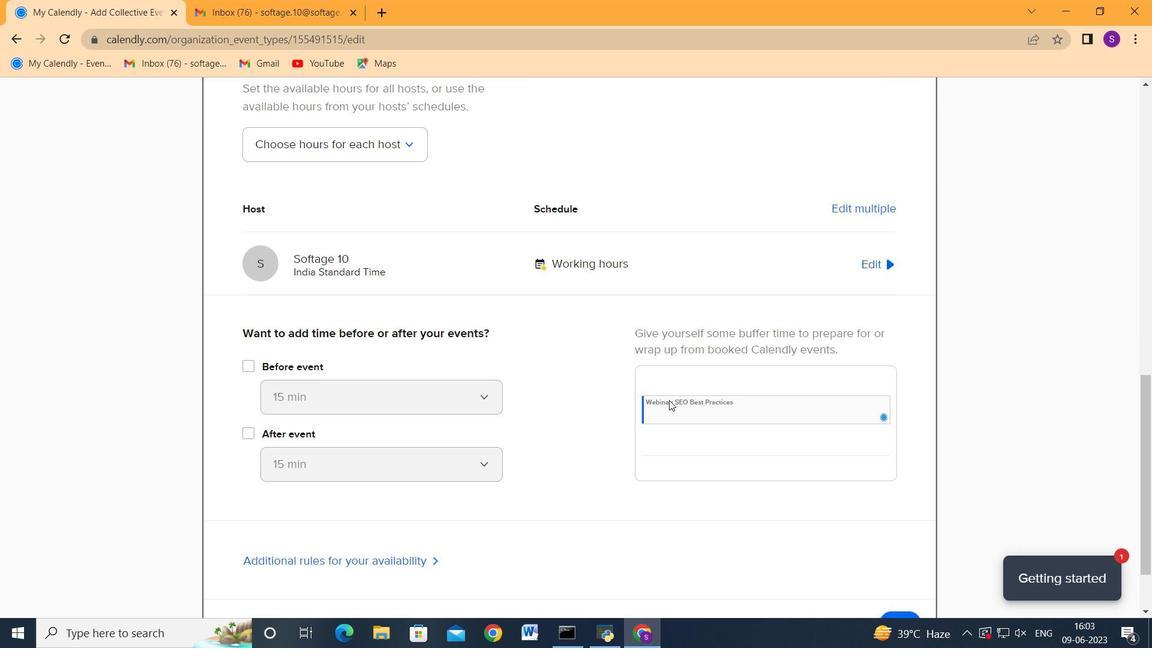 
Action: Mouse scrolled (703, 360) with delta (0, 0)
Screenshot: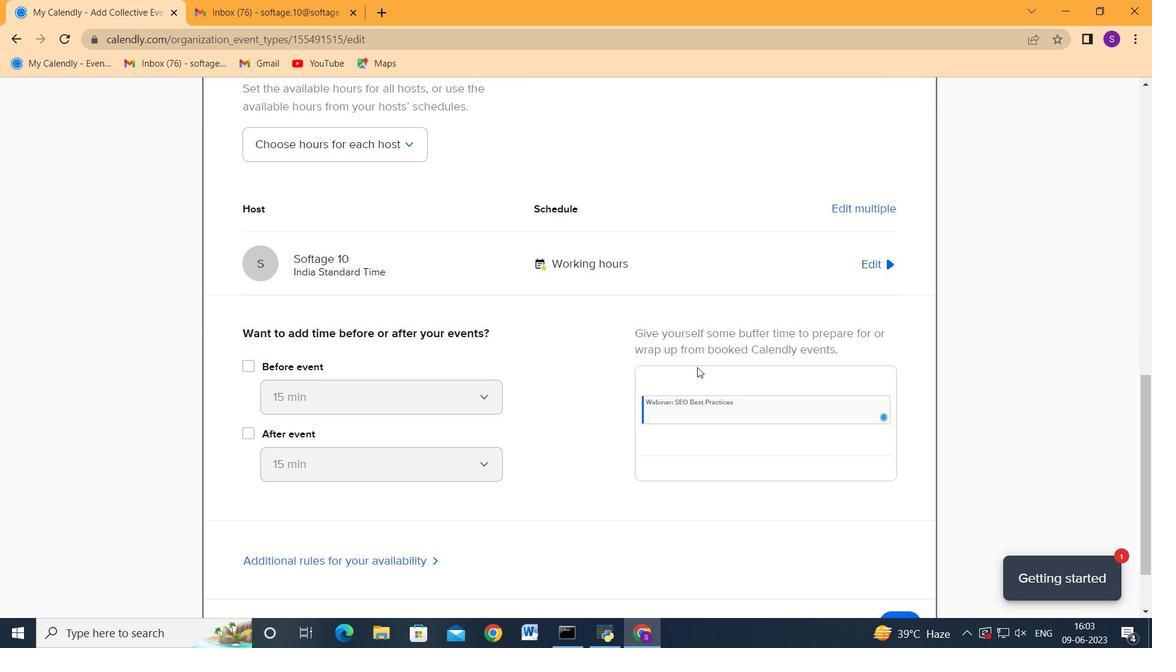 
Action: Mouse scrolled (703, 360) with delta (0, 0)
Screenshot: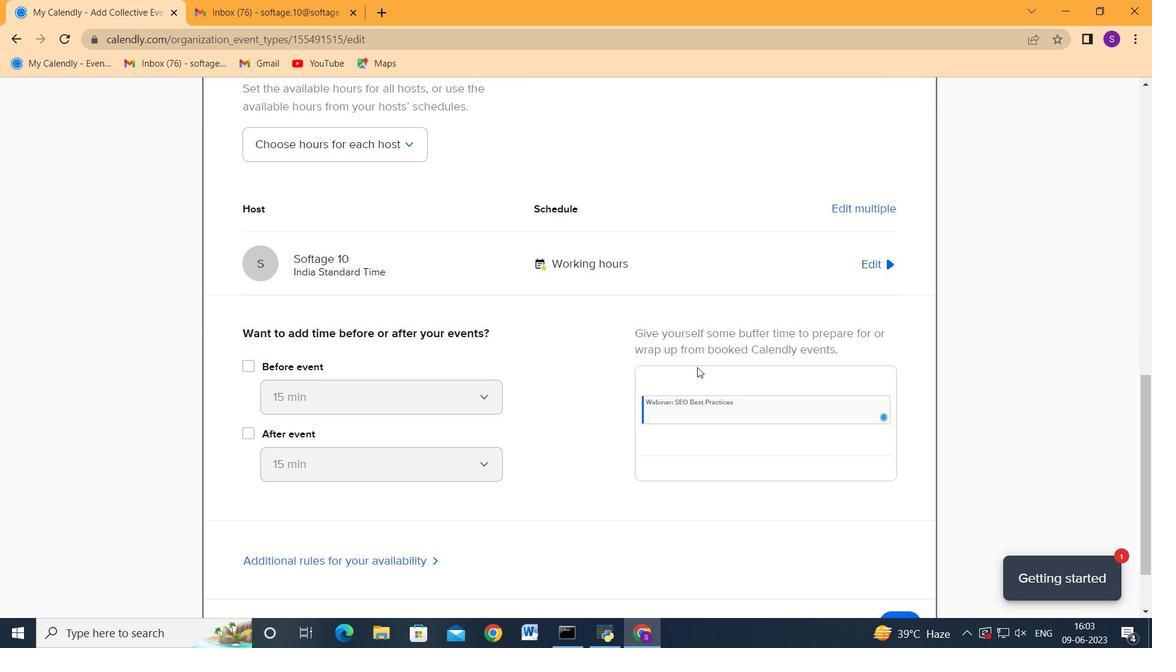 
Action: Mouse scrolled (703, 360) with delta (0, 0)
Screenshot: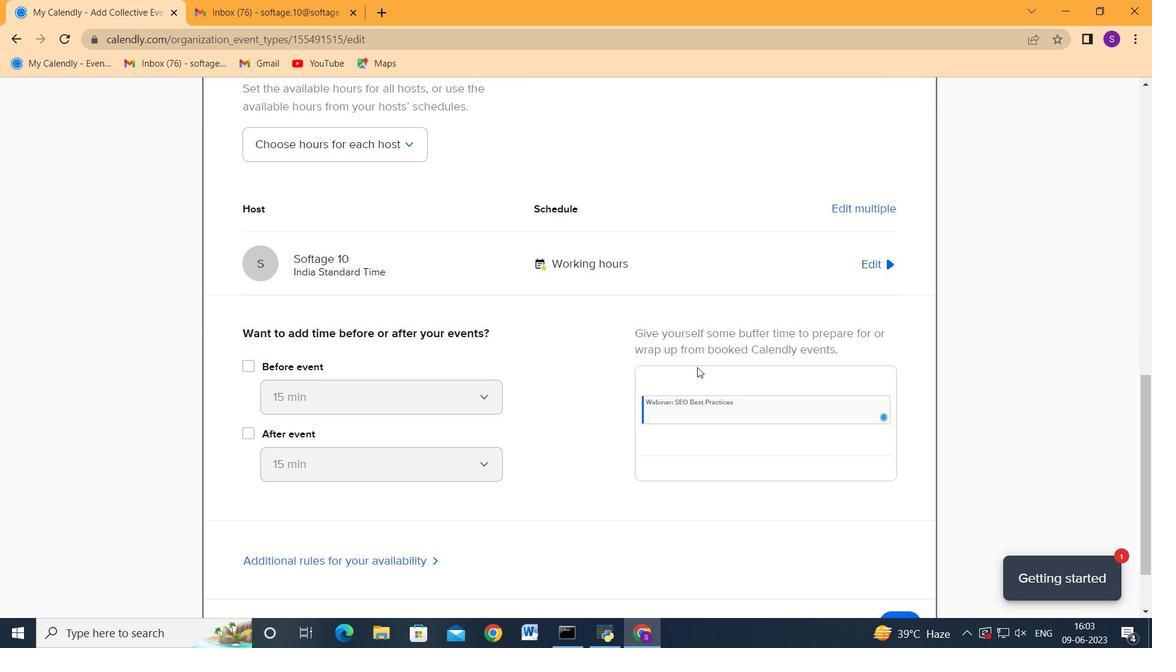 
Action: Mouse moved to (703, 359)
Screenshot: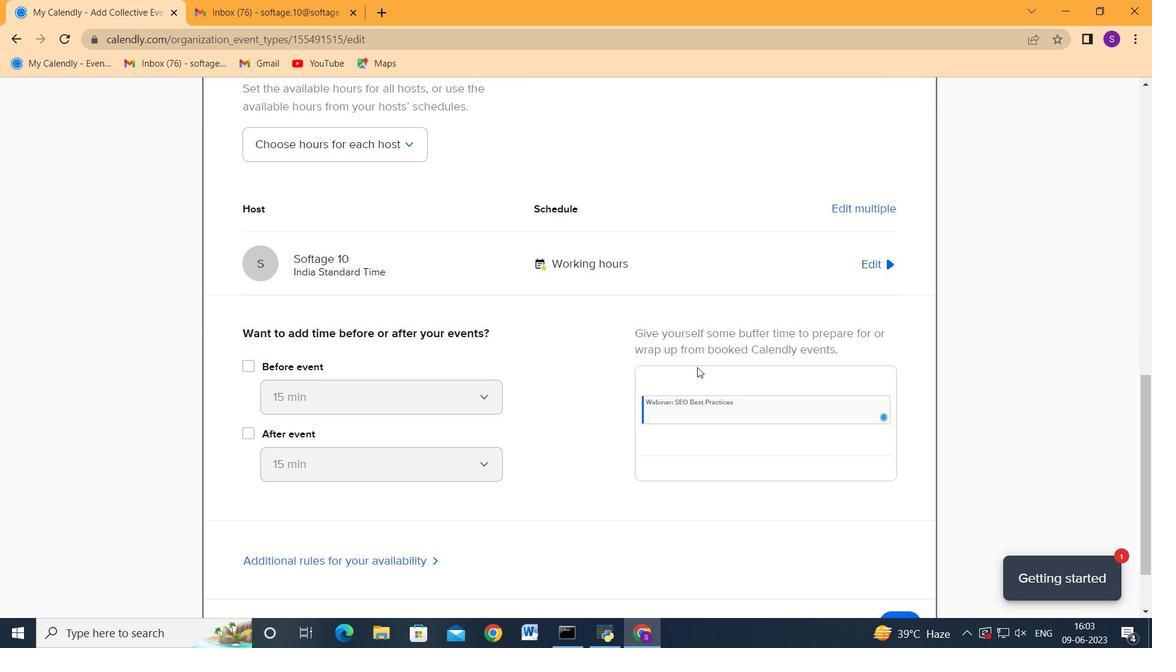 
Action: Mouse scrolled (703, 360) with delta (0, 0)
Screenshot: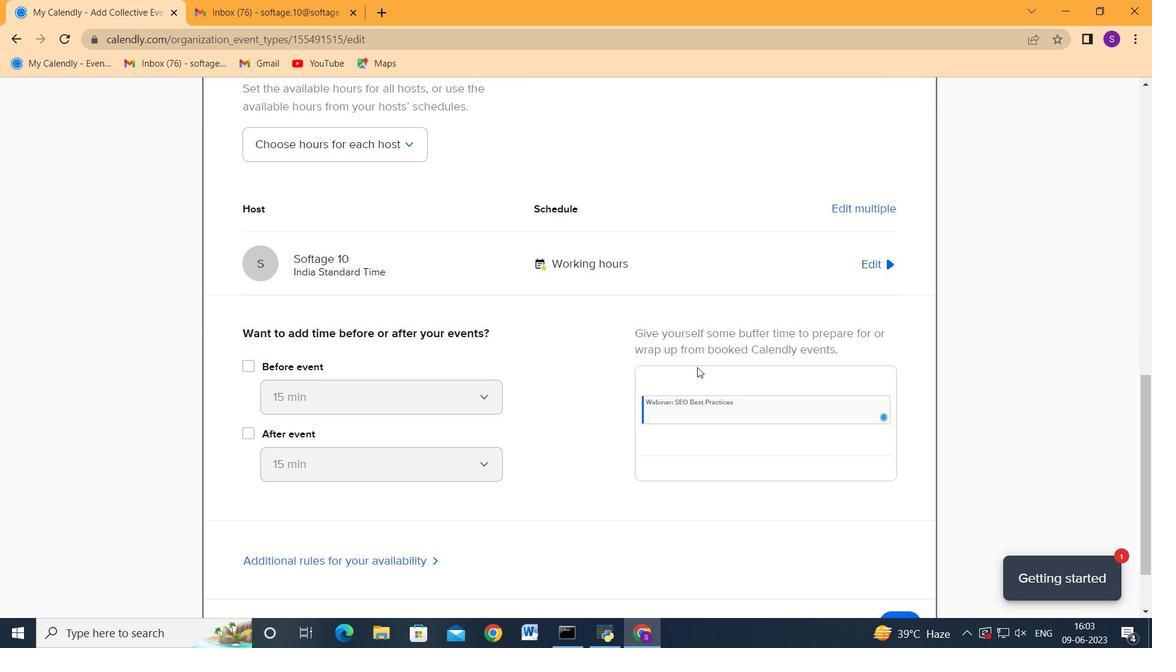 
Action: Mouse scrolled (703, 360) with delta (0, 0)
Screenshot: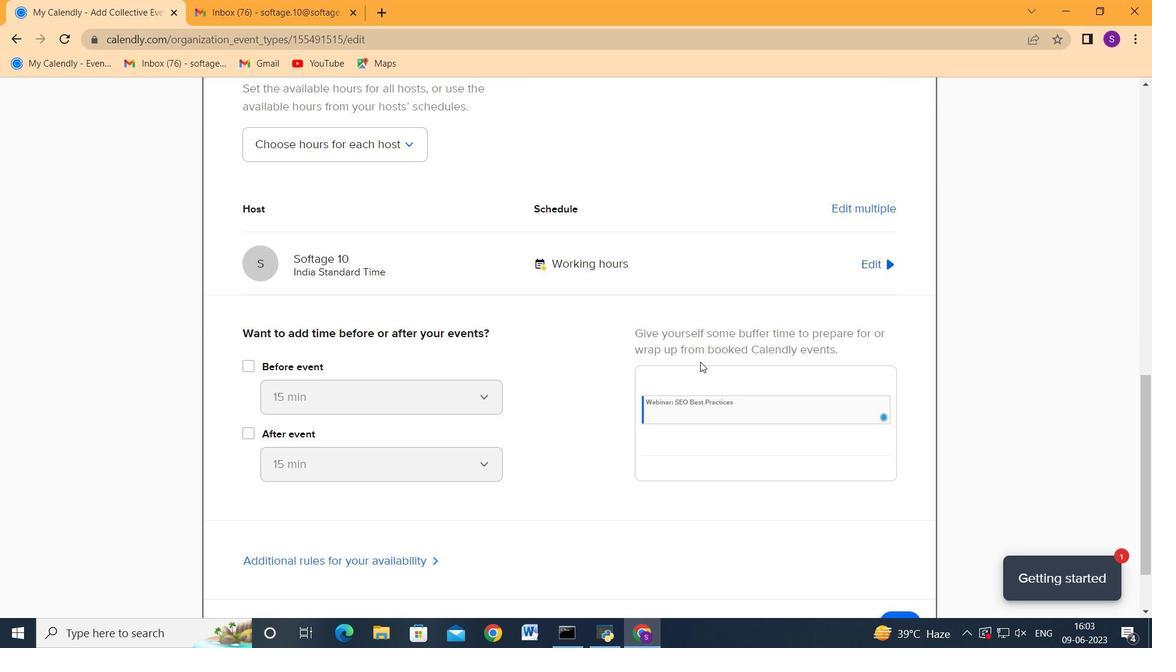 
Action: Mouse moved to (716, 335)
Screenshot: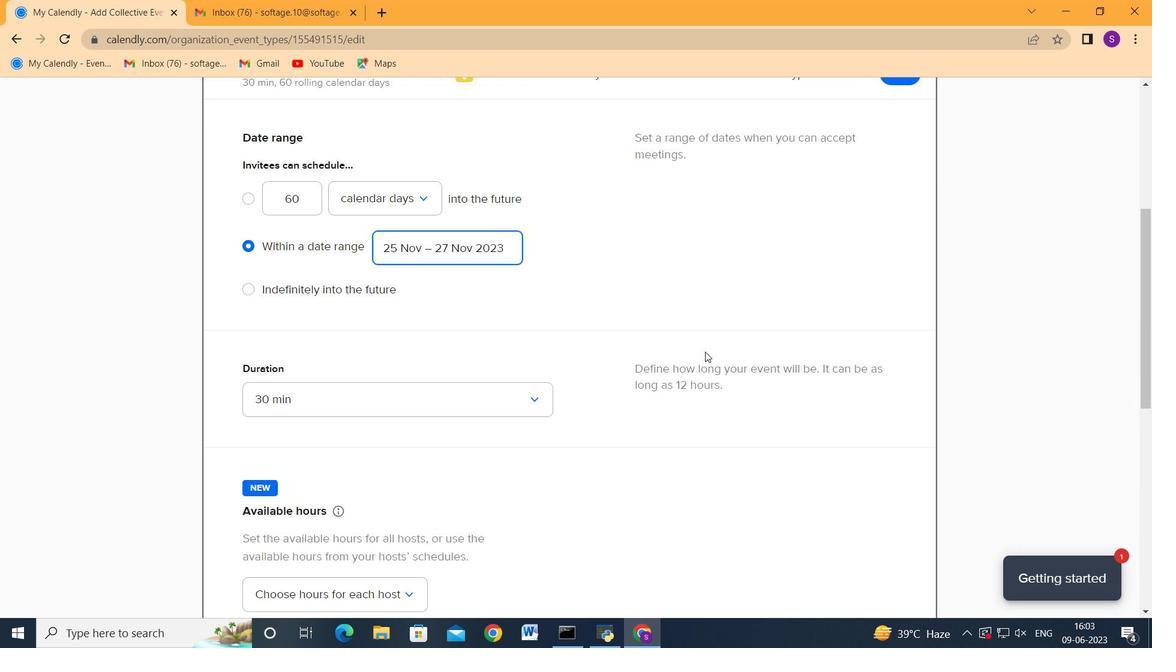 
Action: Mouse scrolled (716, 336) with delta (0, 0)
Screenshot: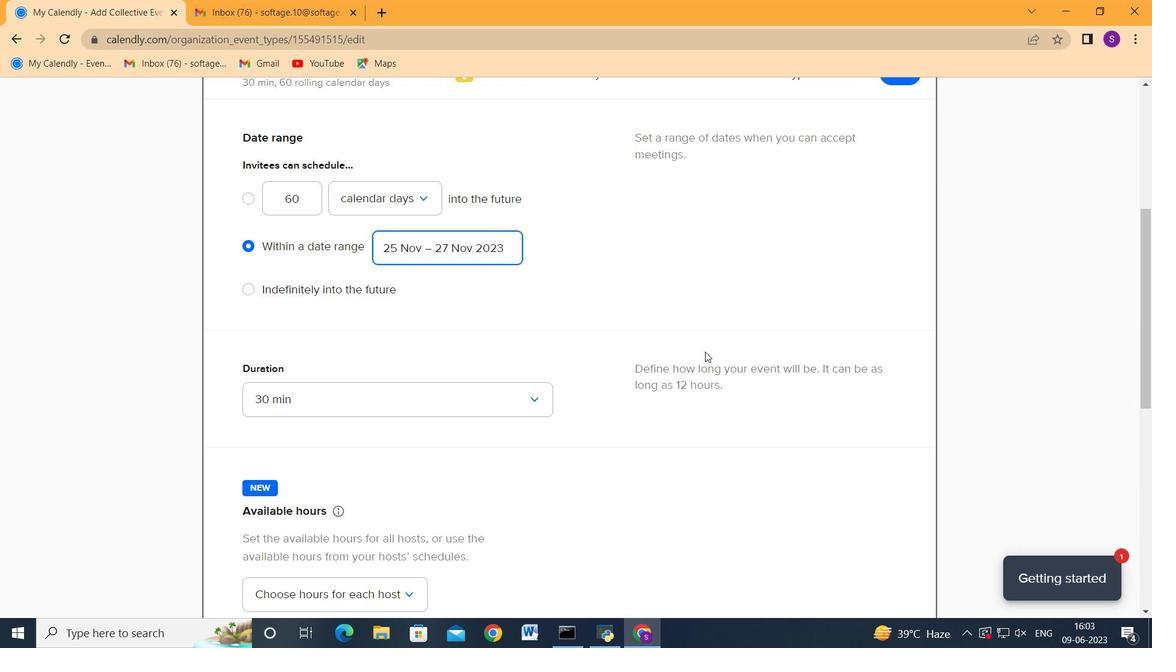 
Action: Mouse scrolled (716, 336) with delta (0, 0)
Screenshot: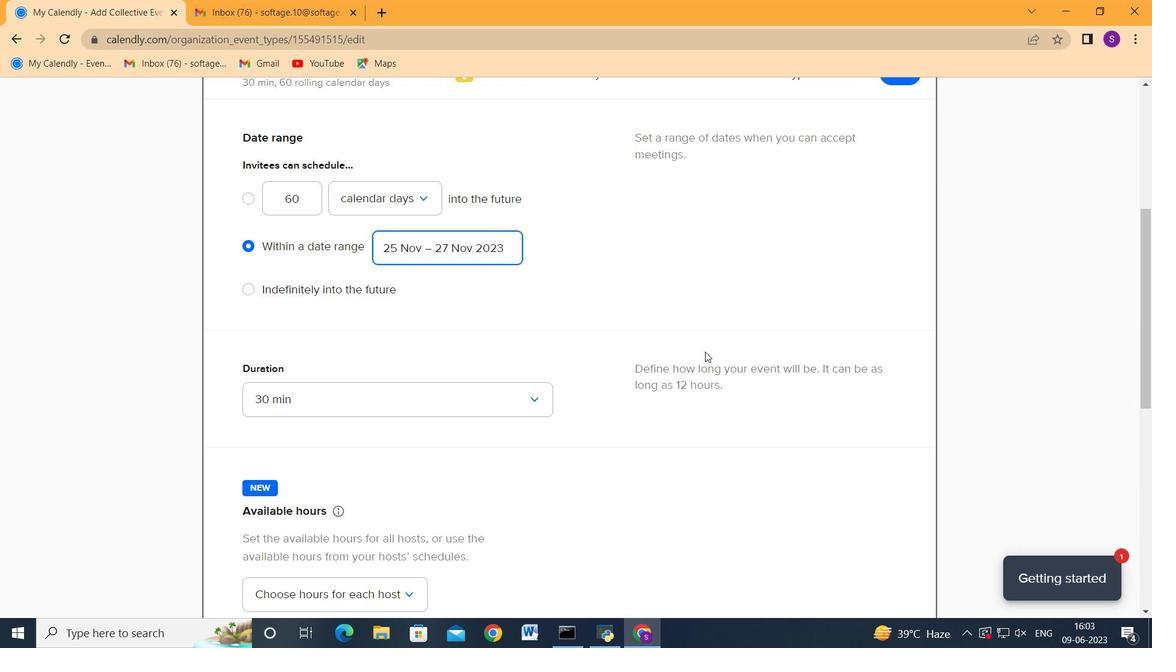 
Action: Mouse scrolled (716, 336) with delta (0, 0)
Screenshot: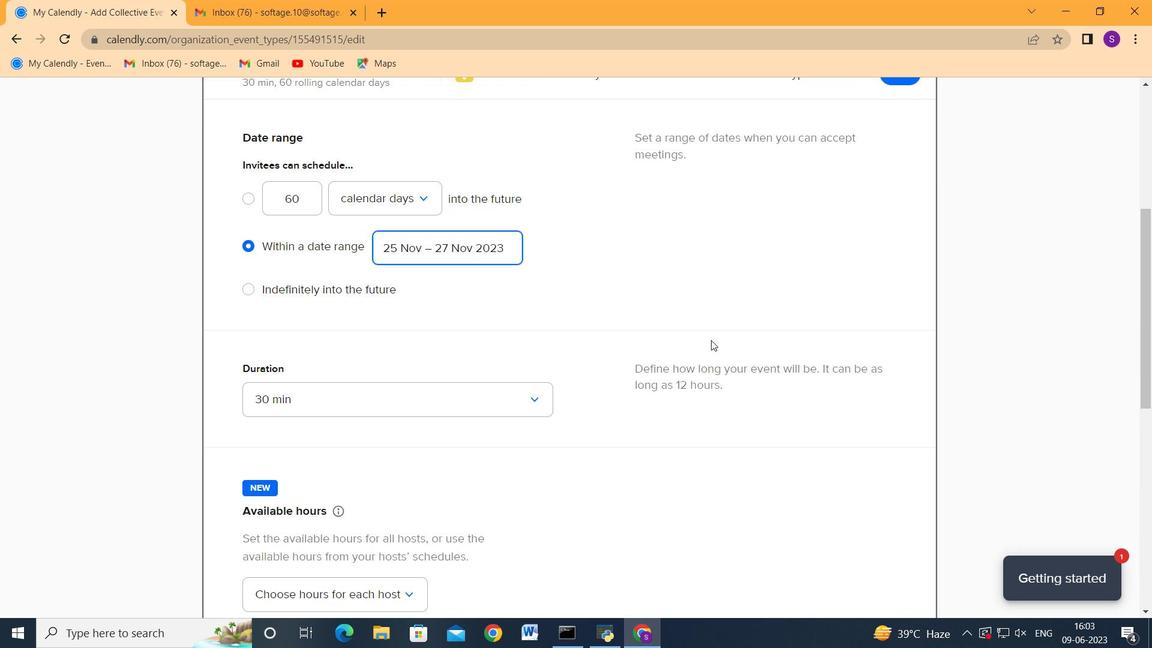 
Action: Mouse scrolled (716, 336) with delta (0, 0)
Screenshot: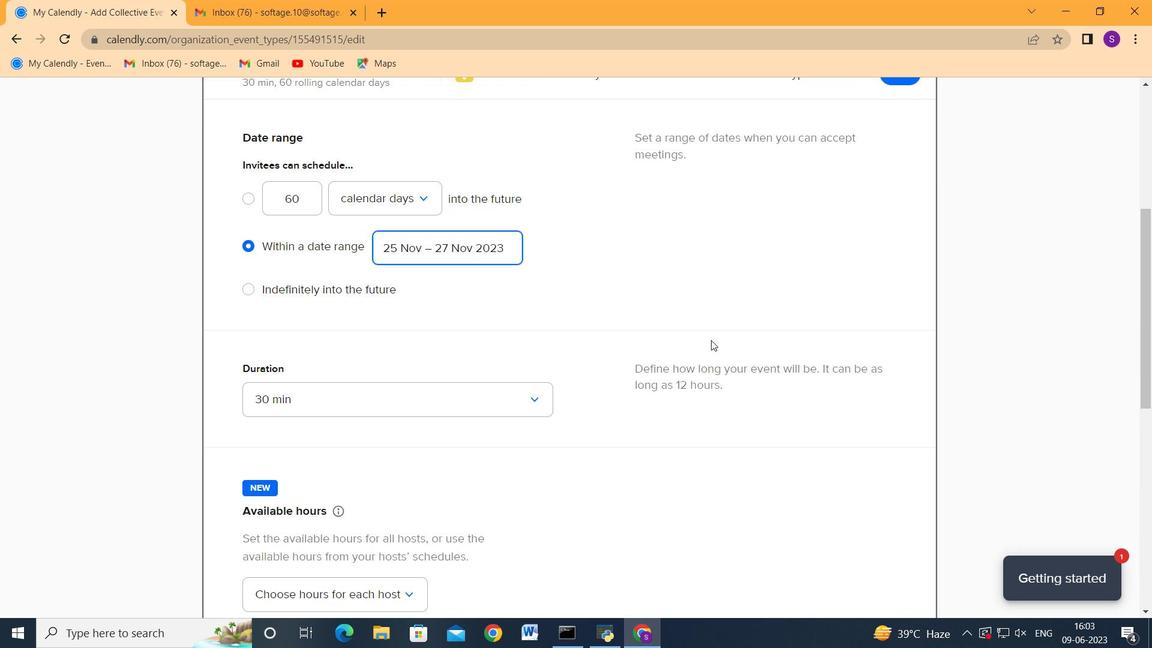 
Action: Mouse moved to (722, 329)
Screenshot: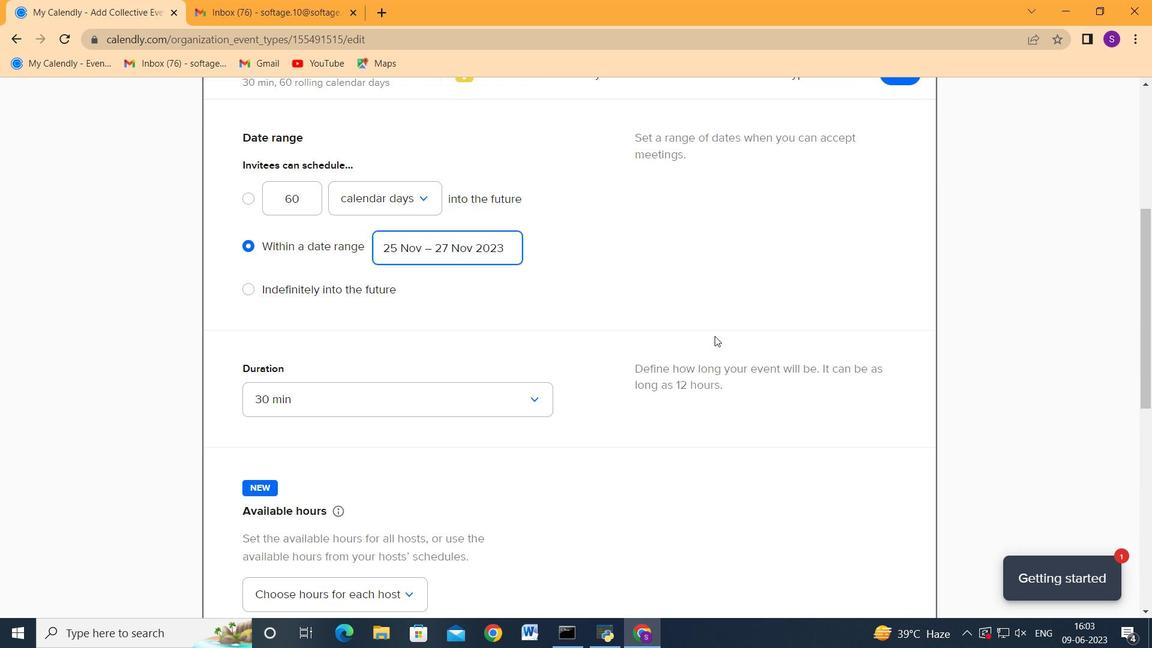 
Action: Mouse scrolled (722, 329) with delta (0, 0)
Screenshot: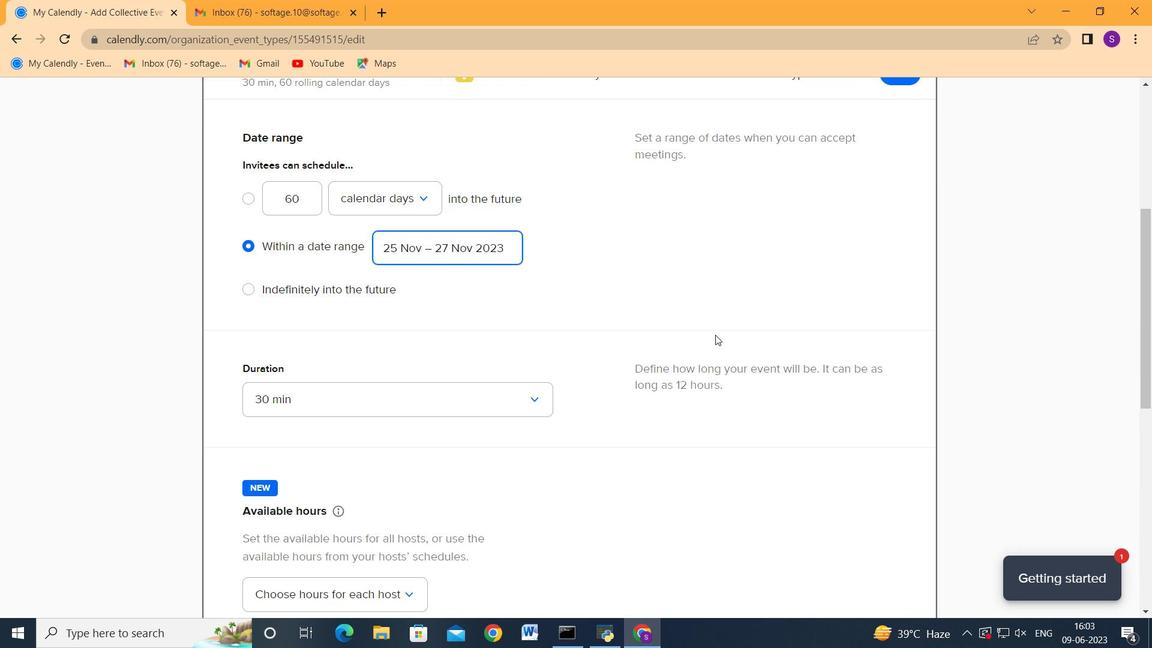 
Action: Mouse moved to (909, 392)
Screenshot: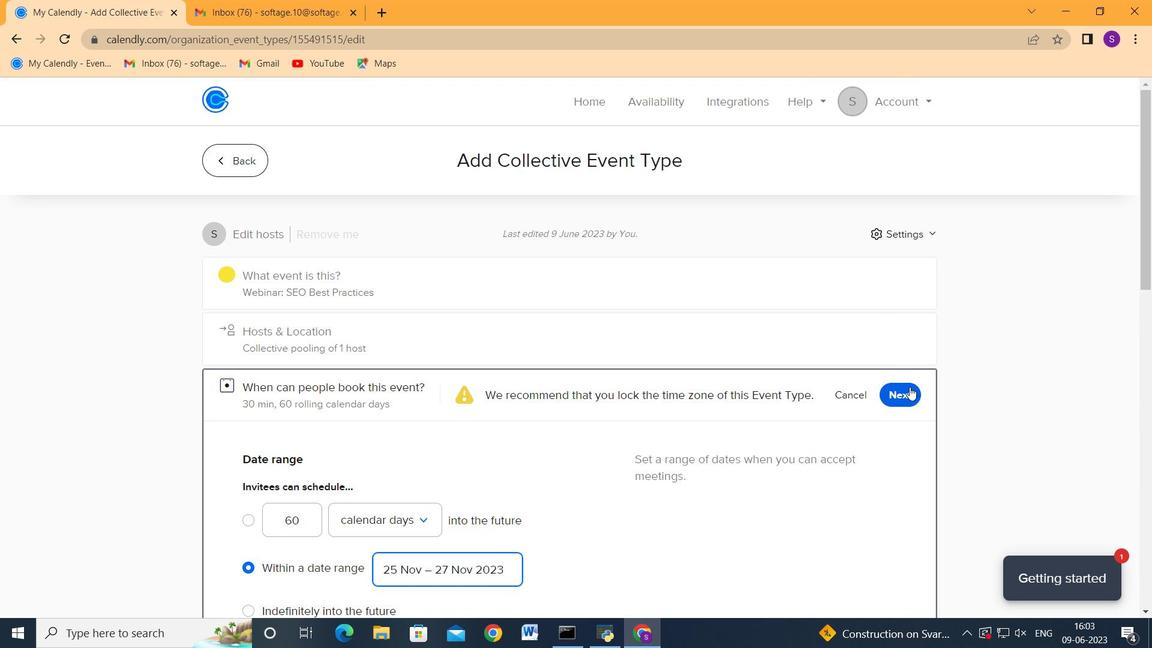 
Action: Mouse pressed left at (909, 392)
Screenshot: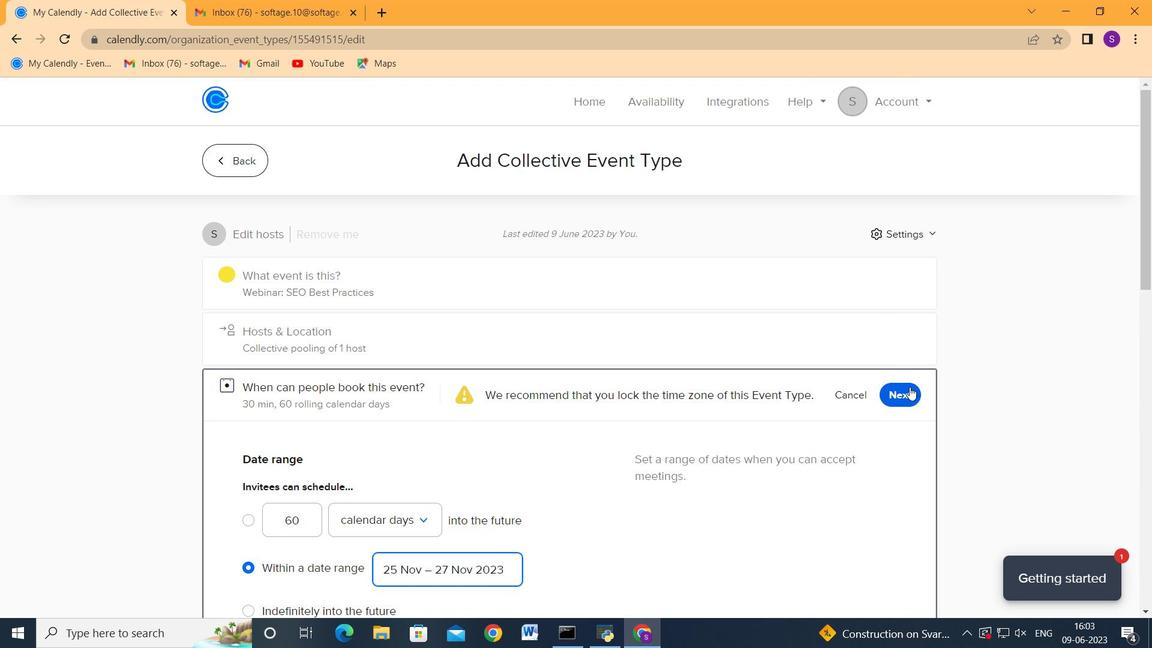 
Action: Mouse moved to (525, 205)
Screenshot: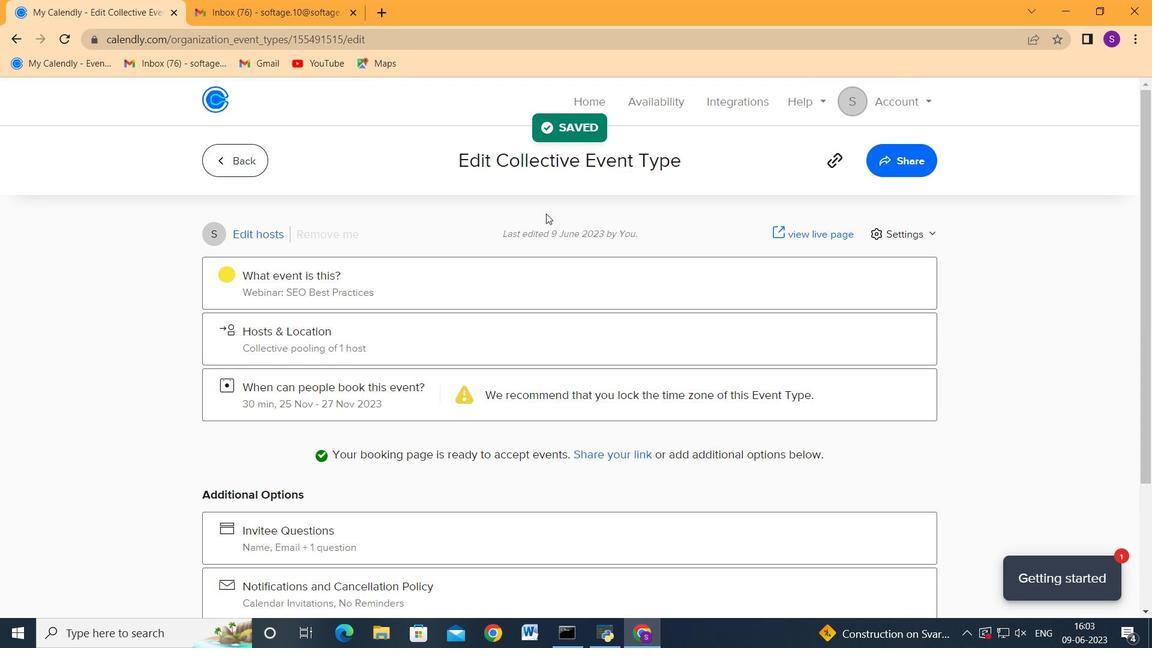 
Action: Mouse scrolled (525, 205) with delta (0, 0)
Screenshot: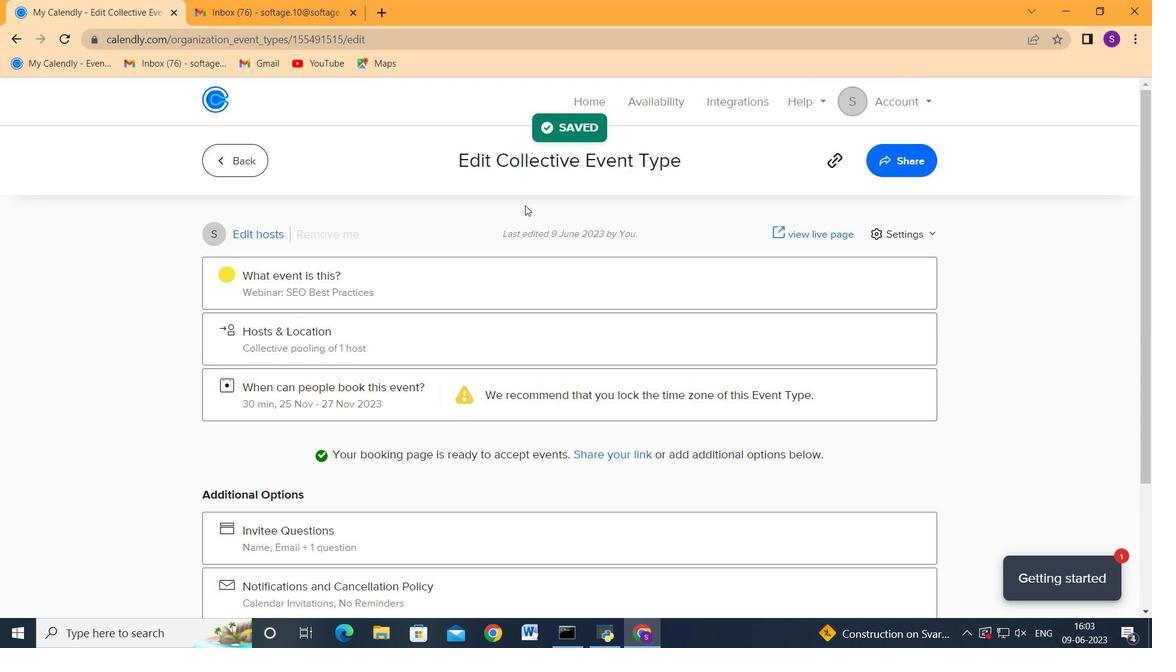 
Action: Mouse scrolled (525, 206) with delta (0, 0)
Screenshot: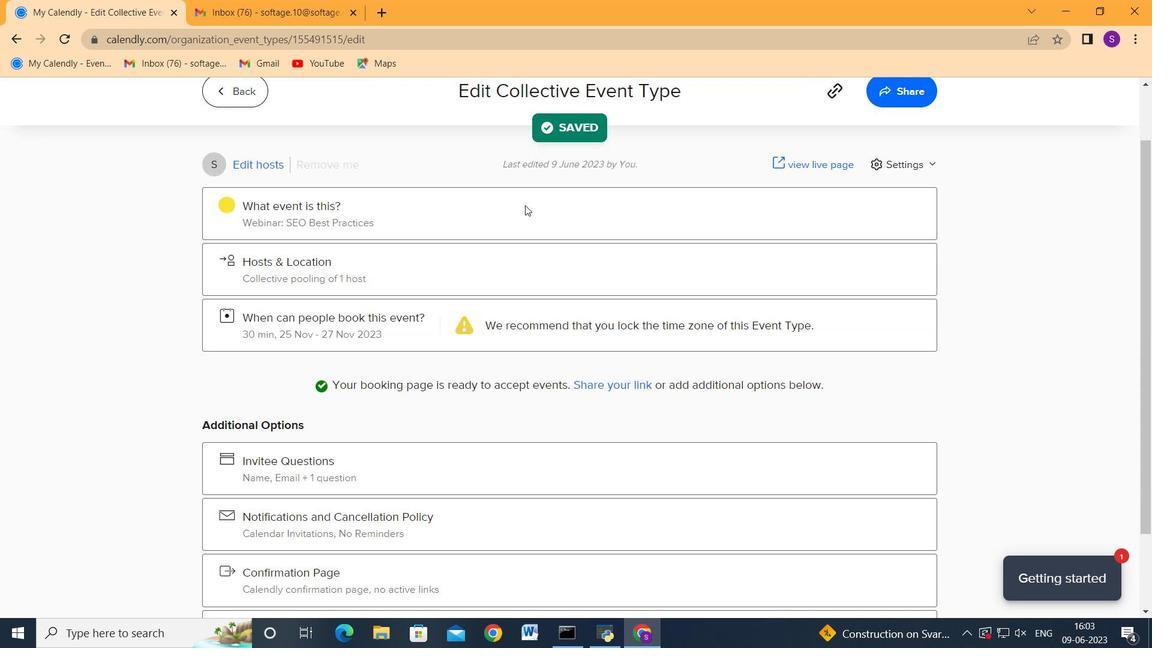 
Action: Mouse moved to (889, 163)
Screenshot: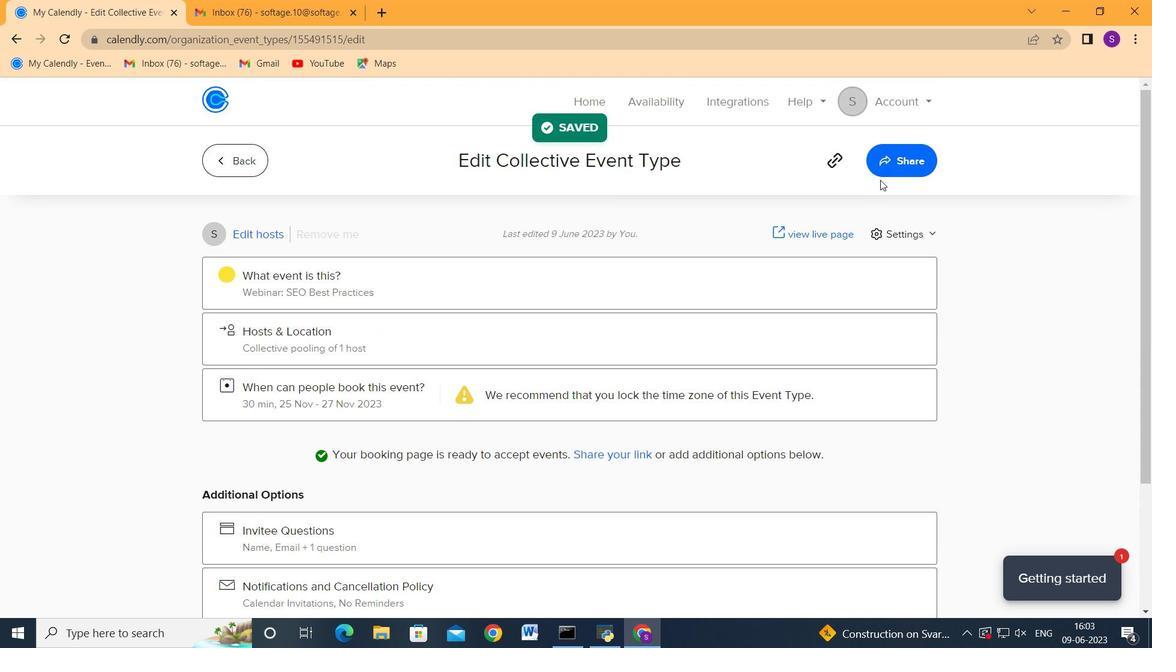 
Action: Mouse pressed left at (889, 163)
Screenshot: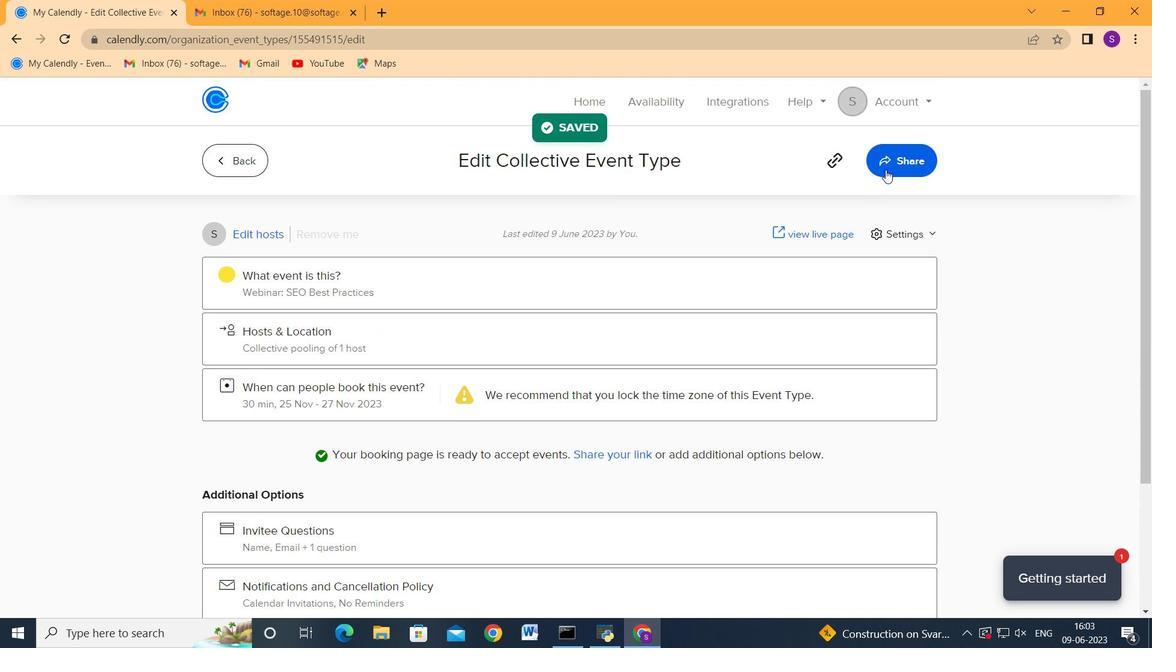 
Action: Mouse moved to (746, 292)
Screenshot: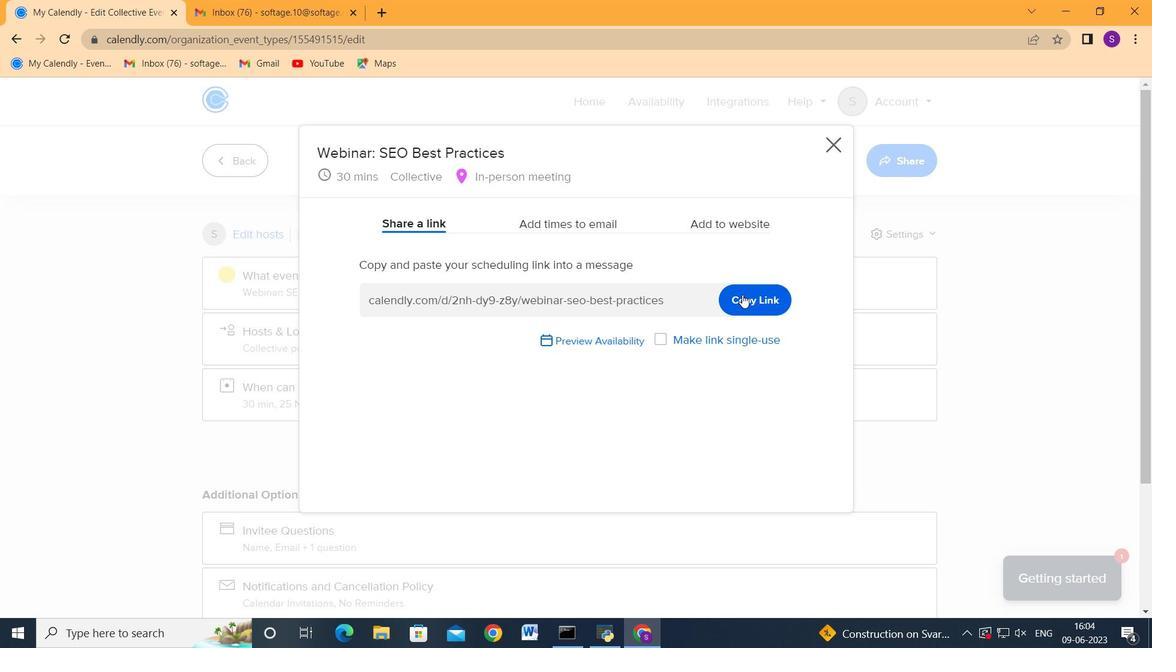 
Action: Mouse pressed left at (746, 292)
Screenshot: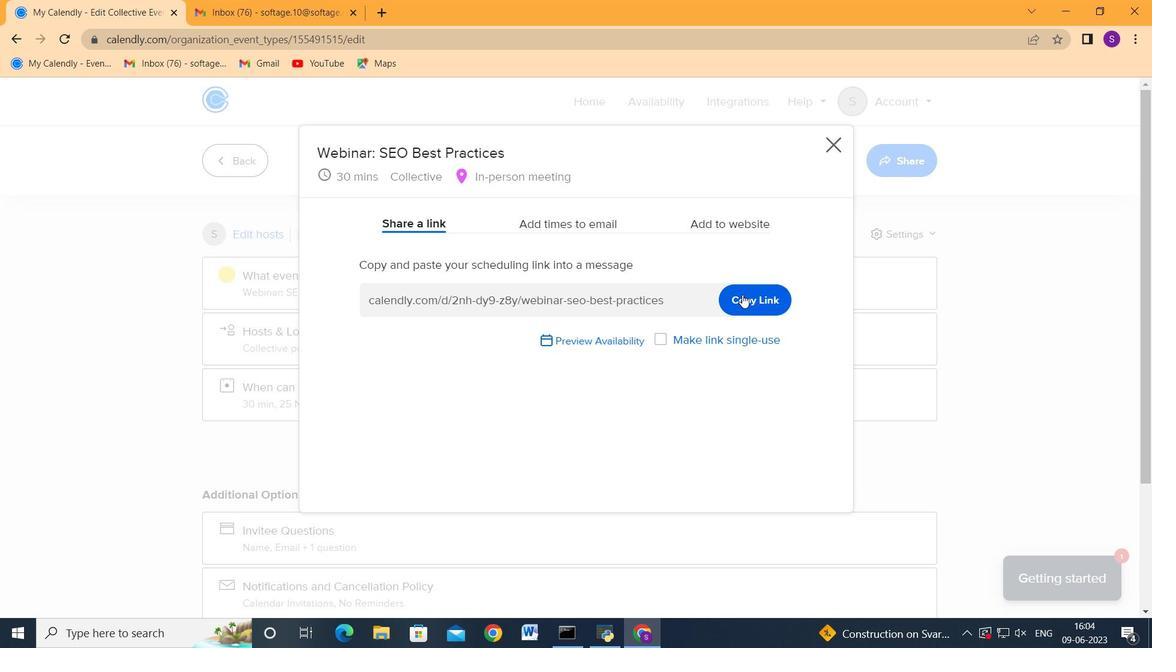 
Action: Mouse moved to (258, 0)
Screenshot: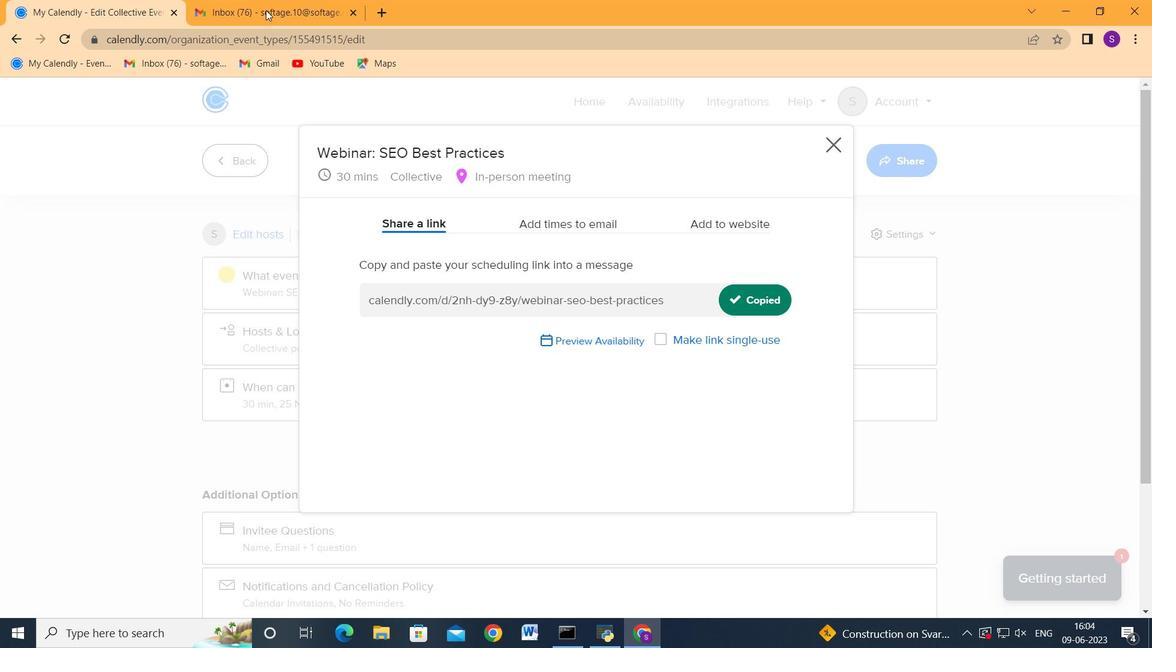 
Action: Mouse pressed left at (258, 0)
Screenshot: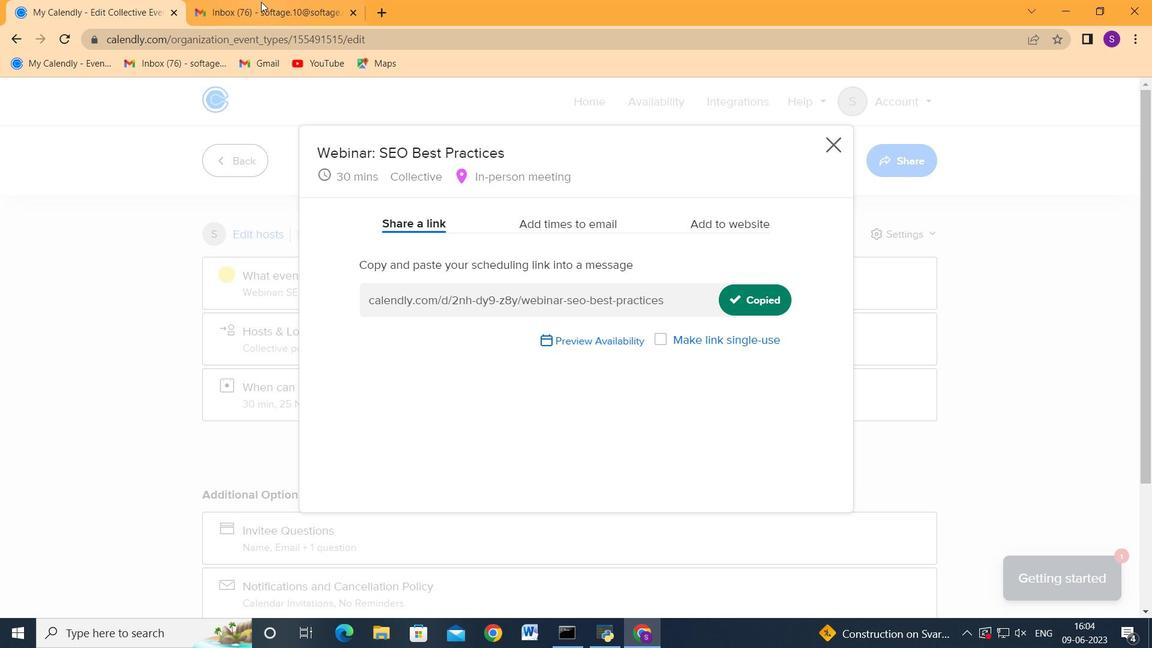 
Action: Mouse moved to (136, 179)
Screenshot: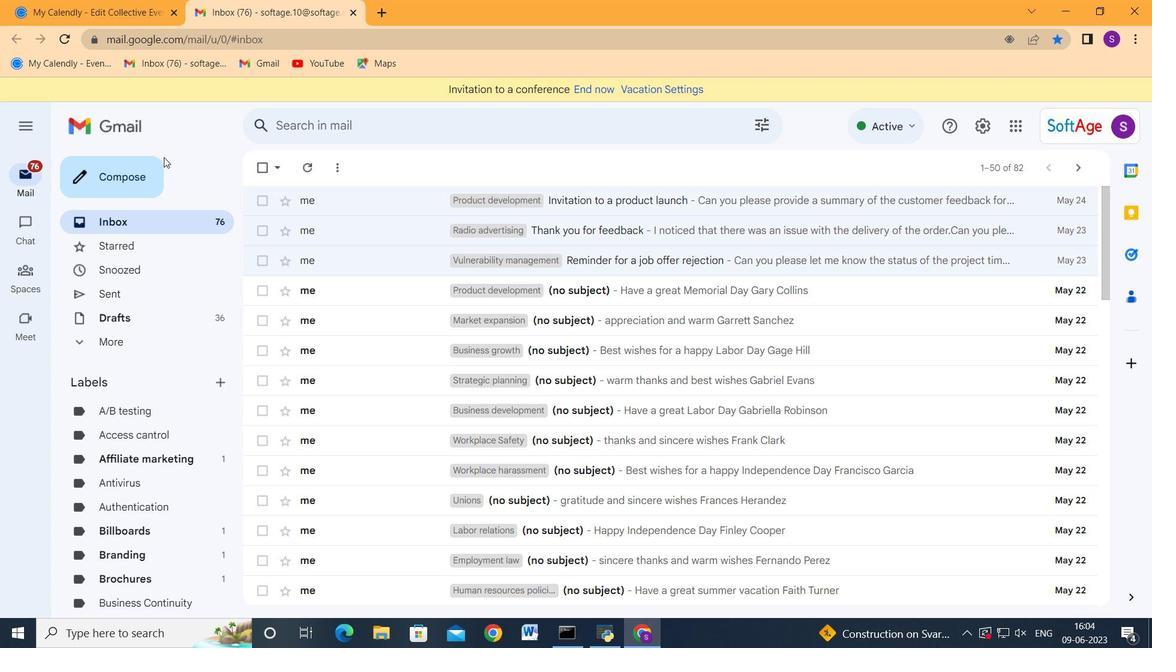 
Action: Mouse pressed left at (136, 179)
Screenshot: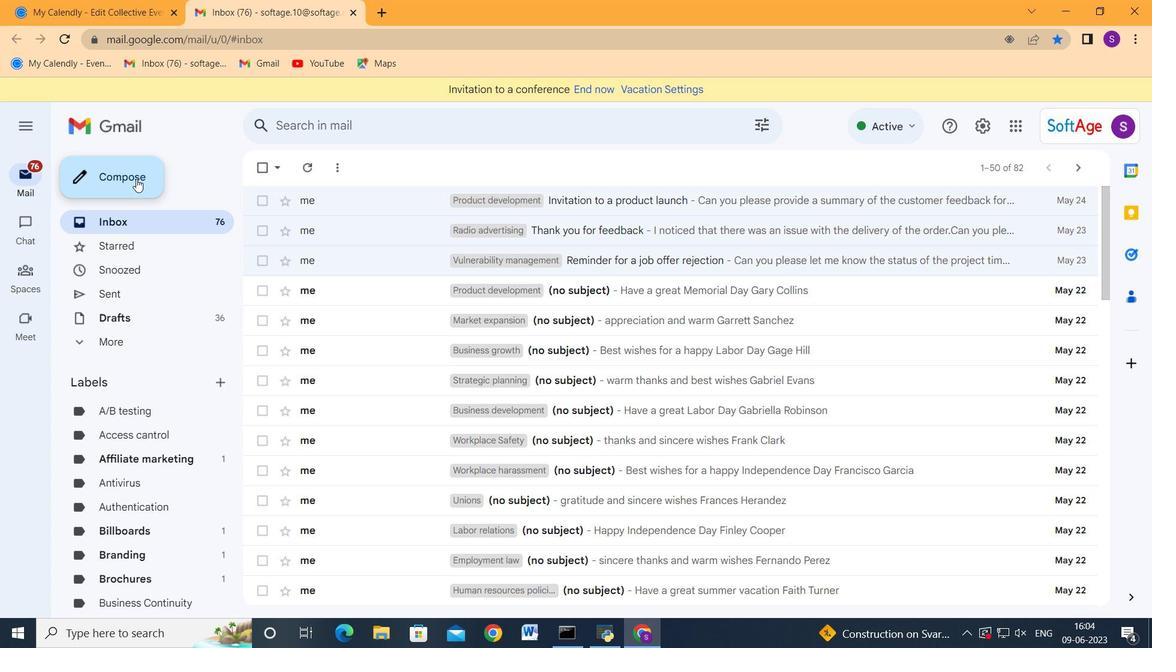 
Action: Mouse moved to (745, 263)
Screenshot: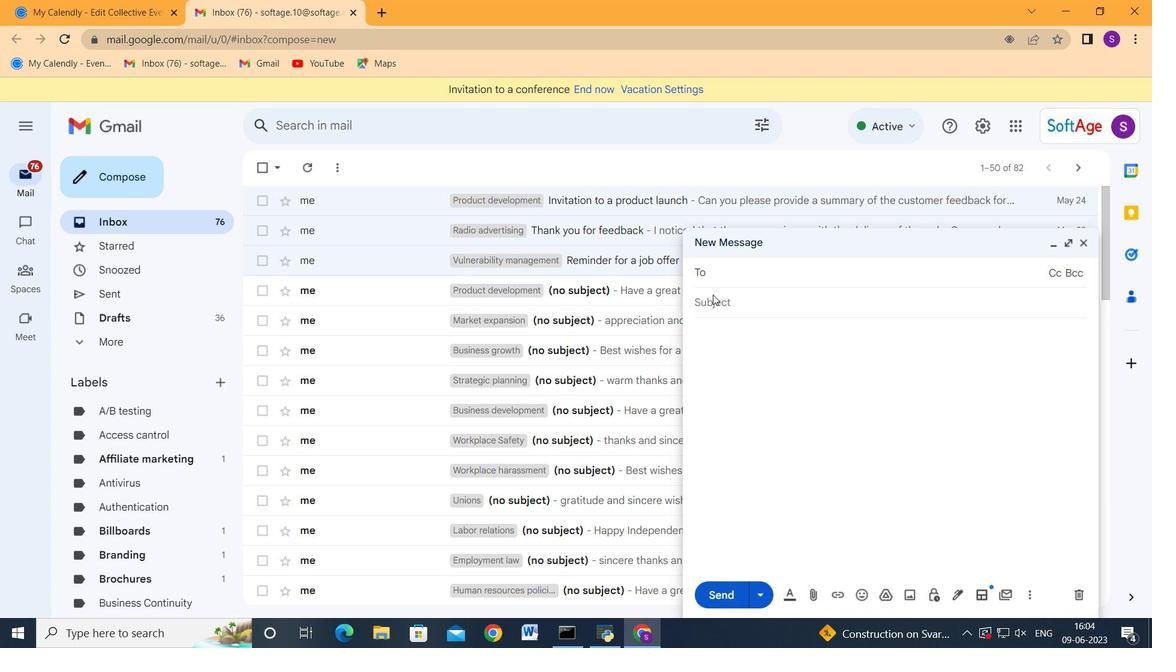
Action: Mouse pressed left at (745, 263)
Screenshot: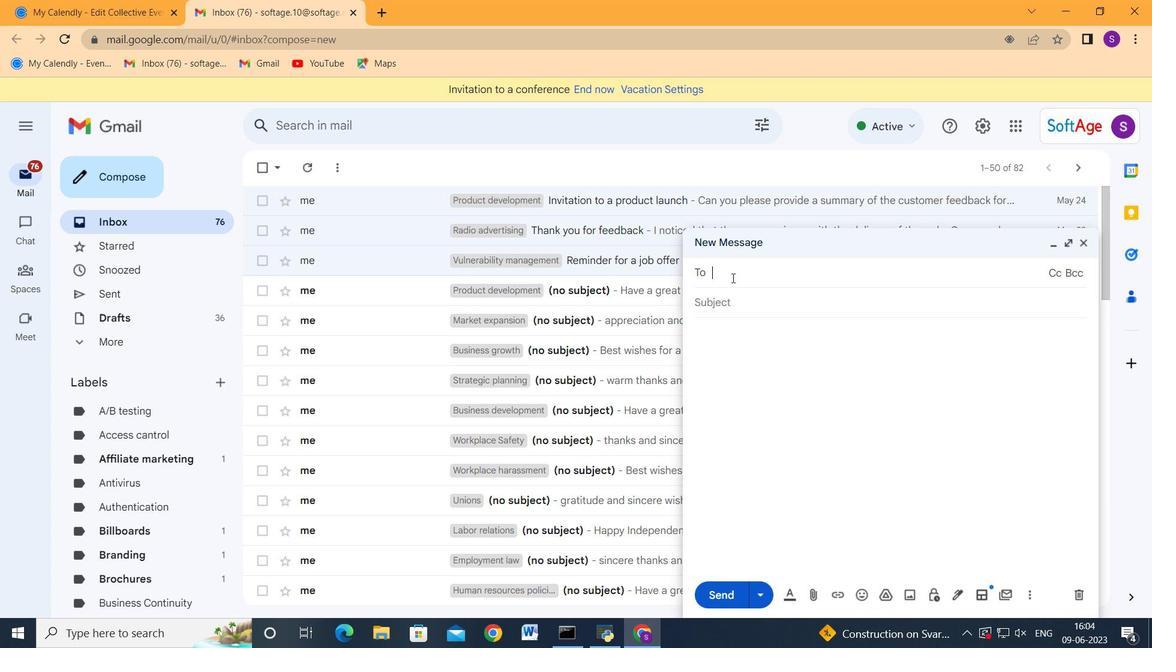 
Action: Key pressed softage.9<Key.shift_r>@softage.net<Key.enter>softage.8<Key.shift_r>@softage.net<Key.enter><Key.tab><Key.tab>ctrl+V
Screenshot: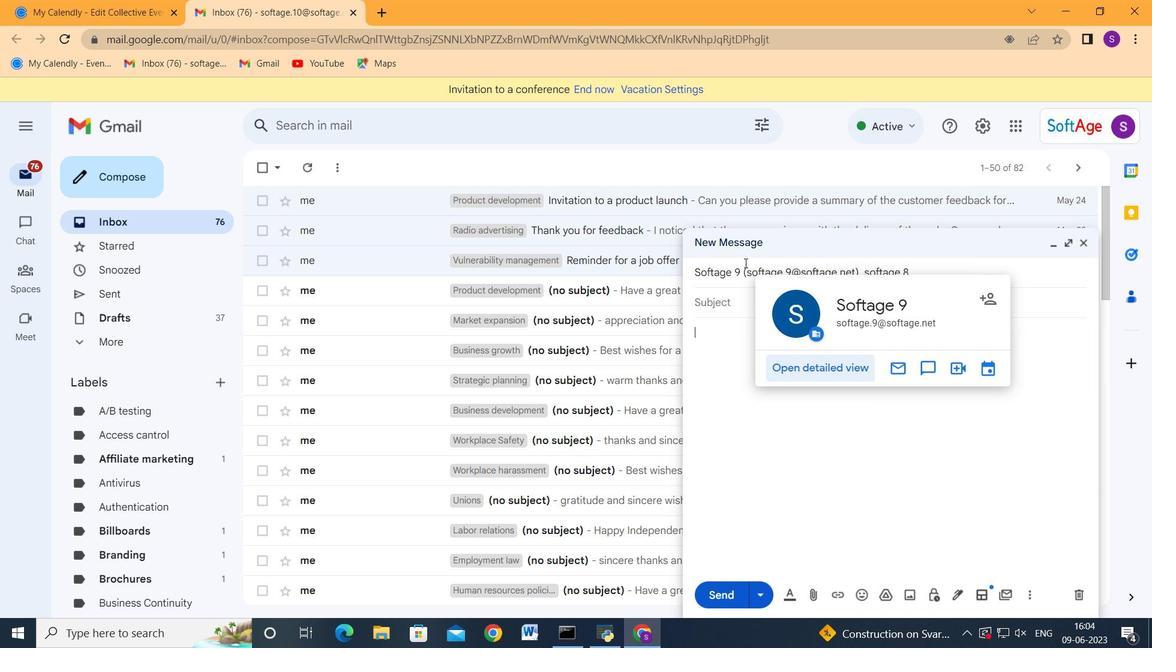 
Action: Mouse moved to (721, 589)
Screenshot: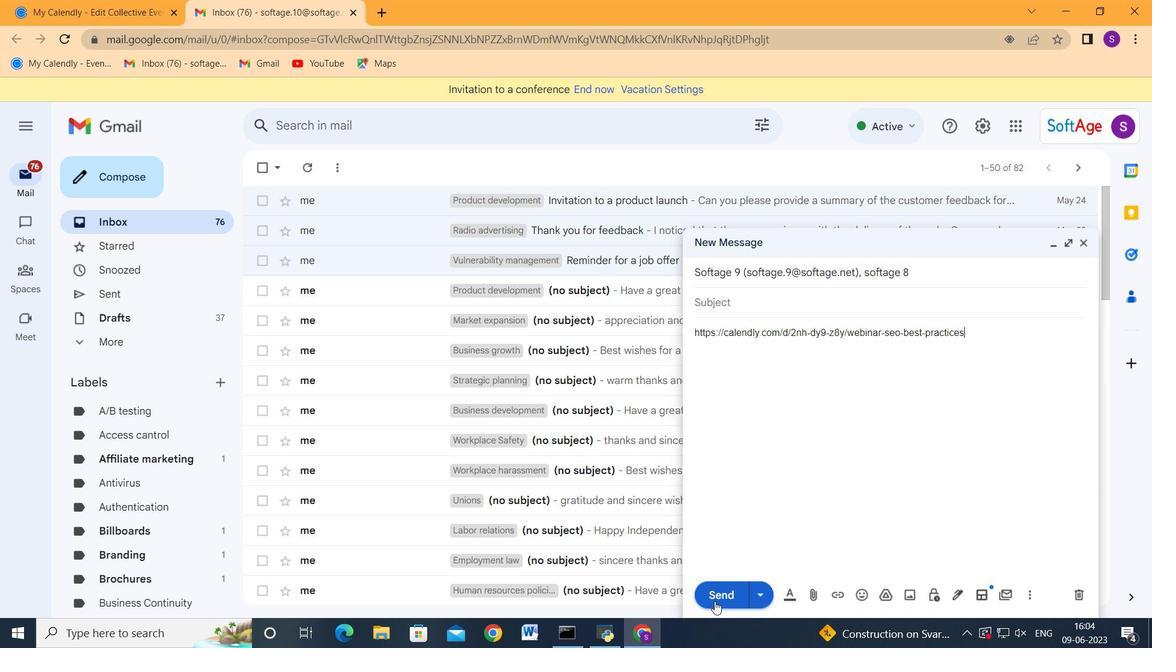 
Action: Mouse pressed left at (721, 589)
Screenshot: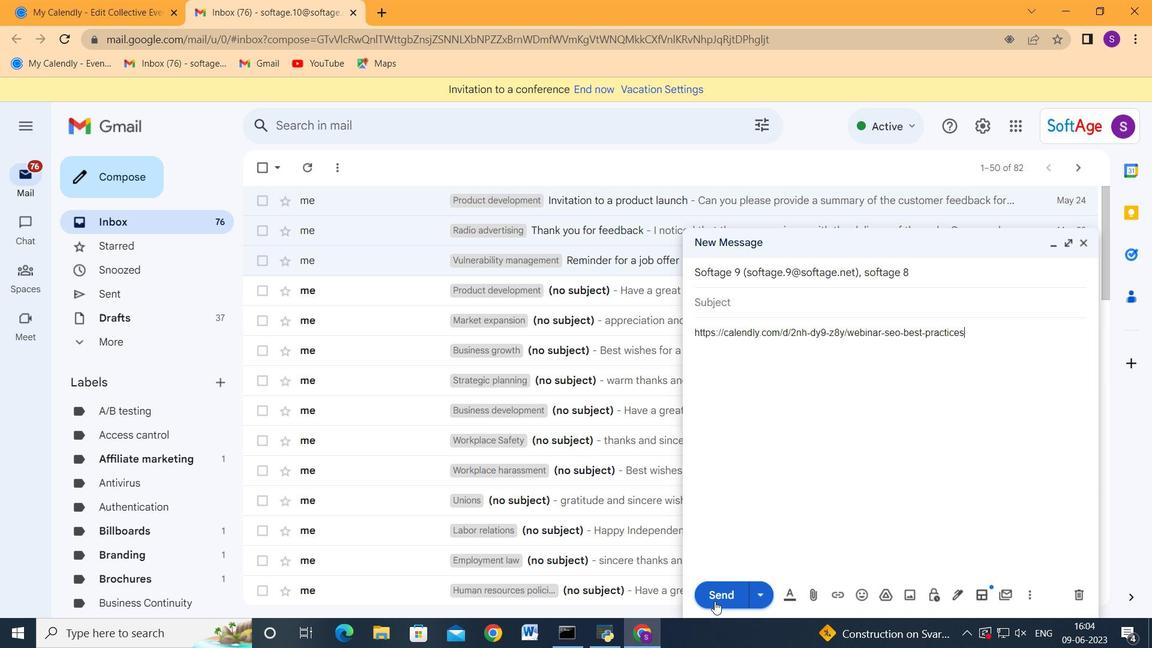 
Action: Mouse moved to (707, 561)
Screenshot: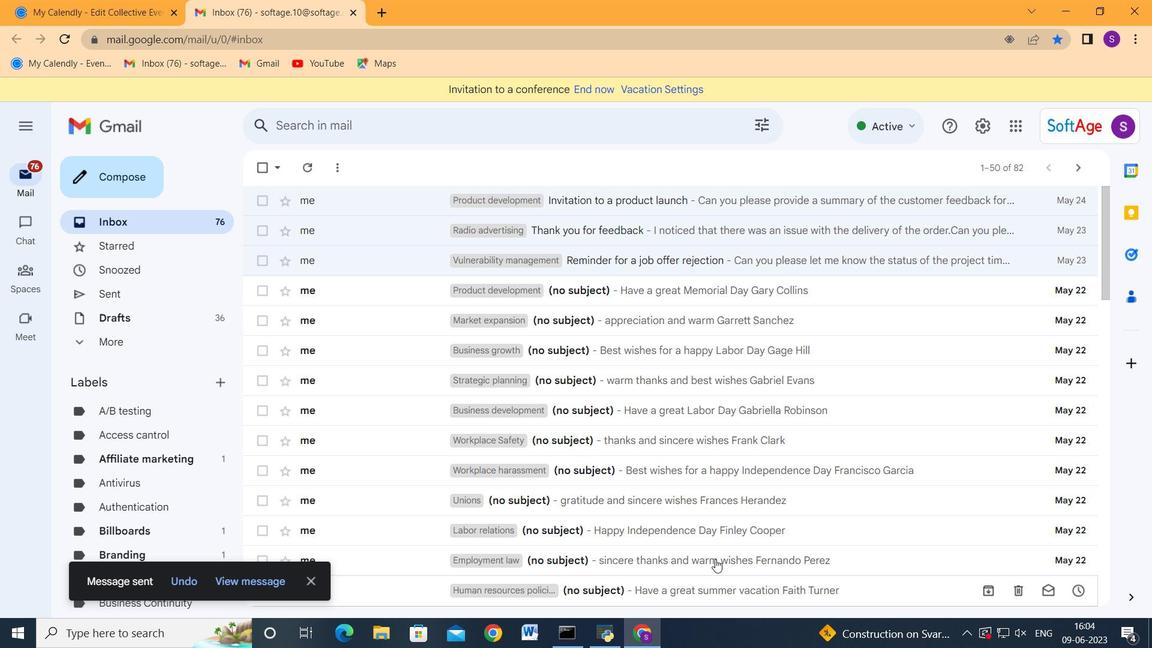 
